 Task: Open a blank google sheet and write heading  Make a employee details data  Add 10 employee name:-  'Ethan Reynolds, Olivia Thompson, Benjamin Martinez, Emma Davis, Alexander Mitchell, Ava Rodriguez, Daniel Anderson, Mia Lewis, Christopher Scott, Sophia Harris.' in October Last week sales are  1000 to 1010. Department:-  Sales, HR, Finance,  Marketing,  IT,  Operations, Finance, HR, Sales, Marketing. Position:-  Sales Manager, HR Manager, Accountant, Marketing Specialist, IT Specialist, Operations Manager, Financial Analyst, HR Assistant, Sales Representative, Marketing Assistant.Salary (USD):-  5000,4500,4000, 3800, 4200, 5200, 3800, 2800, 3200, 2500.Start Date:-  1/15/2020,7/1/2019, 3/10/2021,2/5/2022, 11/30/2018,6/15/2020, 9/1/2021,4/20/2022, 2/10/2019,9/5/2020. Save page auditingSalesByCategory
Action: Mouse moved to (1145, 87)
Screenshot: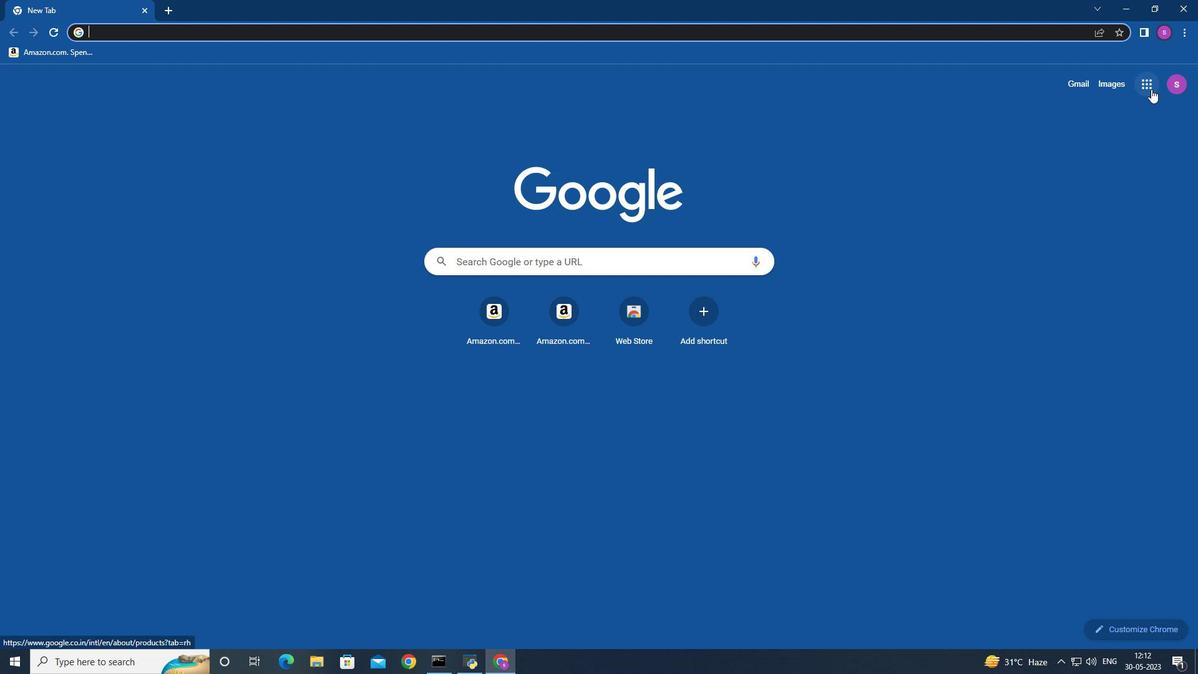 
Action: Mouse pressed left at (1145, 87)
Screenshot: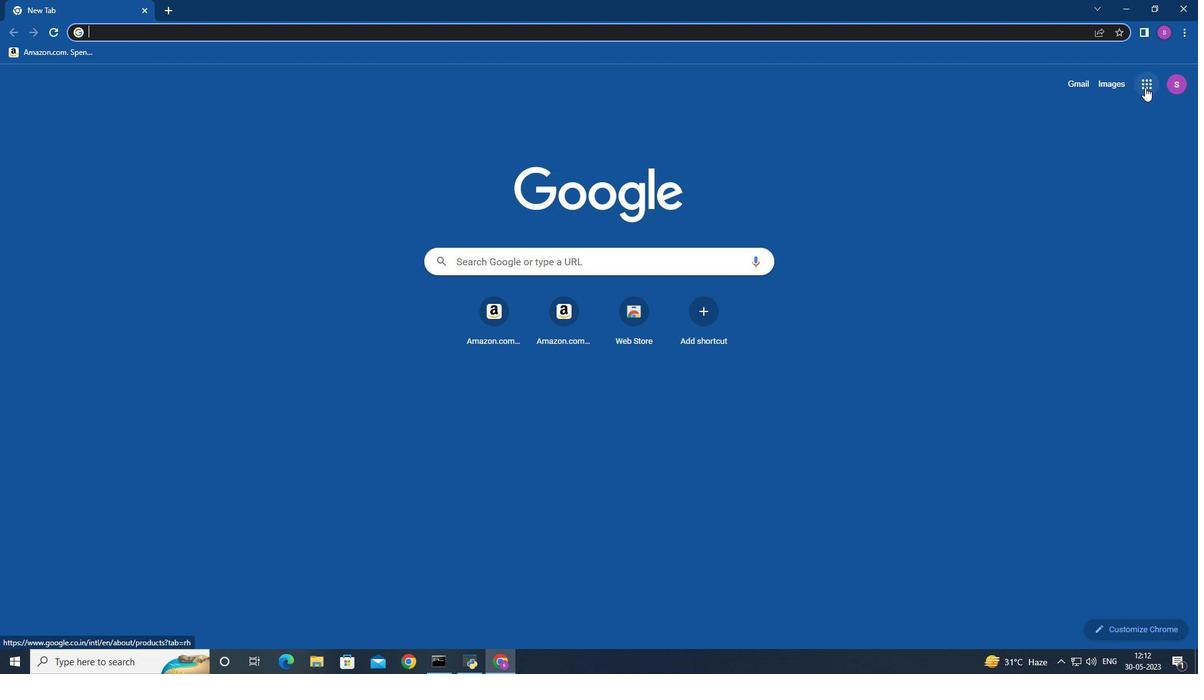 
Action: Mouse moved to (1141, 141)
Screenshot: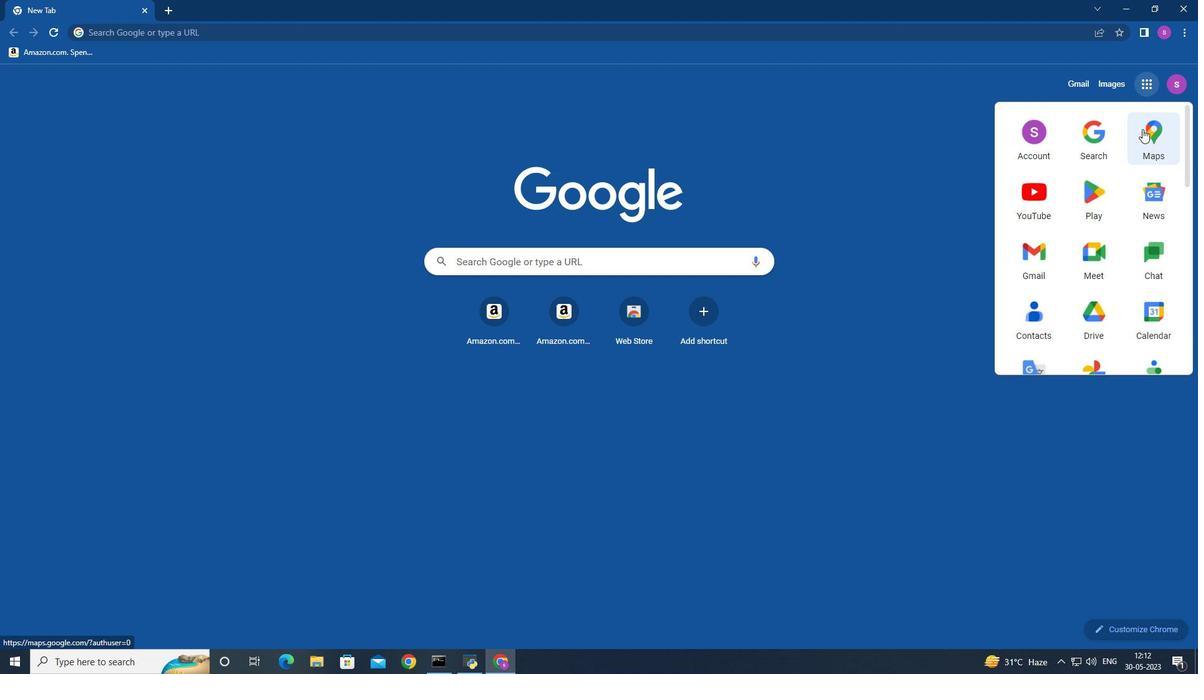 
Action: Mouse scrolled (1141, 140) with delta (0, 0)
Screenshot: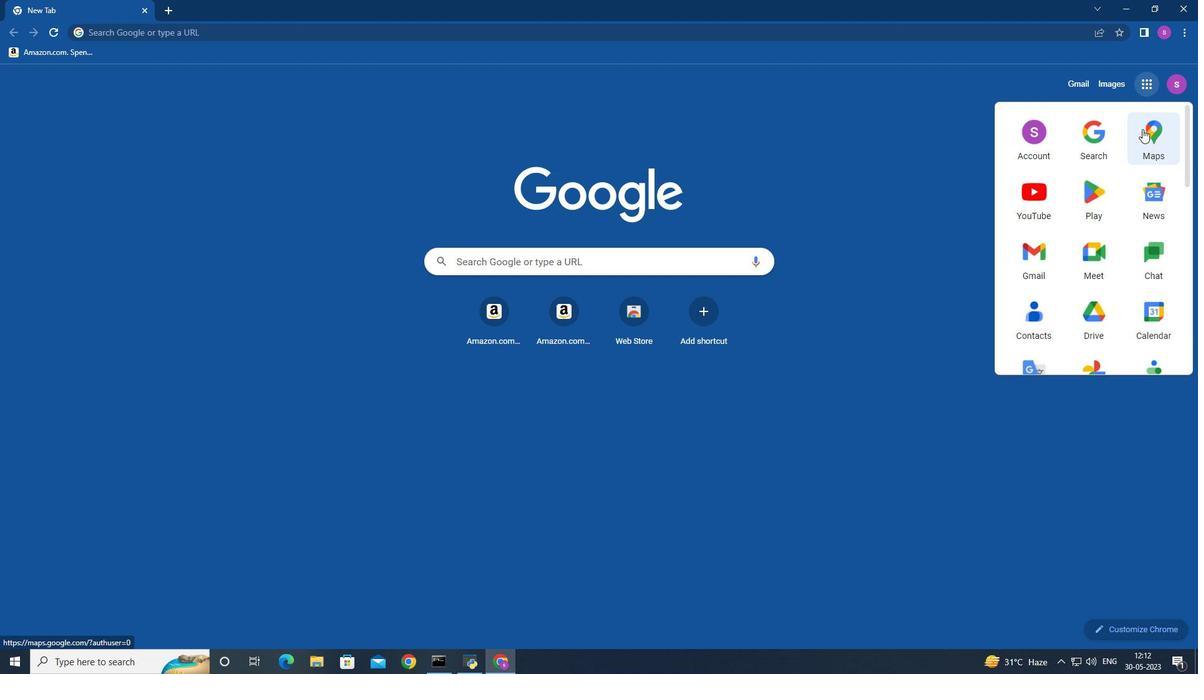 
Action: Mouse moved to (1140, 141)
Screenshot: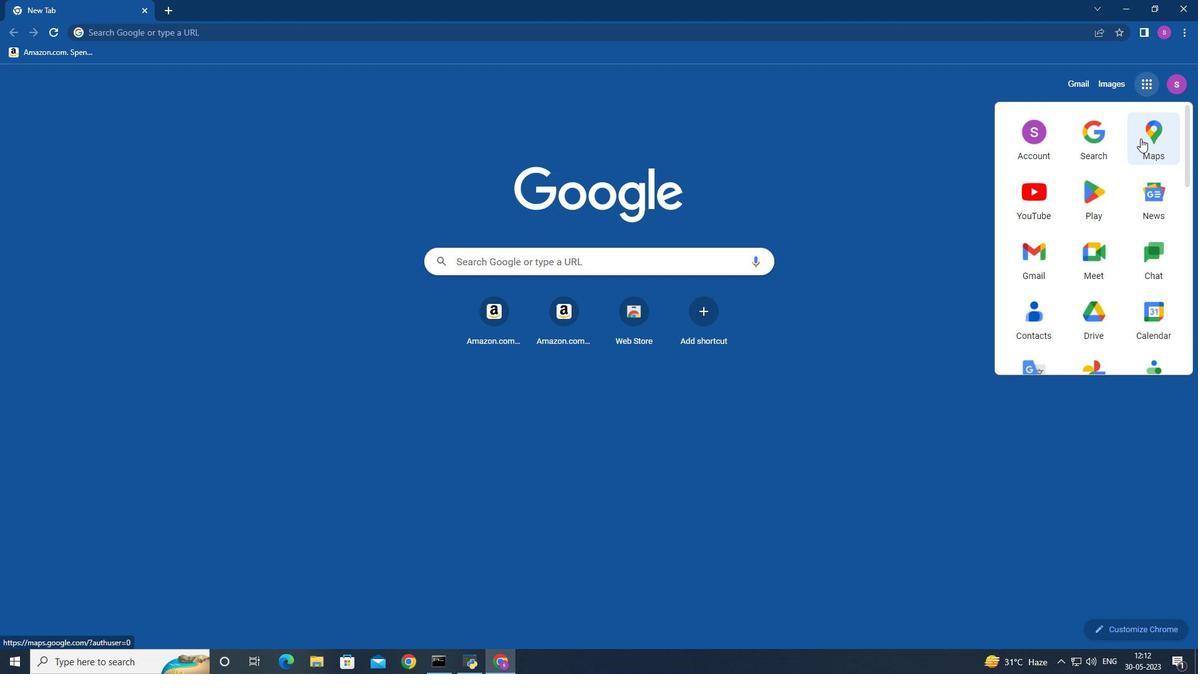 
Action: Mouse scrolled (1140, 141) with delta (0, 0)
Screenshot: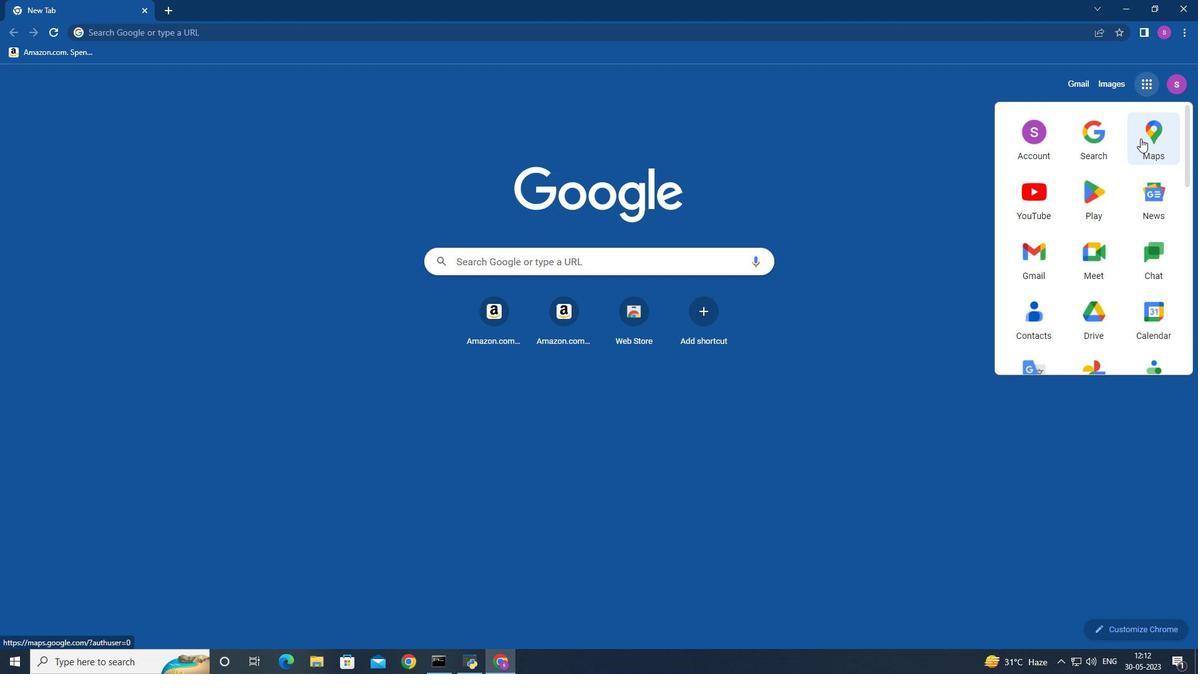 
Action: Mouse moved to (1139, 142)
Screenshot: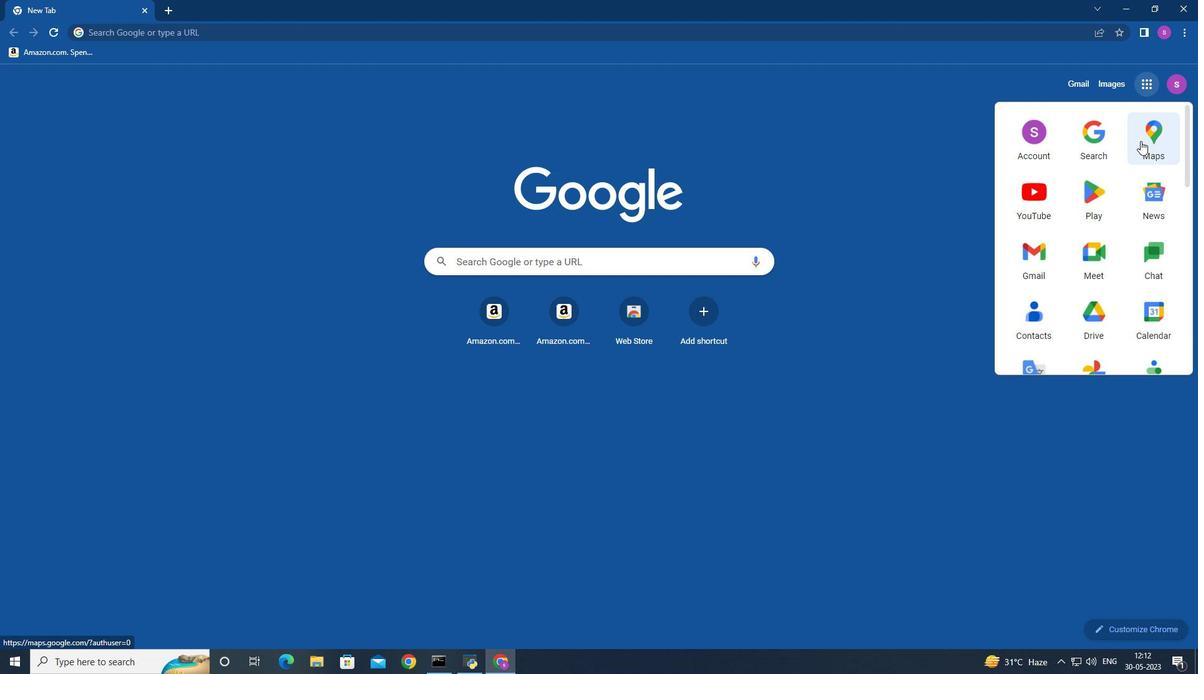 
Action: Mouse scrolled (1139, 141) with delta (0, 0)
Screenshot: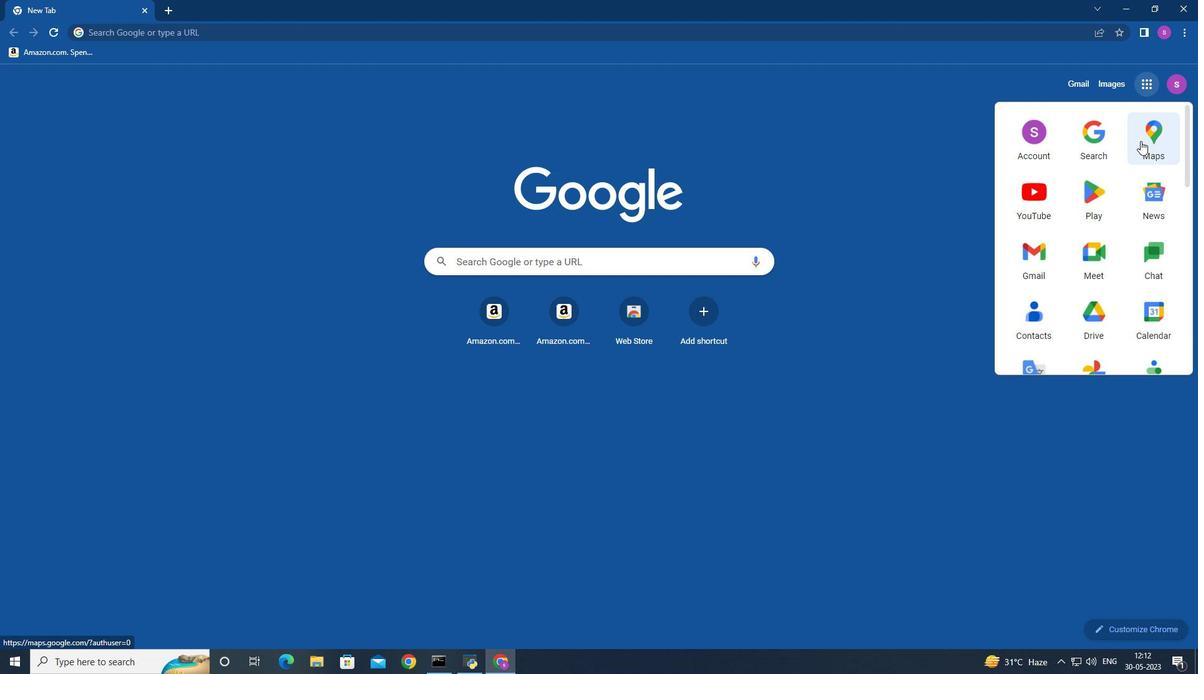 
Action: Mouse moved to (1139, 143)
Screenshot: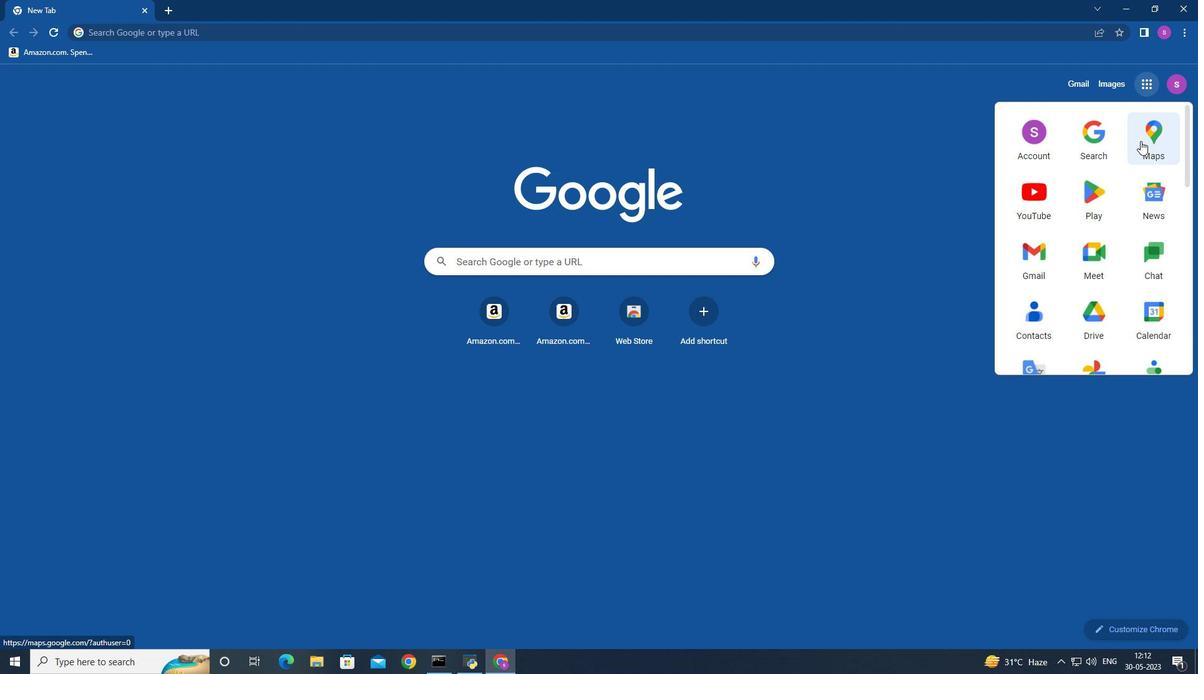 
Action: Mouse scrolled (1139, 142) with delta (0, 0)
Screenshot: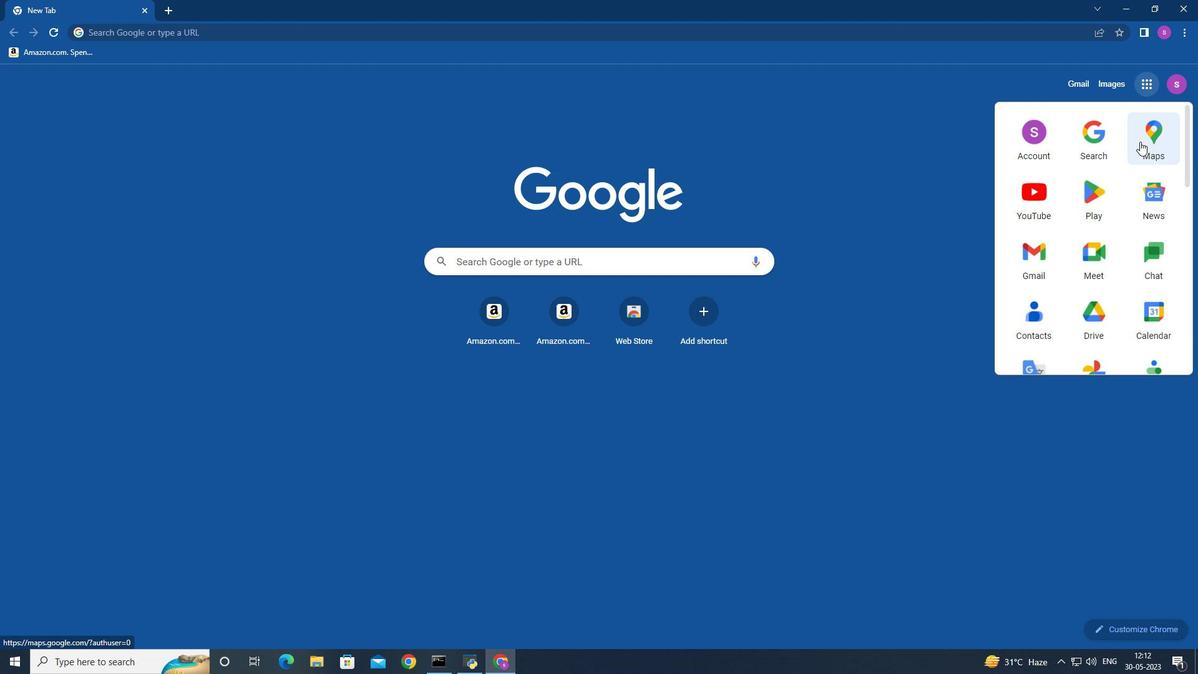 
Action: Mouse moved to (1148, 252)
Screenshot: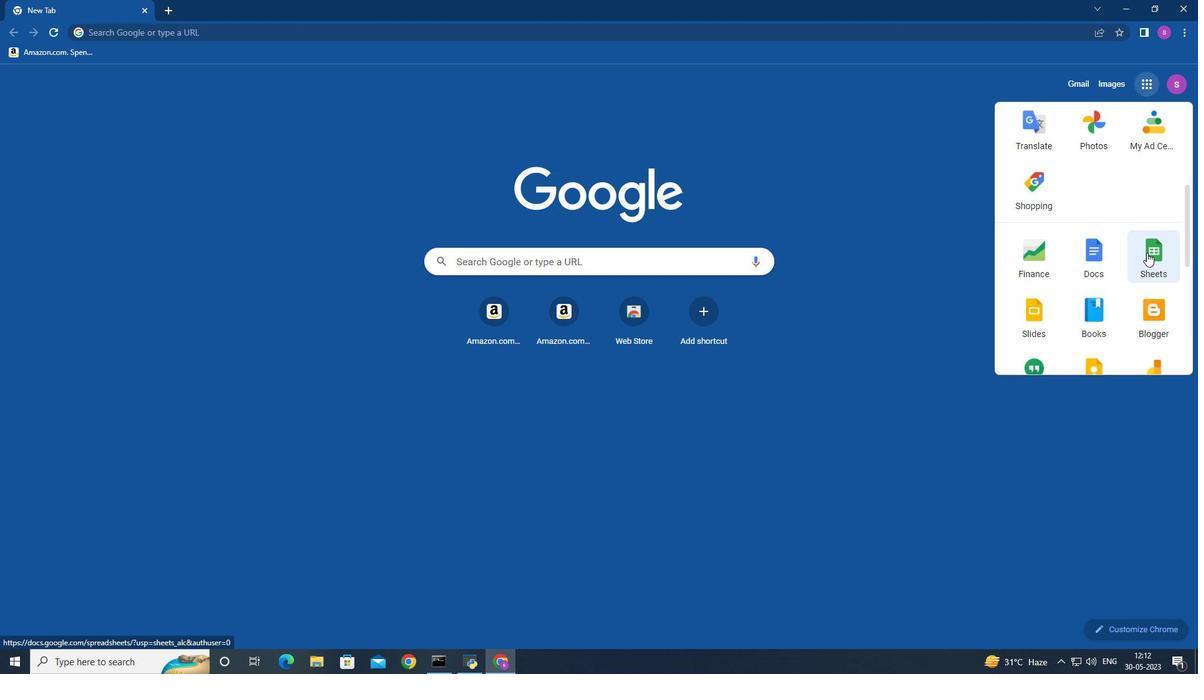 
Action: Mouse pressed left at (1148, 252)
Screenshot: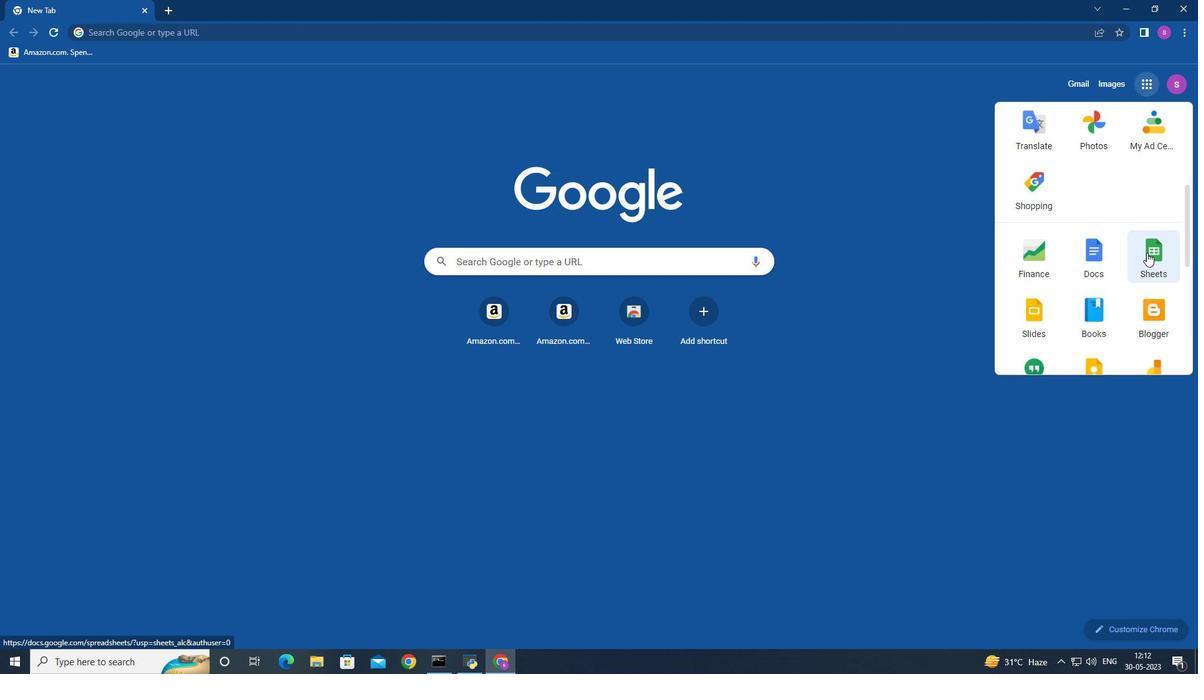 
Action: Mouse moved to (272, 160)
Screenshot: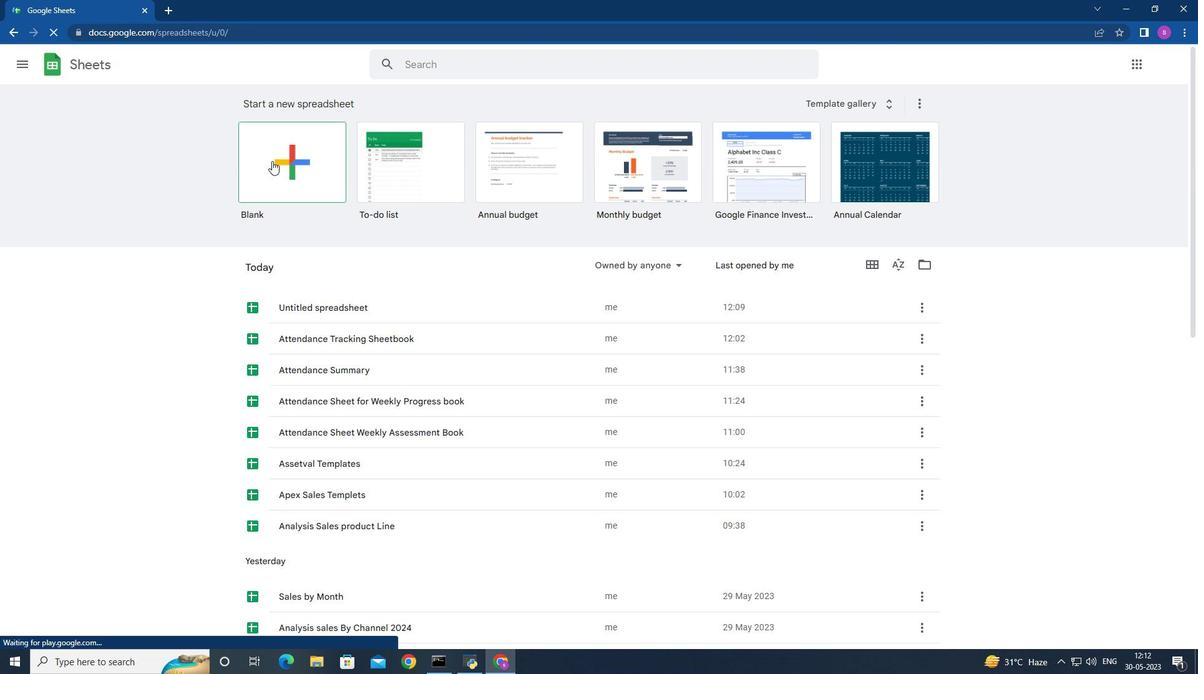 
Action: Mouse pressed left at (272, 160)
Screenshot: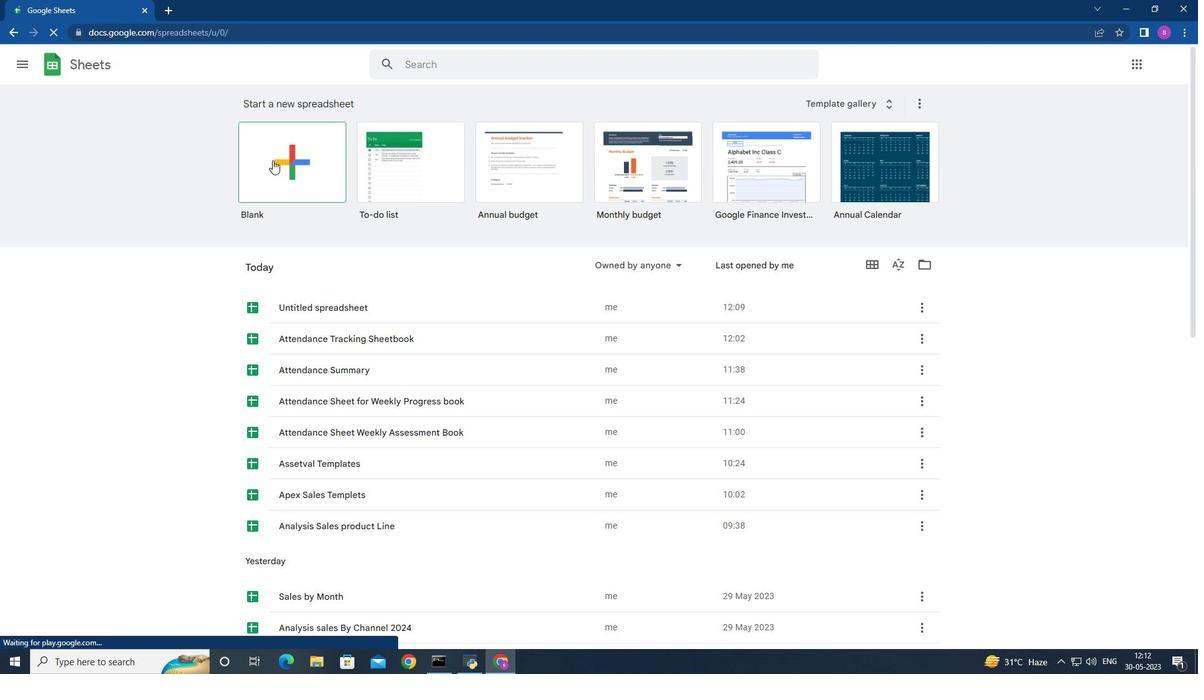 
Action: Mouse moved to (493, 179)
Screenshot: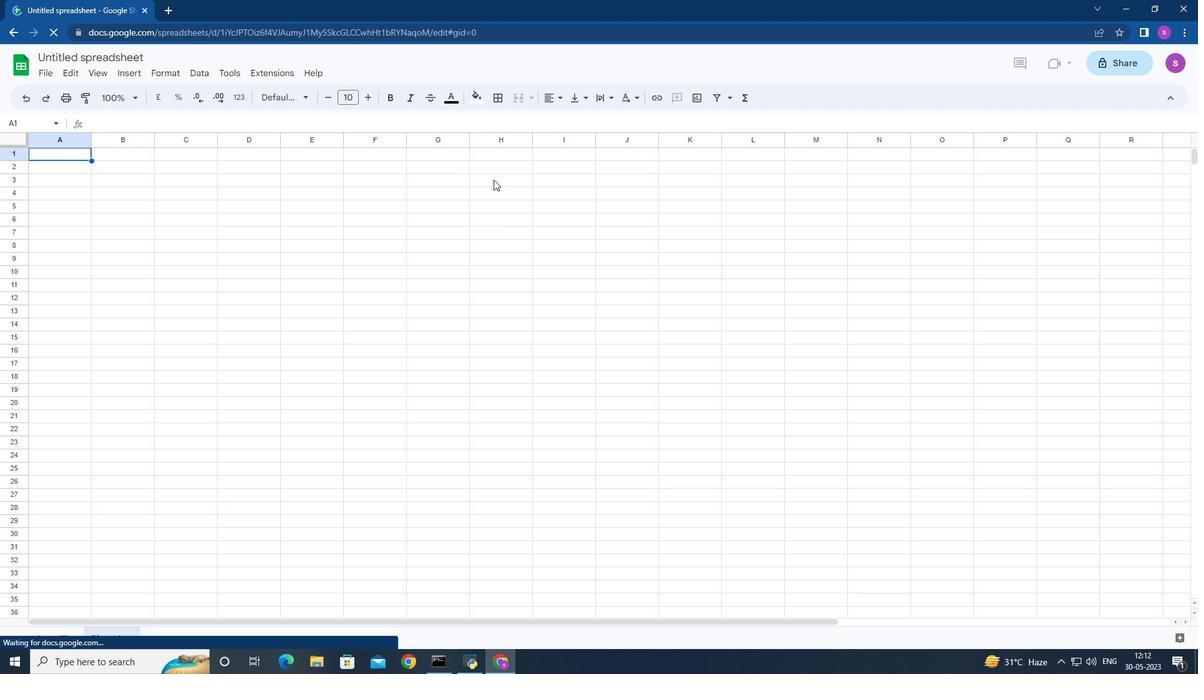 
Action: Mouse pressed left at (493, 179)
Screenshot: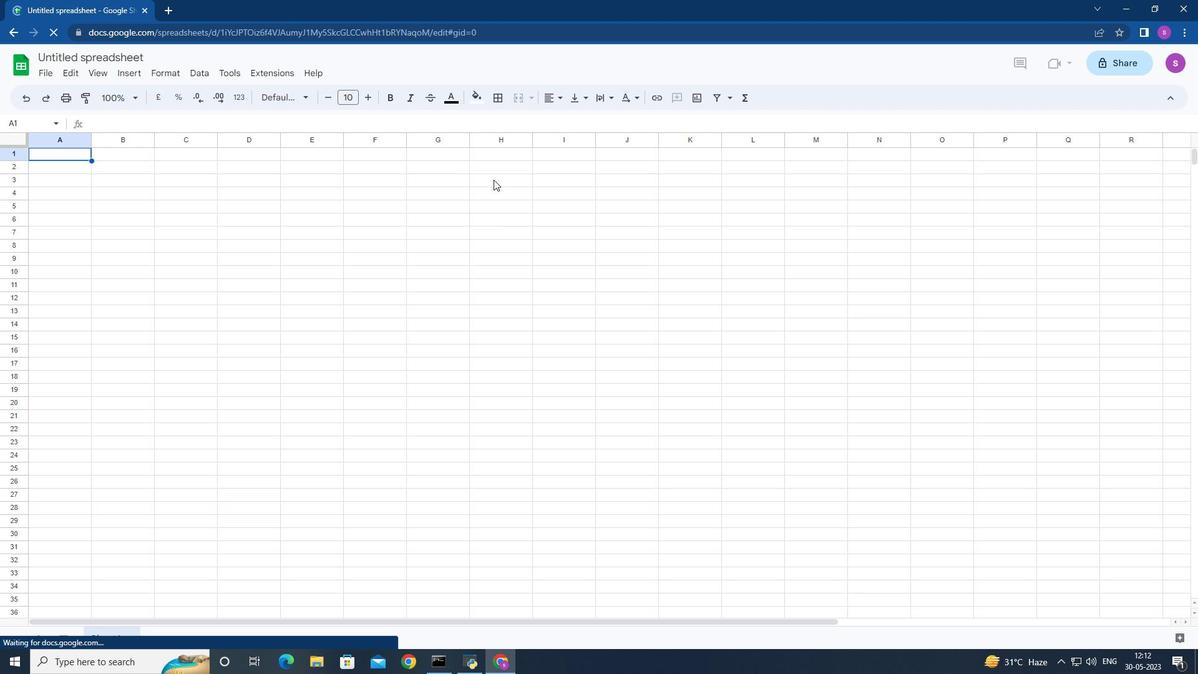 
Action: Mouse moved to (491, 181)
Screenshot: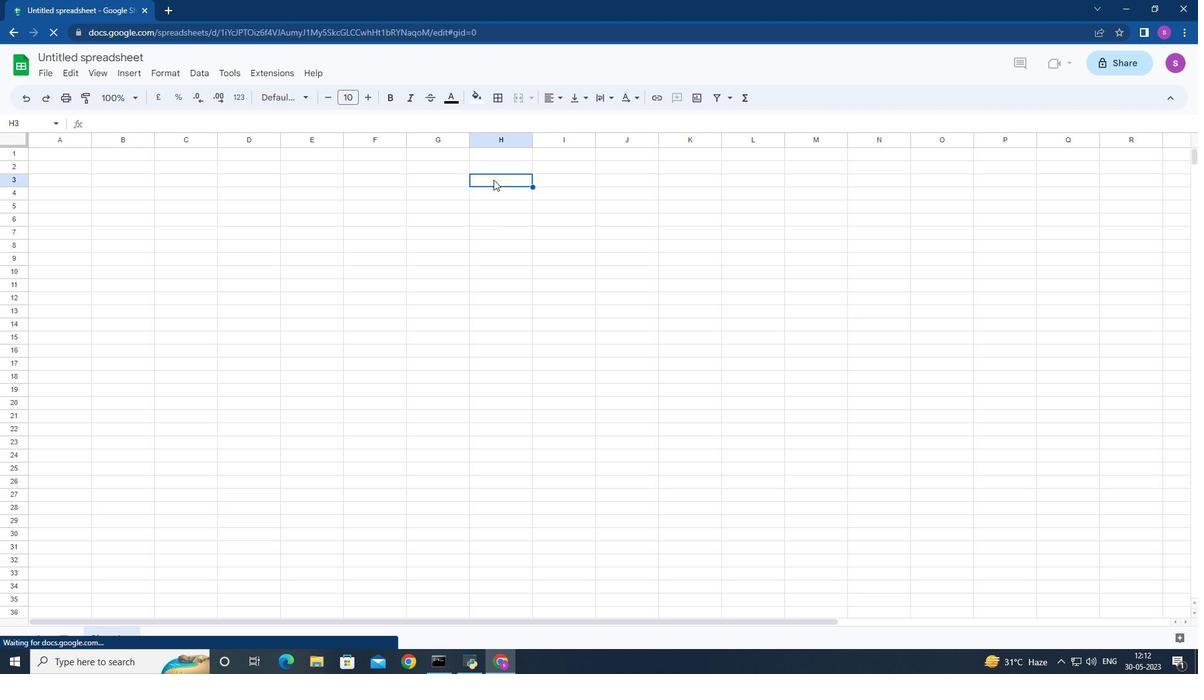 
Action: Key pressed <Key.shift>Emoployee<Key.space><Key.shift>Details<Key.space>data<Key.down>
Screenshot: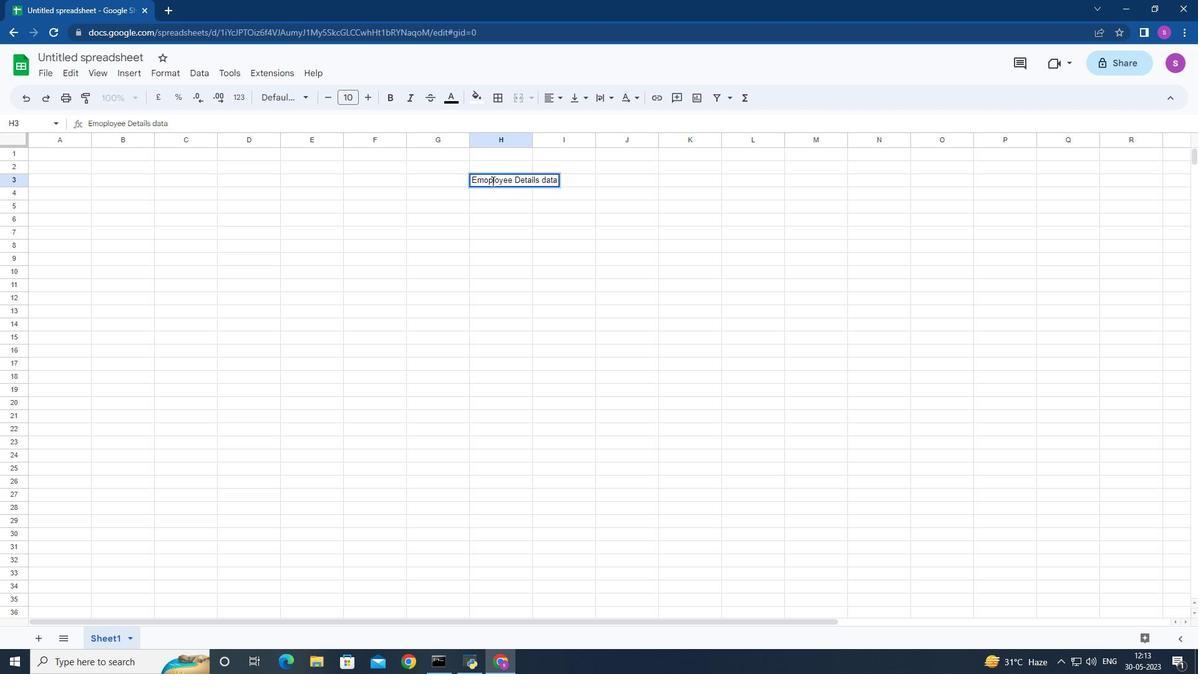 
Action: Mouse moved to (310, 220)
Screenshot: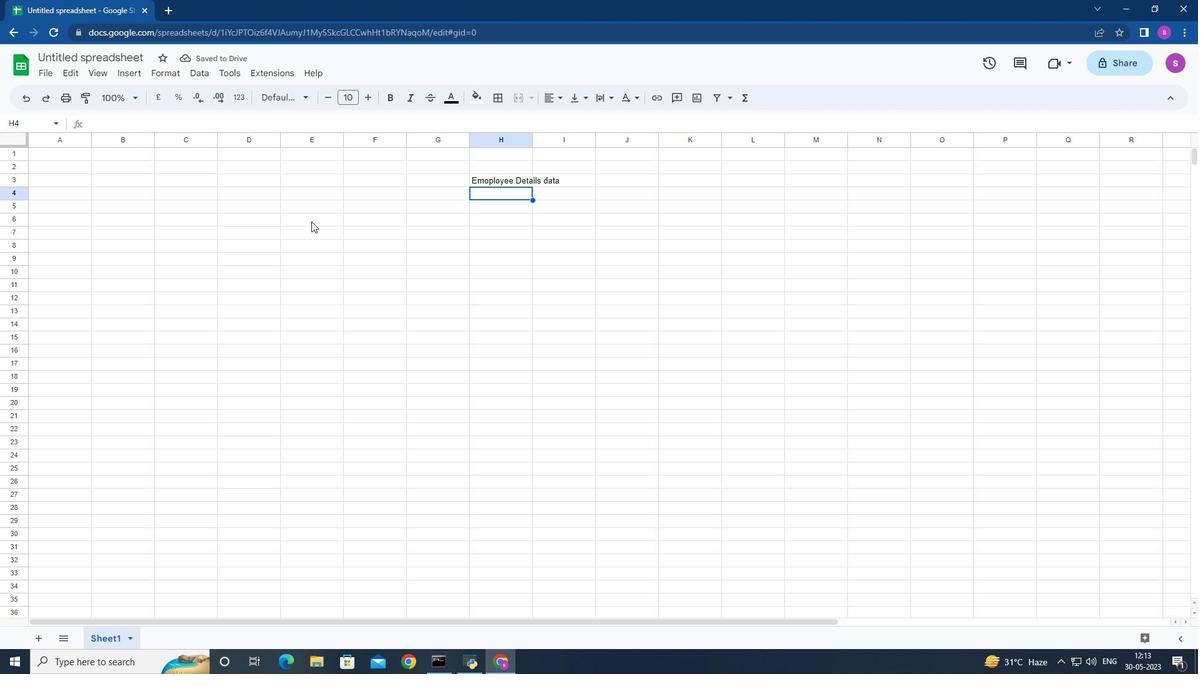 
Action: Mouse pressed left at (310, 220)
Screenshot: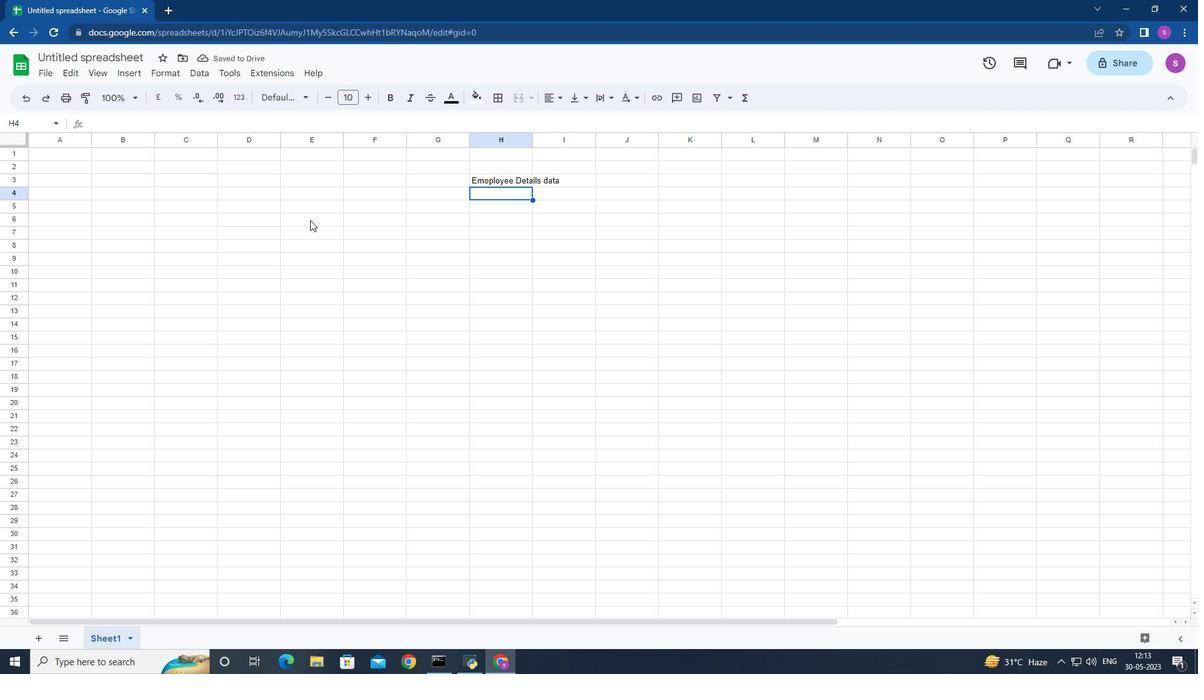 
Action: Mouse moved to (252, 219)
Screenshot: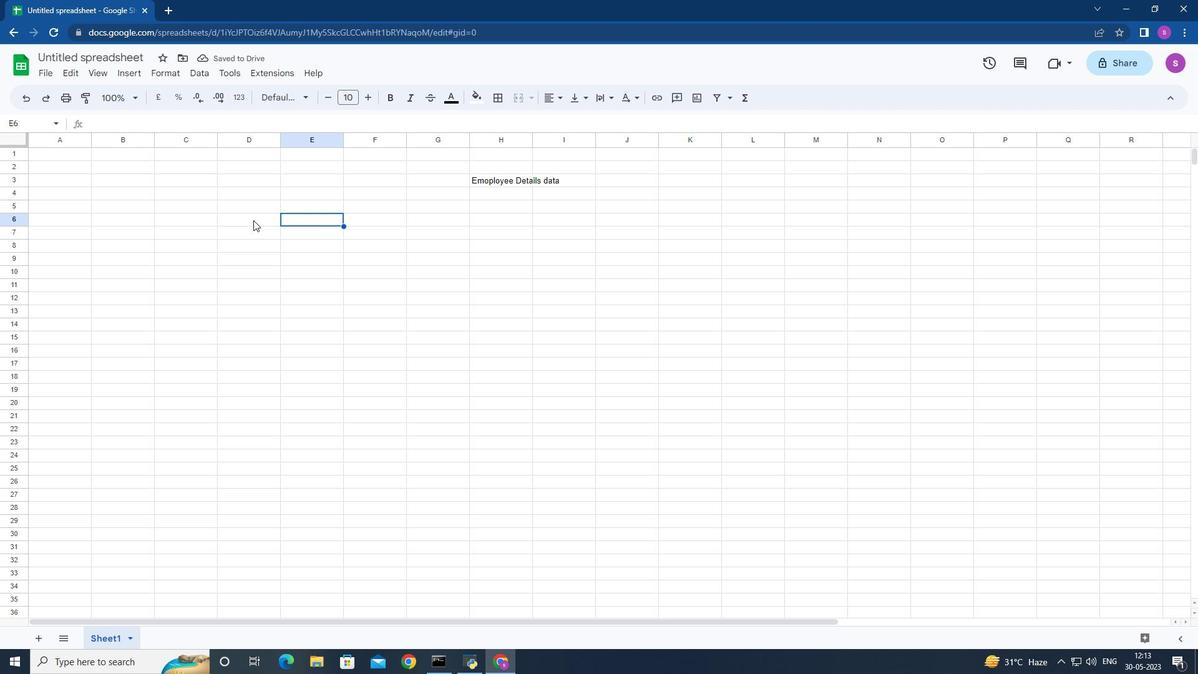 
Action: Mouse pressed left at (252, 219)
Screenshot: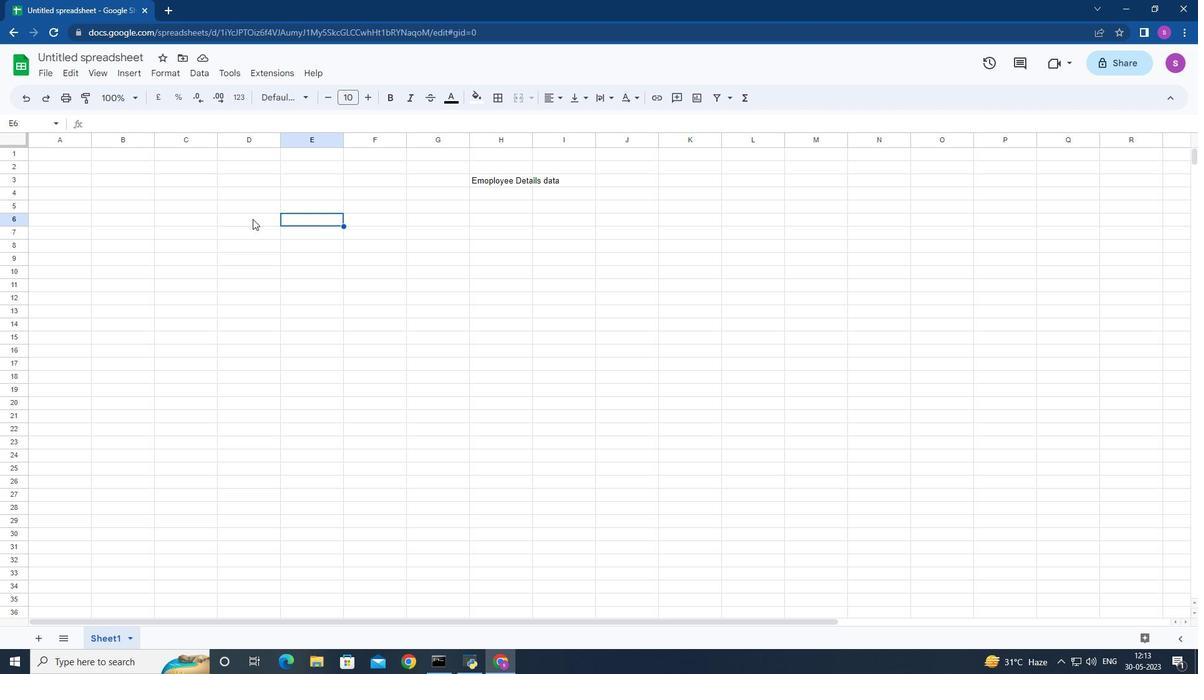 
Action: Key pressed <Key.shift>Employee<Key.space><Key.shift><Key.shift><Key.shift><Key.shift><Key.shift>name<Key.down><Key.shift>Ethan<Key.space><Key.shift>Reynolda<Key.backspace>s<Key.down>
Screenshot: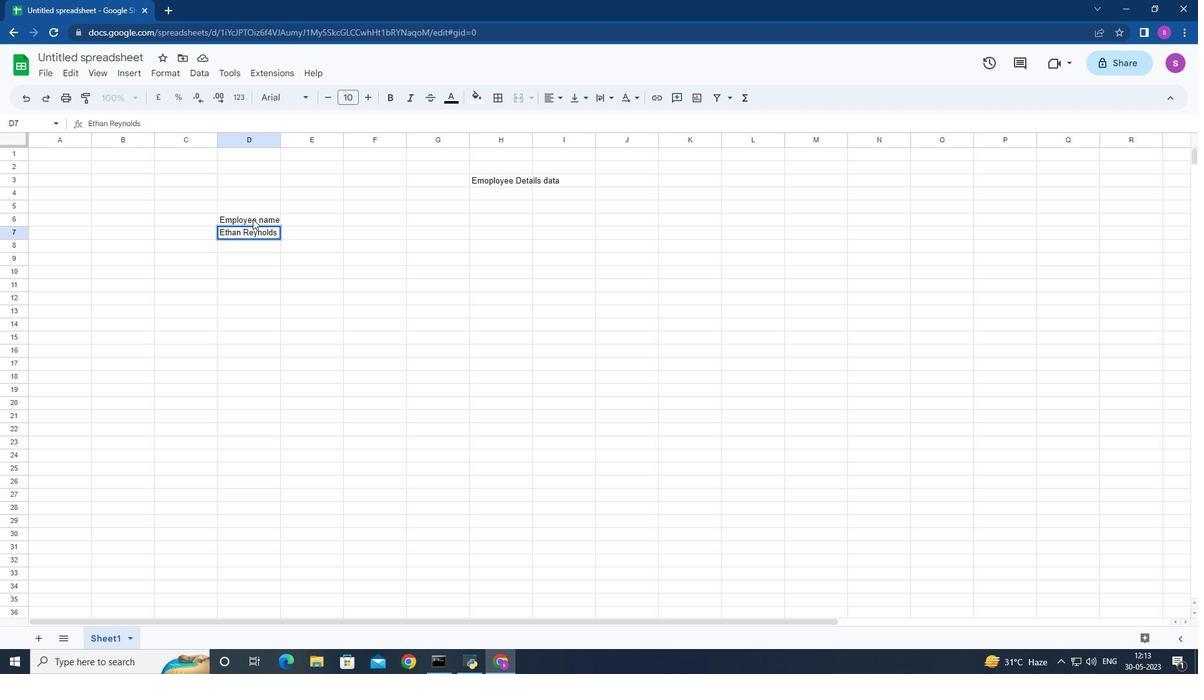 
Action: Mouse moved to (328, 255)
Screenshot: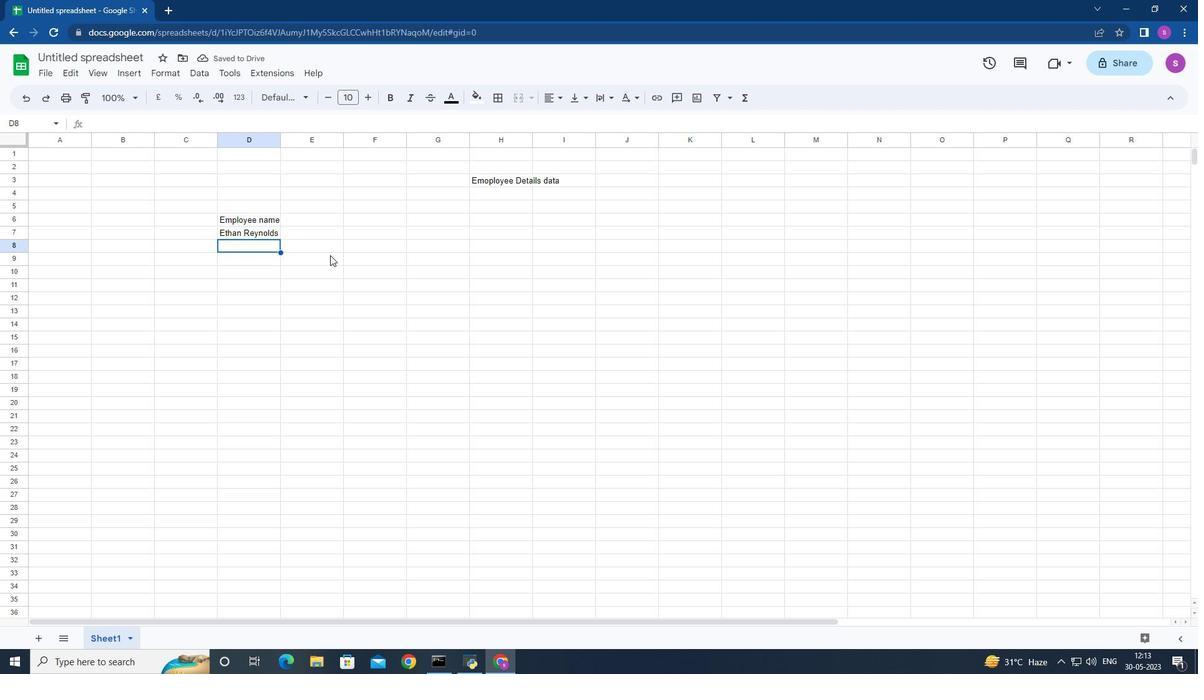 
Action: Key pressed <Key.shift>Olivia<Key.space><Key.shift>Thompson<Key.down><Key.shift>Benjamin<Key.space><Key.shift>Martinez<Key.down><Key.shift>Emma<Key.space><Key.shift>Davis<Key.space><Key.down><Key.shift>Alexander<Key.space><Key.shift>Mitchell<Key.down><Key.shift>Ava<Key.space><Key.shift>Rodriguez<Key.space><Key.down><Key.shift>Daniel<Key.space><Key.shift>Anderson<Key.space><Key.down><Key.shift>Mia<Key.space><Key.shift>K<Key.backspace><Key.shift>Lewis<Key.space><Key.down><Key.shift>Christophere<Key.space><Key.shift>Scott<Key.down><Key.shift>Sophia<Key.space><Key.shift>Harris<Key.space><Key.right><Key.up><Key.up><Key.up><Key.up><Key.up><Key.up><Key.up><Key.up><Key.up><Key.up>
Screenshot: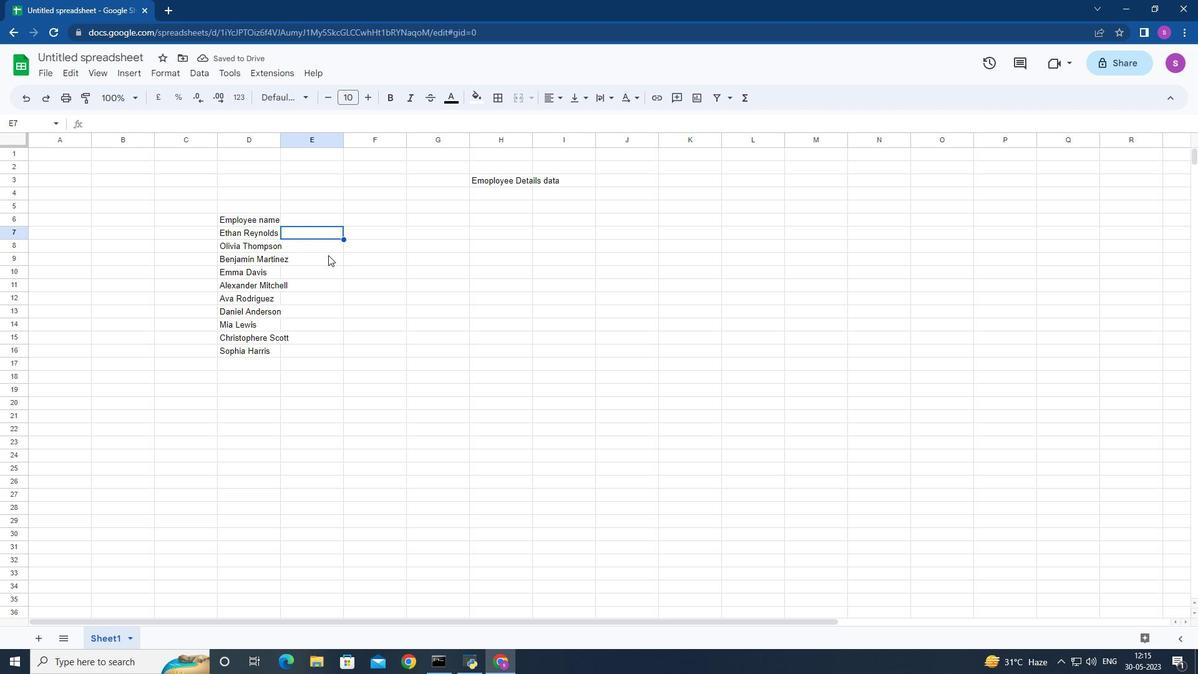 
Action: Mouse moved to (279, 136)
Screenshot: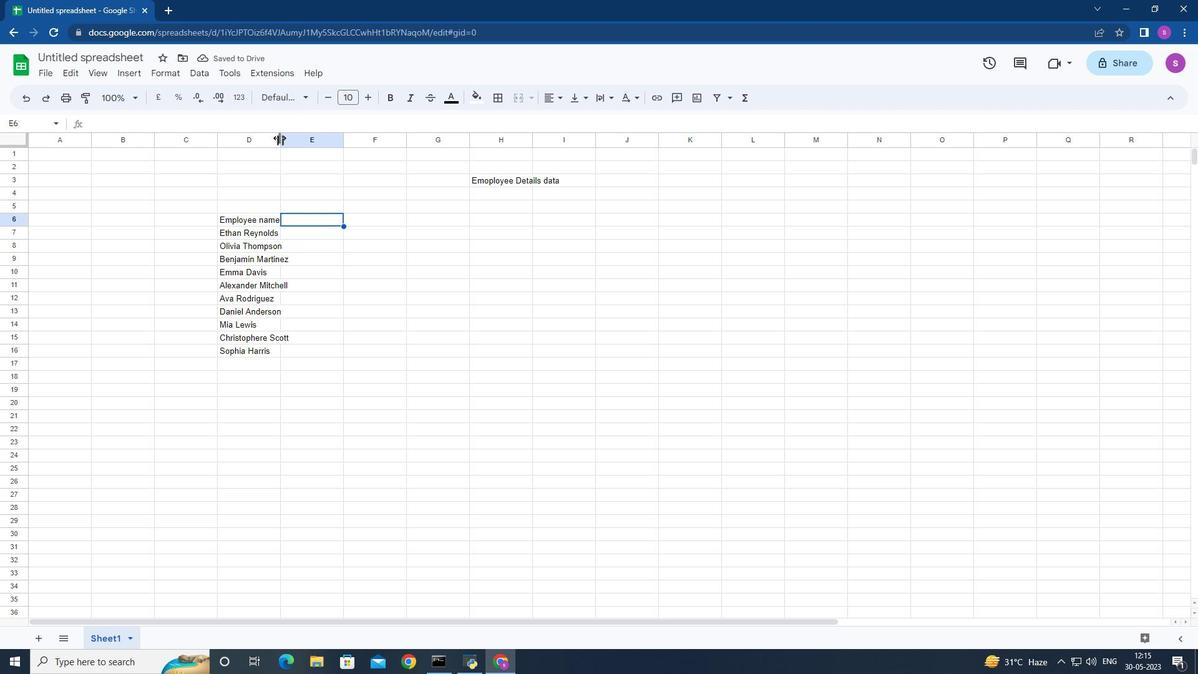 
Action: Mouse pressed left at (279, 136)
Screenshot: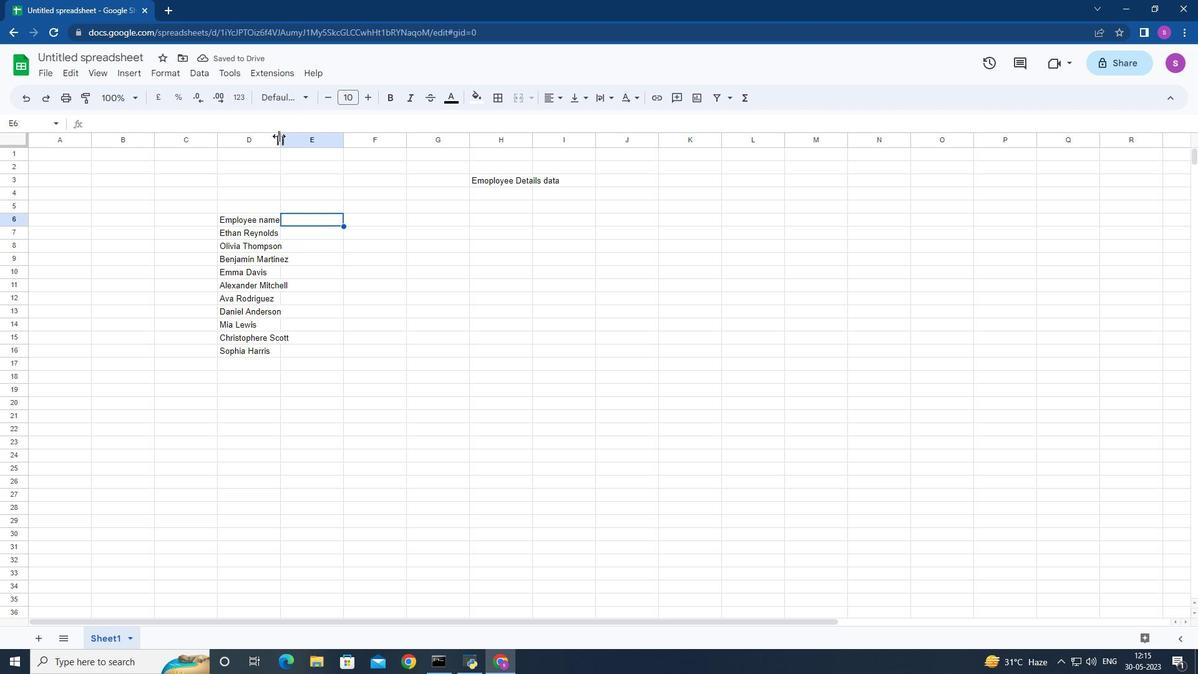 
Action: Mouse moved to (327, 250)
Screenshot: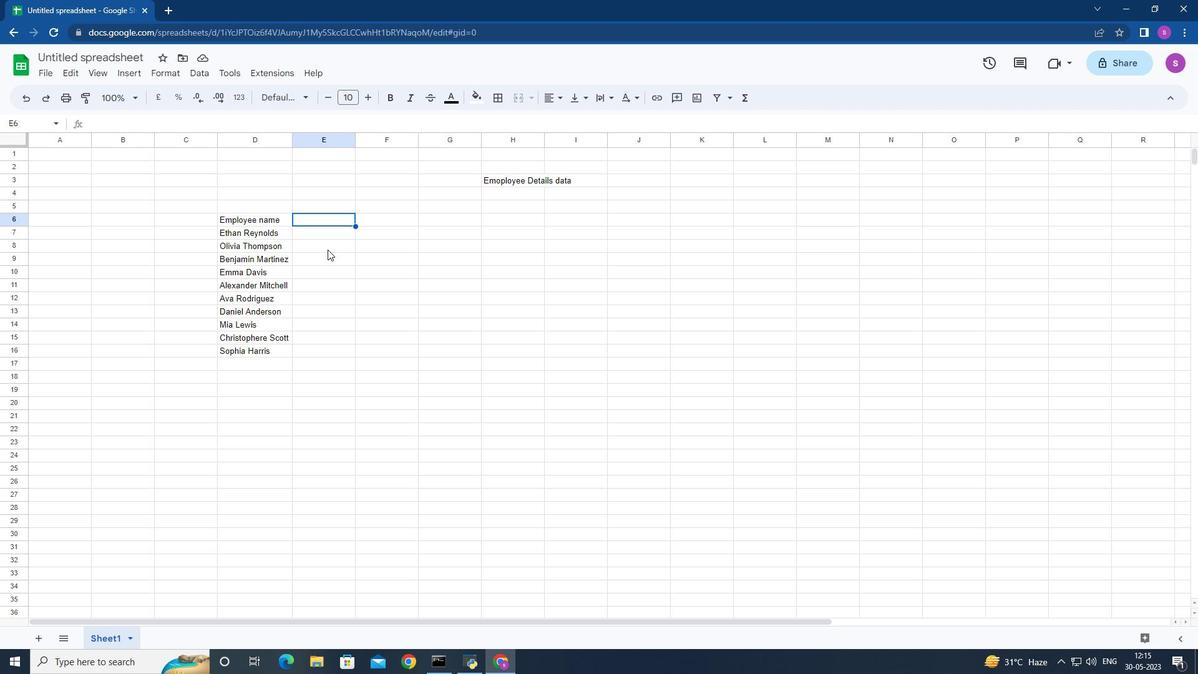 
Action: Key pressed <Key.shift>October<Key.space><Key.shift>sales<Key.down>1000<Key.down>1001<Key.down>1002<Key.down>1003<Key.down>1004<Key.down>1005<Key.down>
Screenshot: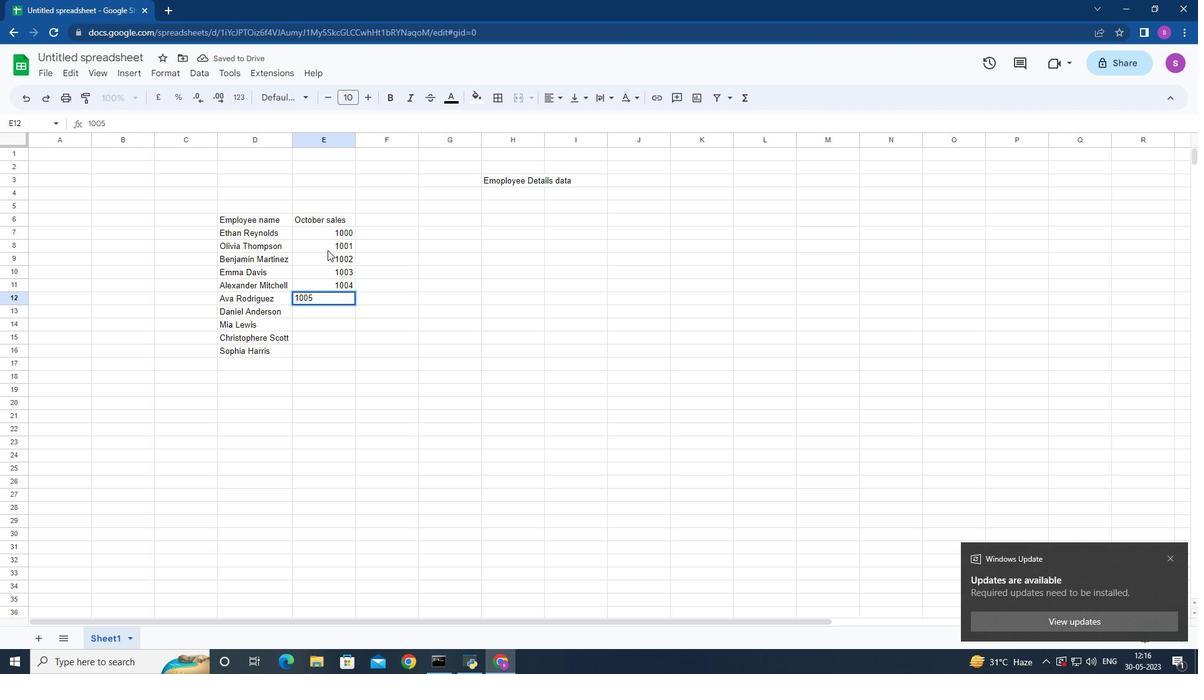 
Action: Mouse moved to (1171, 555)
Screenshot: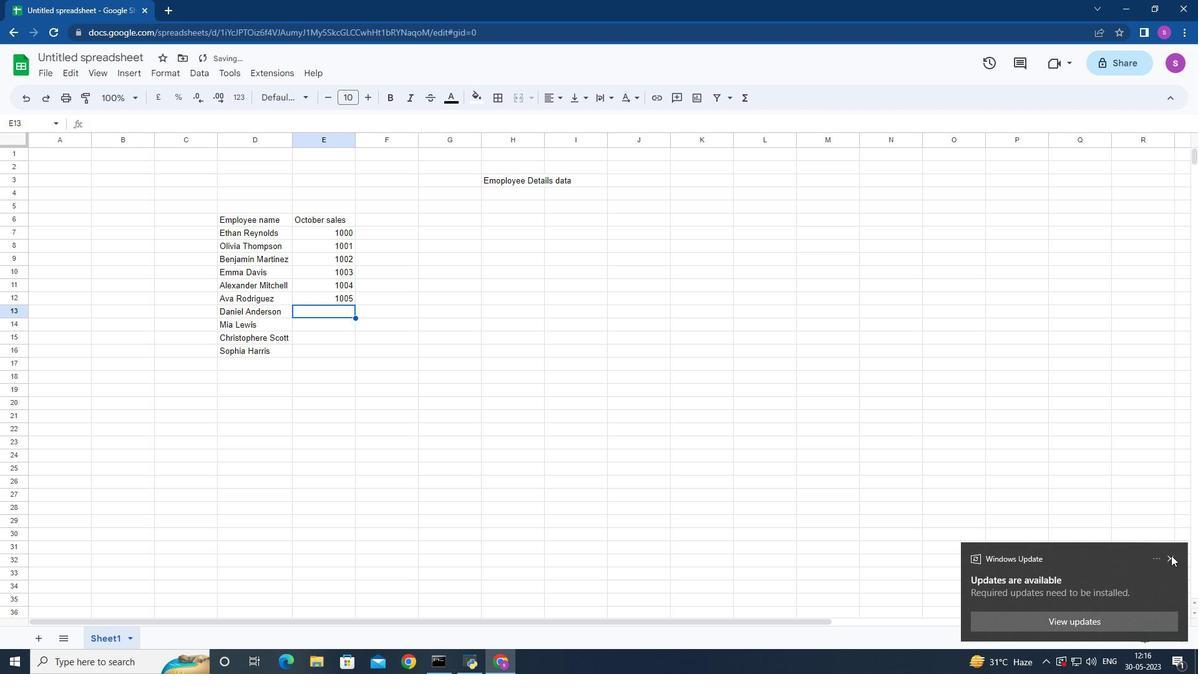 
Action: Mouse pressed left at (1171, 555)
Screenshot: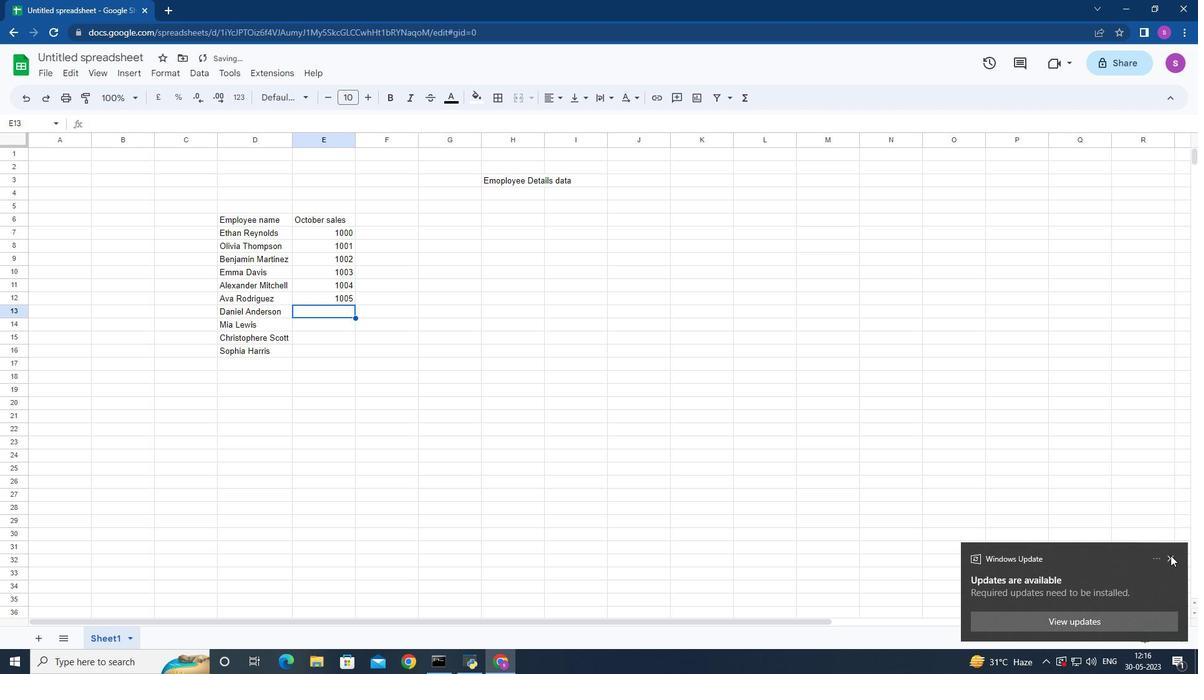 
Action: Mouse moved to (190, 383)
Screenshot: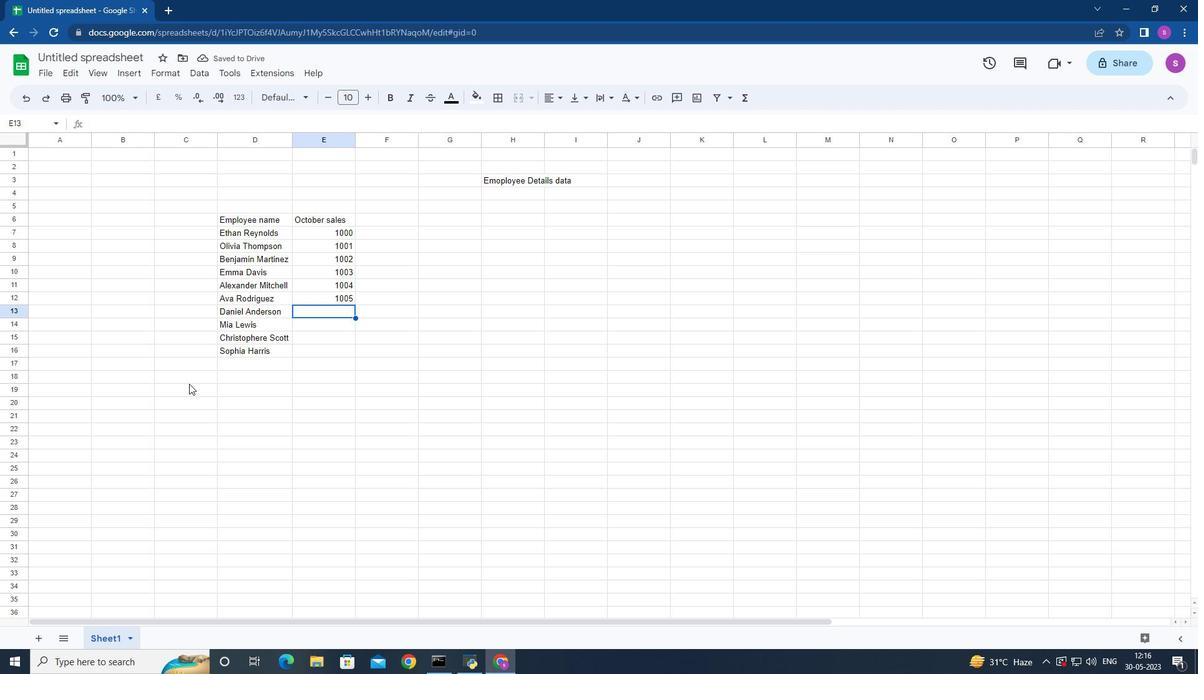 
Action: Key pressed 1006<Key.down>1007<Key.down>1008<Key.down>1008<Key.backspace><Key.backspace>10<Key.right><Key.up><Key.up><Key.up><Key.up><Key.up><Key.up><Key.up><Key.up><Key.up><Key.up>
Screenshot: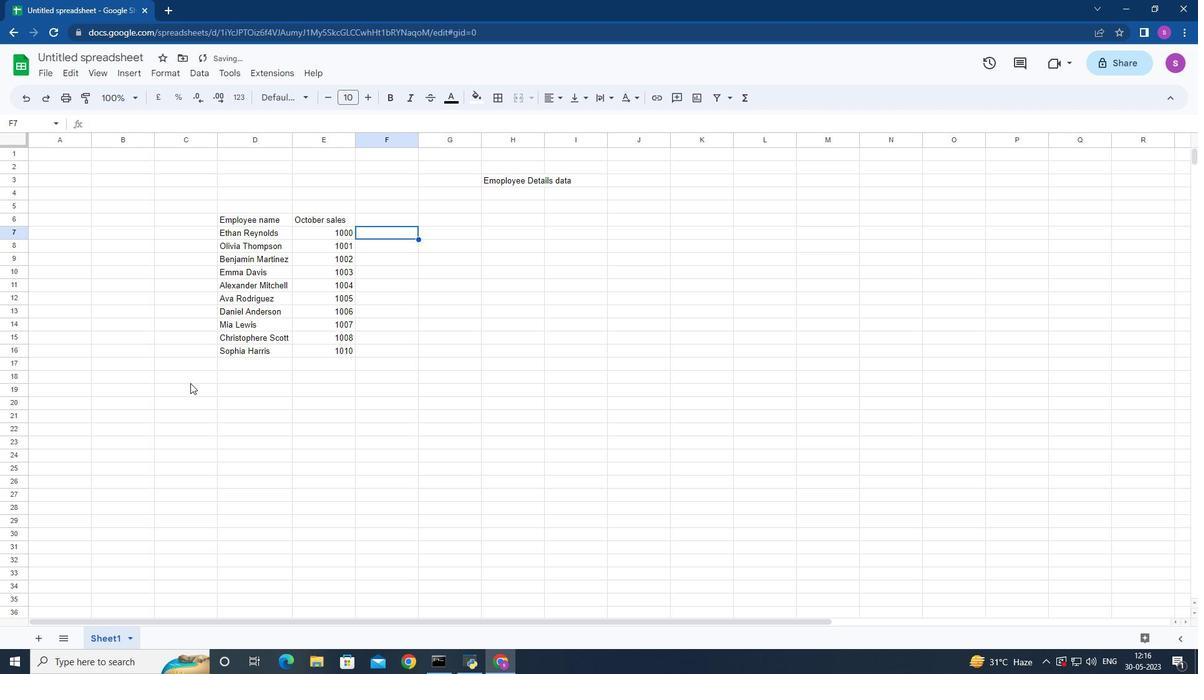 
Action: Mouse moved to (359, 318)
Screenshot: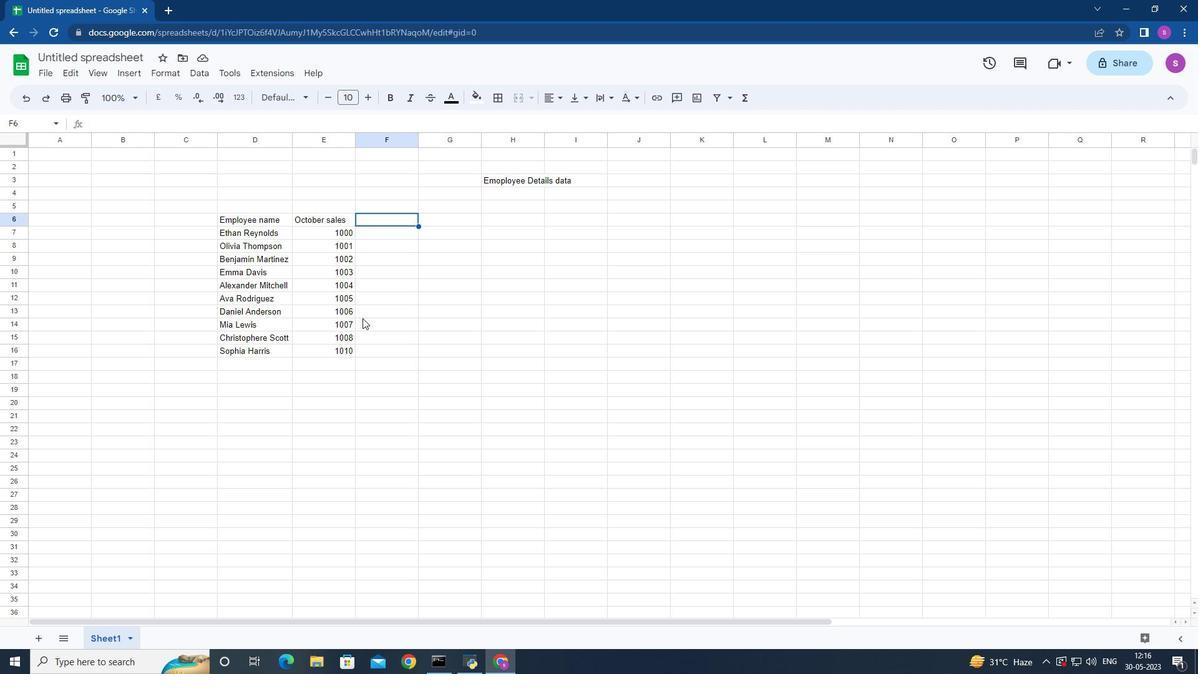 
Action: Key pressed <Key.shift>Department<Key.down><Key.shift>Sales<Key.space><Key.shift>HR<Key.down><Key.shift>Finance<Key.space>
Screenshot: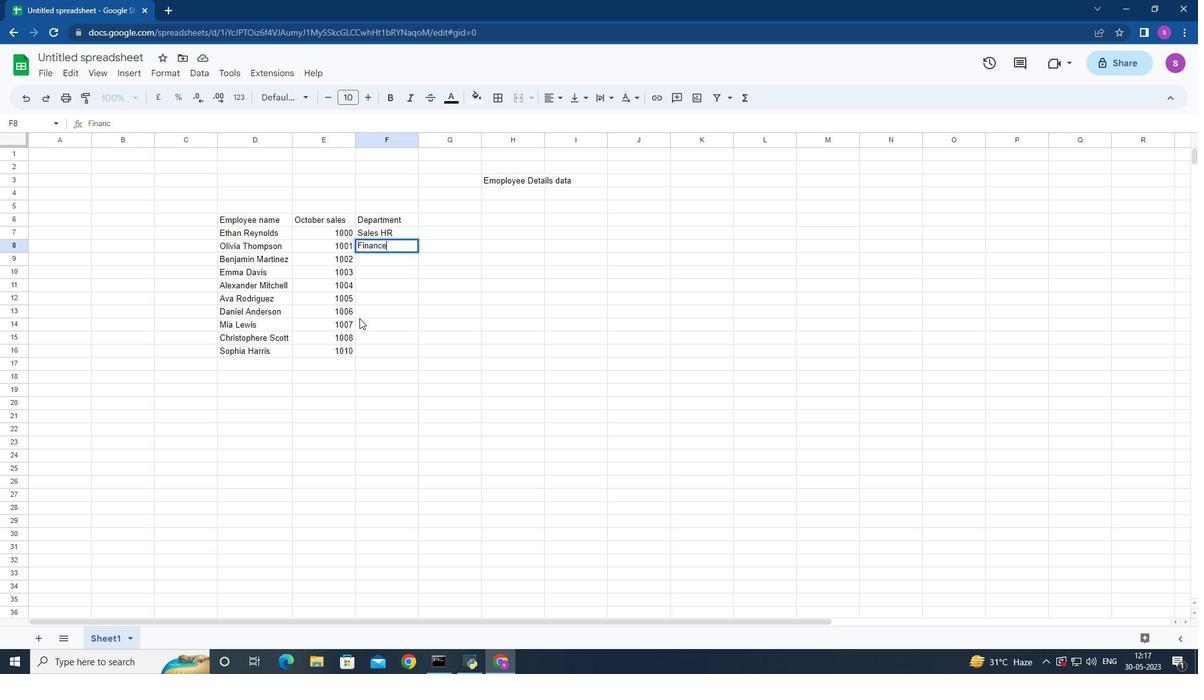 
Action: Mouse moved to (428, 276)
Screenshot: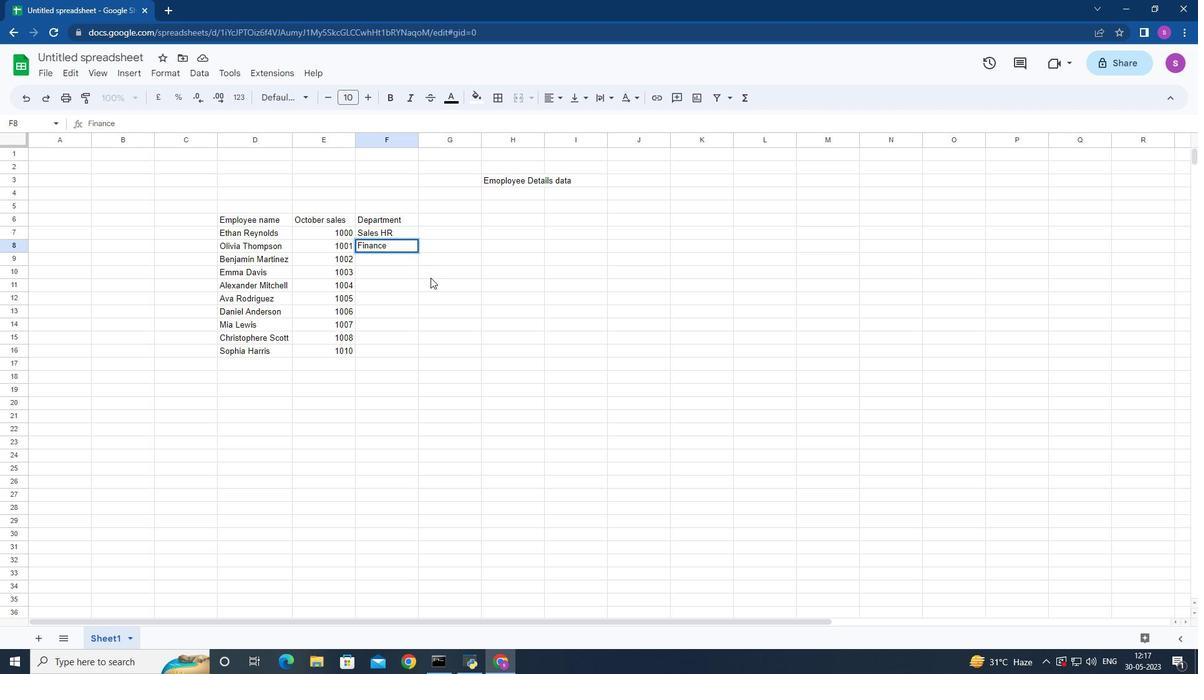 
Action: Key pressed <Key.down><Key.shift>Marketing<Key.down><Key.shift>IT<Key.down><Key.shift>Opertment<Key.down><Key.shift>Finance<Key.down><Key.shift>HR<Key.down>
Screenshot: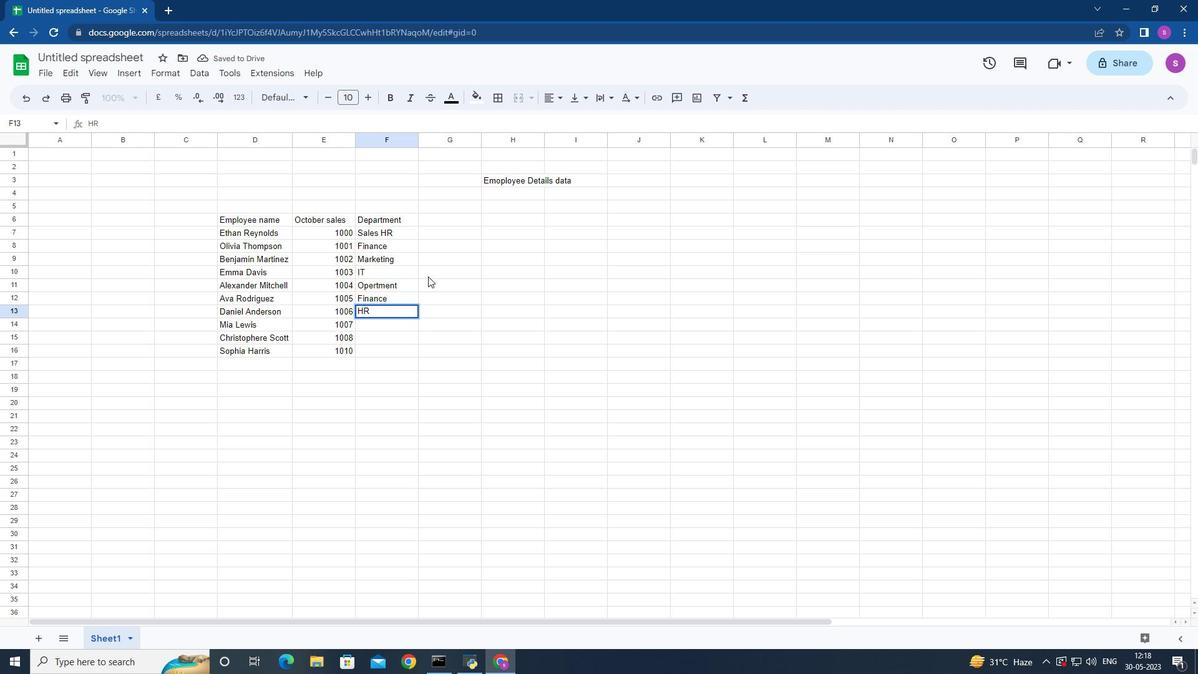 
Action: Mouse moved to (396, 309)
Screenshot: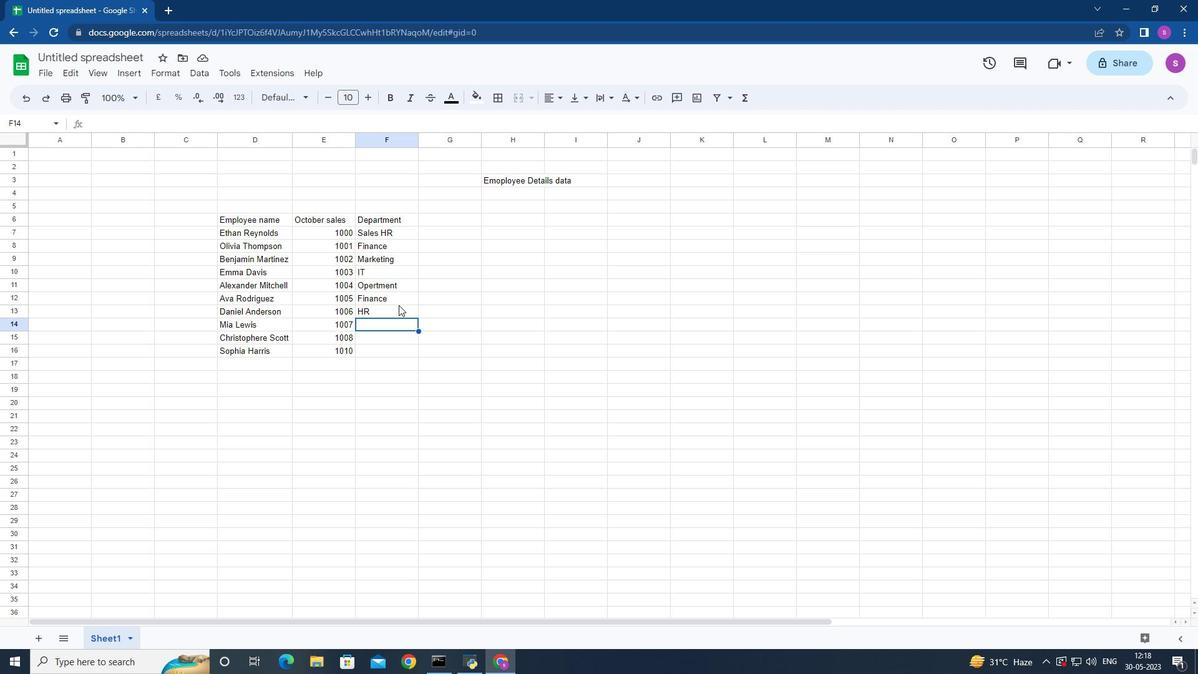 
Action: Mouse pressed left at (396, 309)
Screenshot: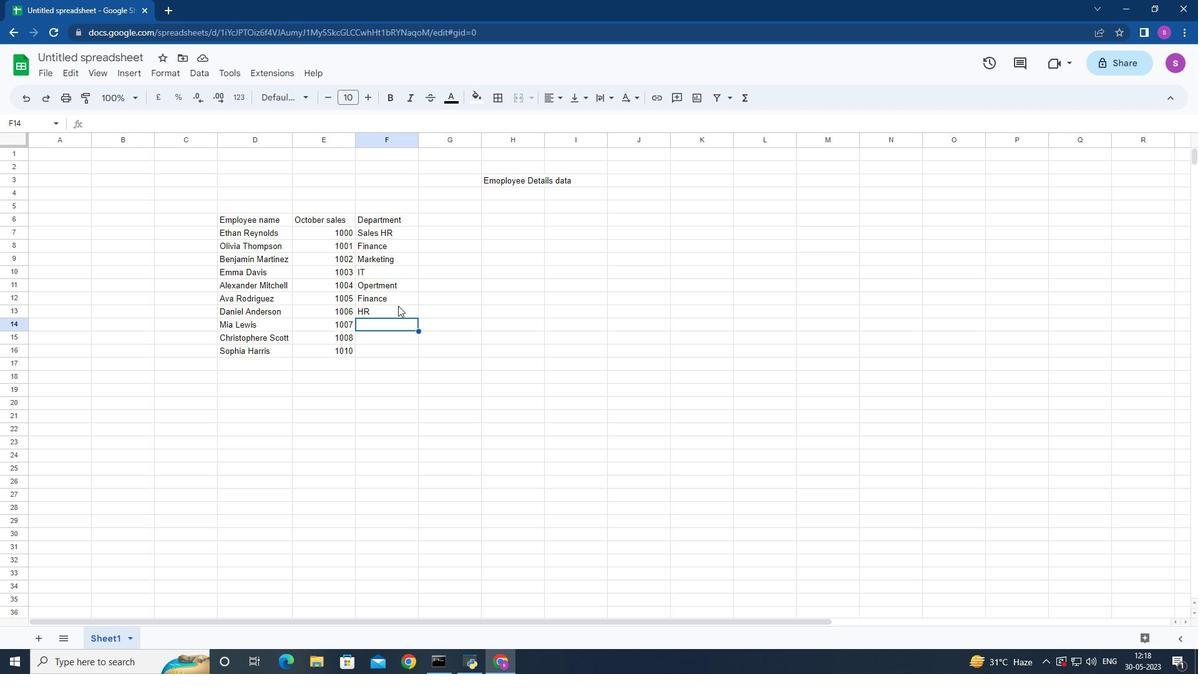 
Action: Key pressed <Key.backspace><Key.shift>HR<Key.space><Key.shift>man<Key.backspace><Key.backspace><Key.backspace><Key.shift><<Key.backspace><Key.shift>Manager<Key.down><Key.shift>Accountant<Key.down>
Screenshot: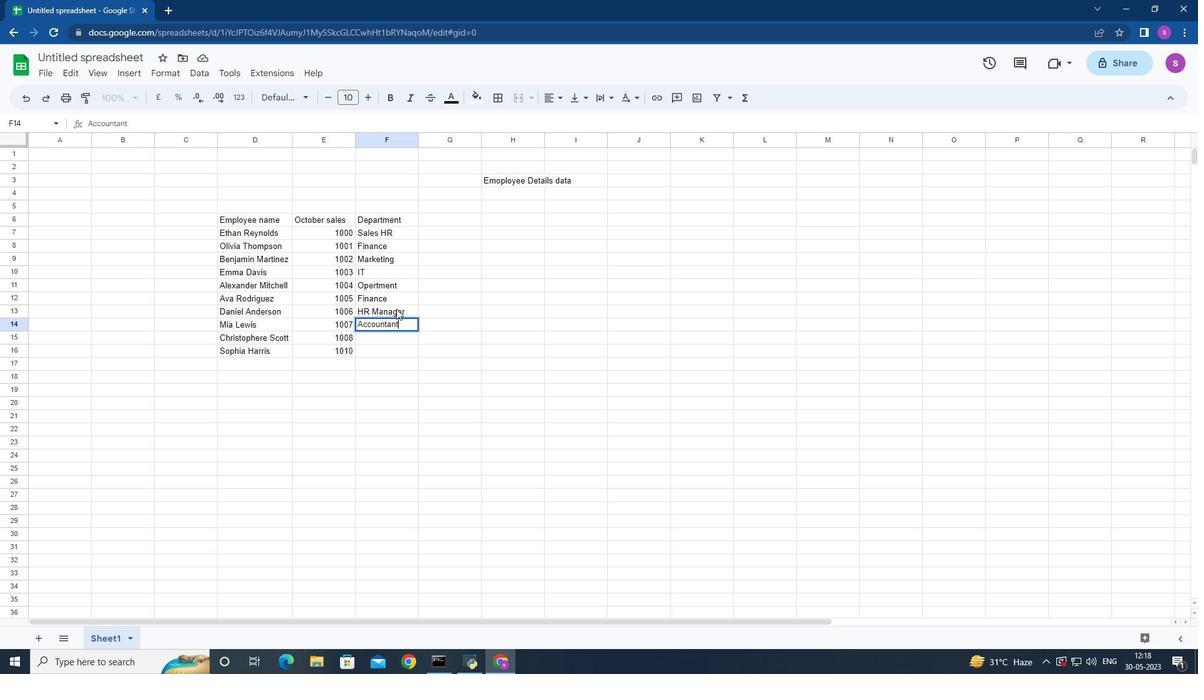 
Action: Mouse moved to (392, 357)
Screenshot: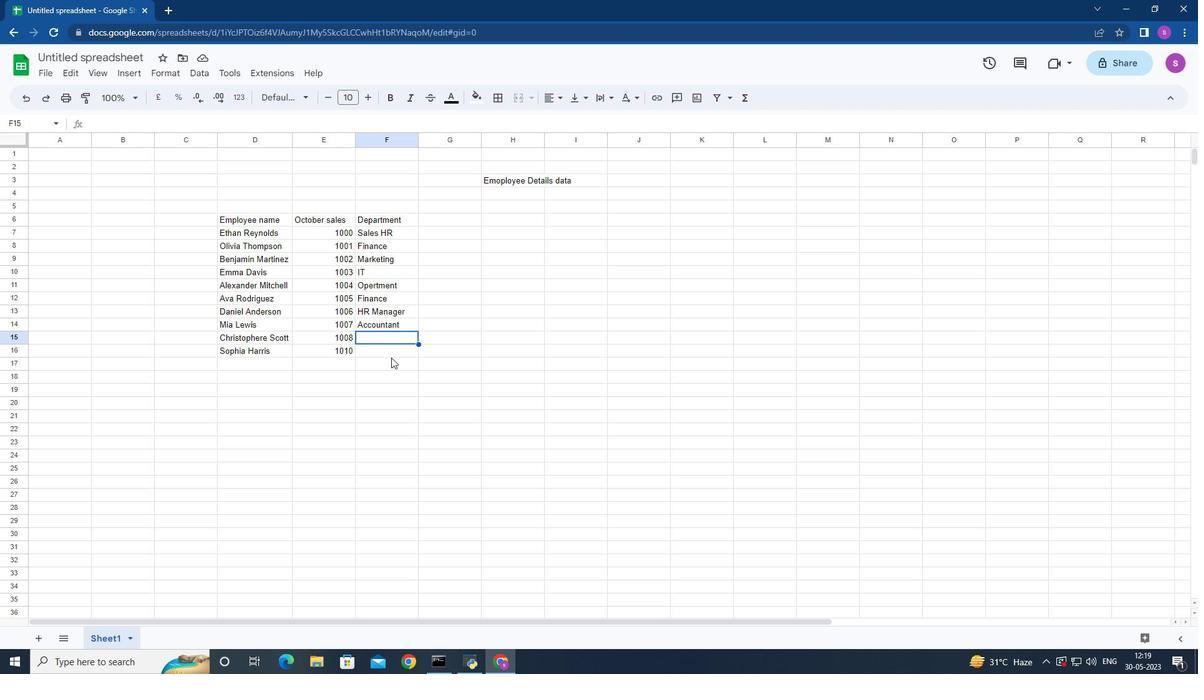 
Action: Key pressed <Key.shift>Marketing<Key.space><Key.shift>Specialist<Key.down><Key.shift><Key.shift><Key.shift><Key.shift><Key.shift><Key.shift><Key.shift><Key.shift><Key.shift><Key.shift>IT<Key.space><Key.shift>Specialist<Key.down><Key.right><Key.up><Key.up><Key.up><Key.up>
Screenshot: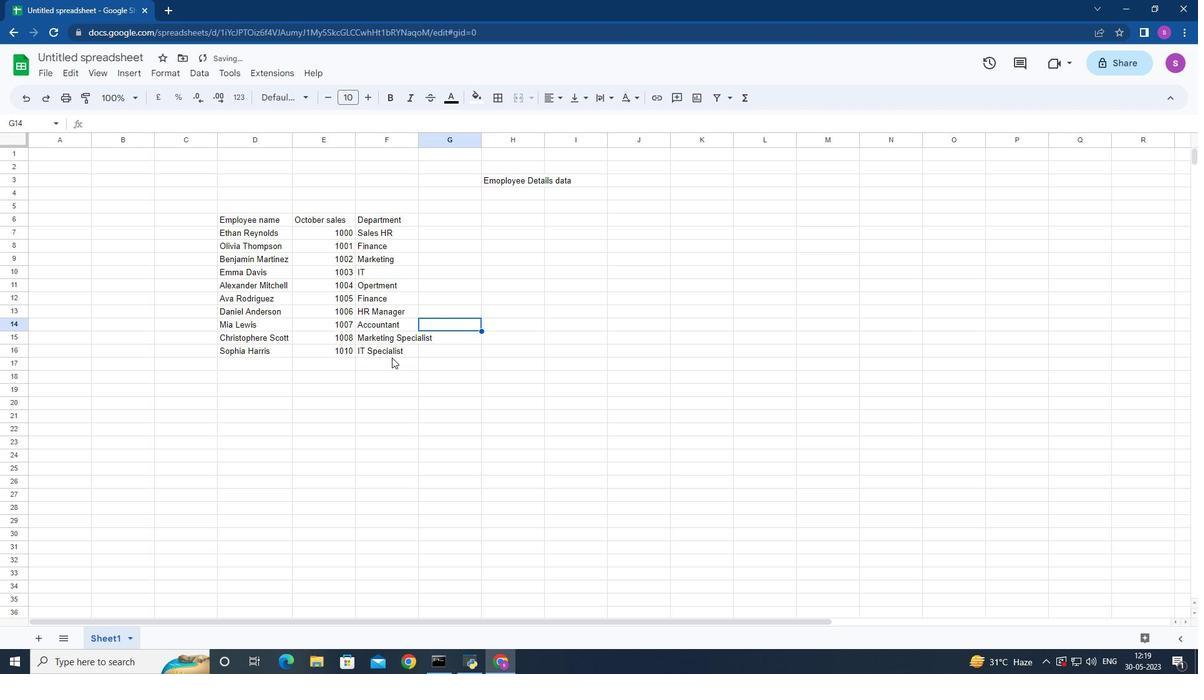 
Action: Mouse moved to (418, 141)
Screenshot: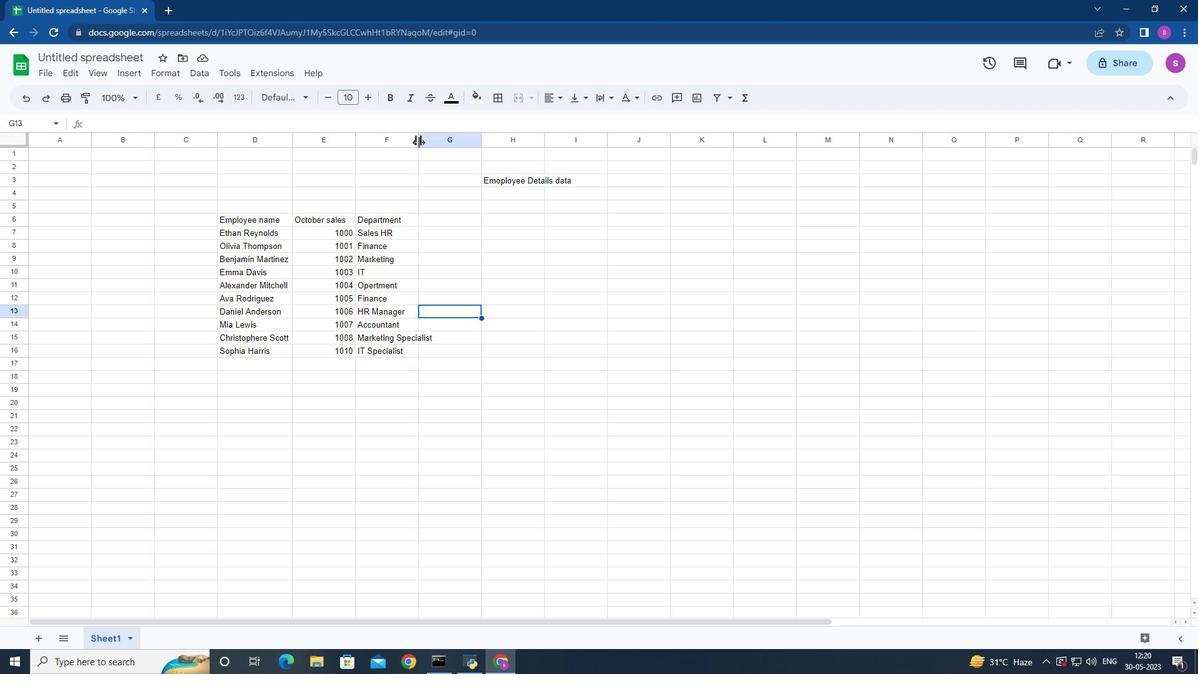 
Action: Mouse pressed left at (418, 141)
Screenshot: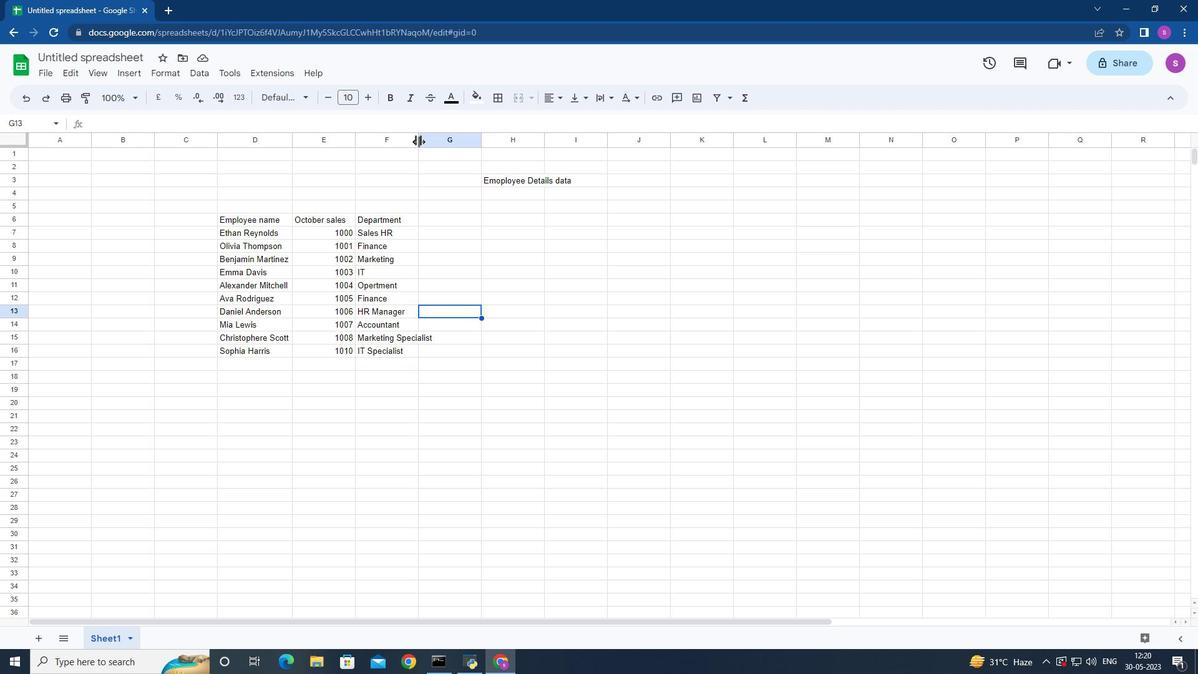 
Action: Mouse moved to (448, 221)
Screenshot: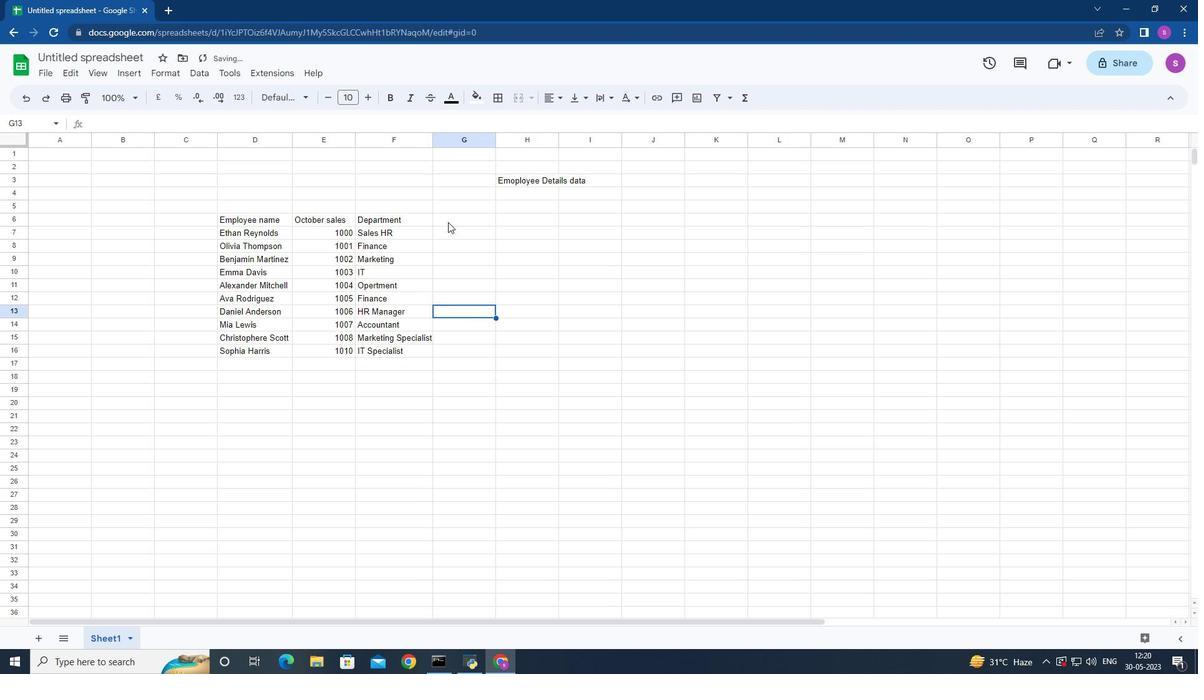
Action: Mouse pressed left at (448, 221)
Screenshot: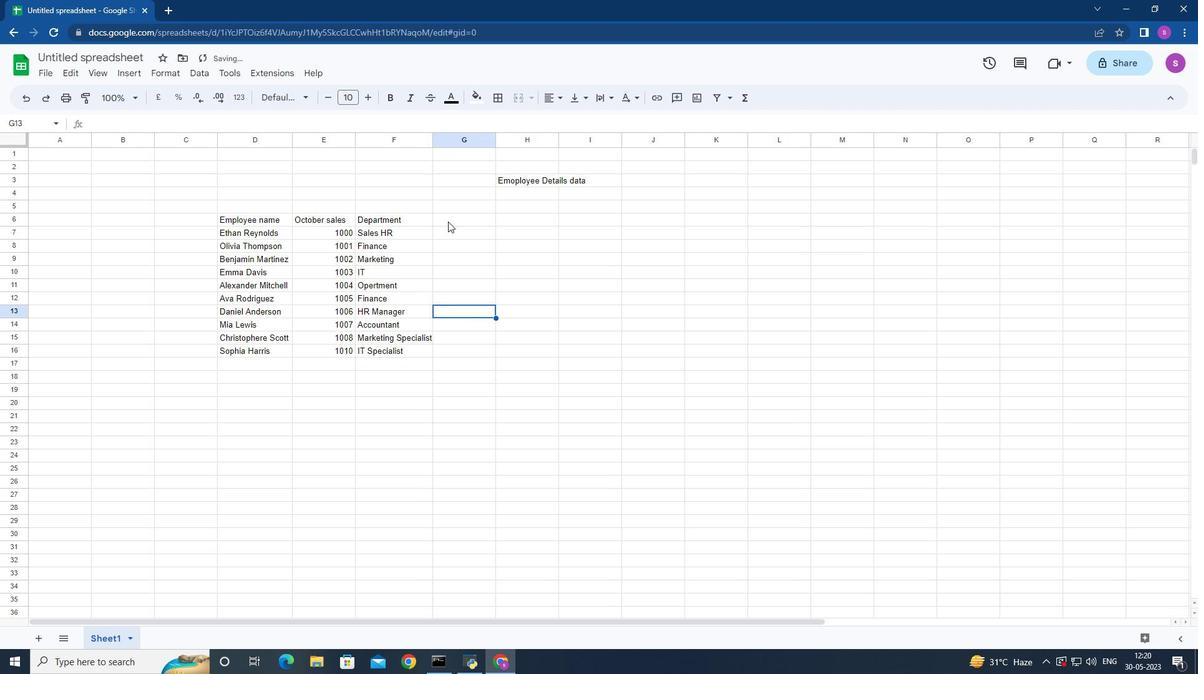
Action: Mouse moved to (380, 339)
Screenshot: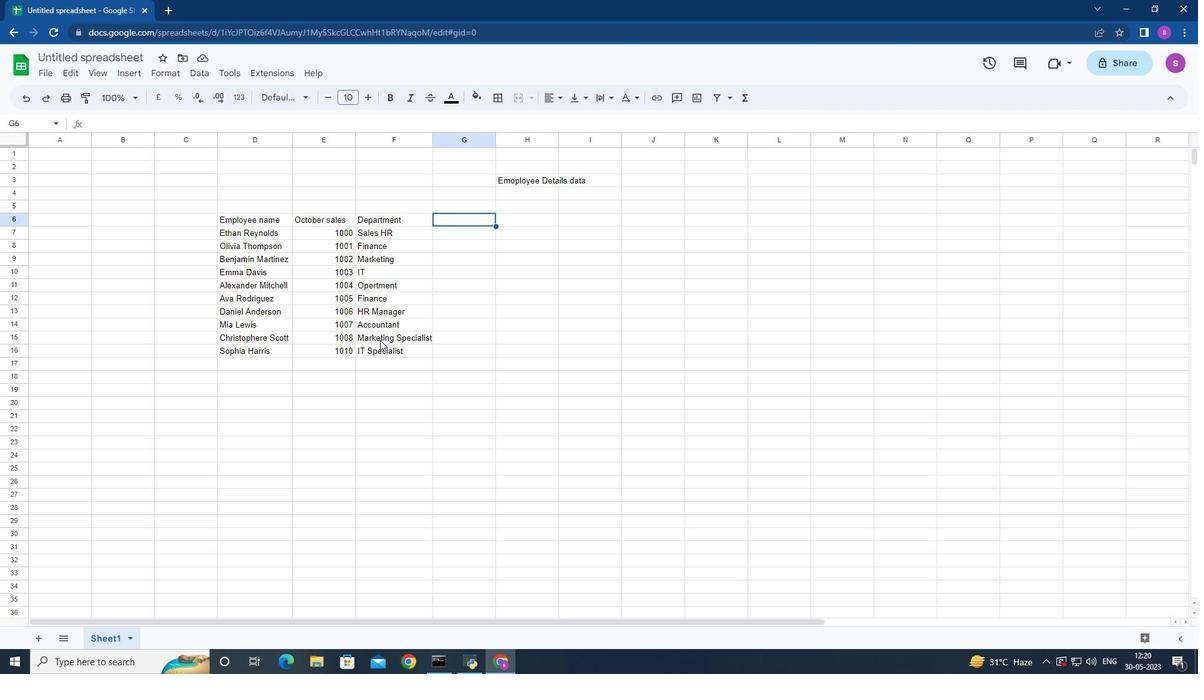 
Action: Key pressed <Key.shift>(<Key.backspace><Key.shift>U<Key.shift>Sd<Key.shift><Key.backspace><Key.shift><Key.shift><Key.shift><Key.shift><Key.shift><Key.shift><Key.shift>D<Key.down>5000<Key.down>
Screenshot: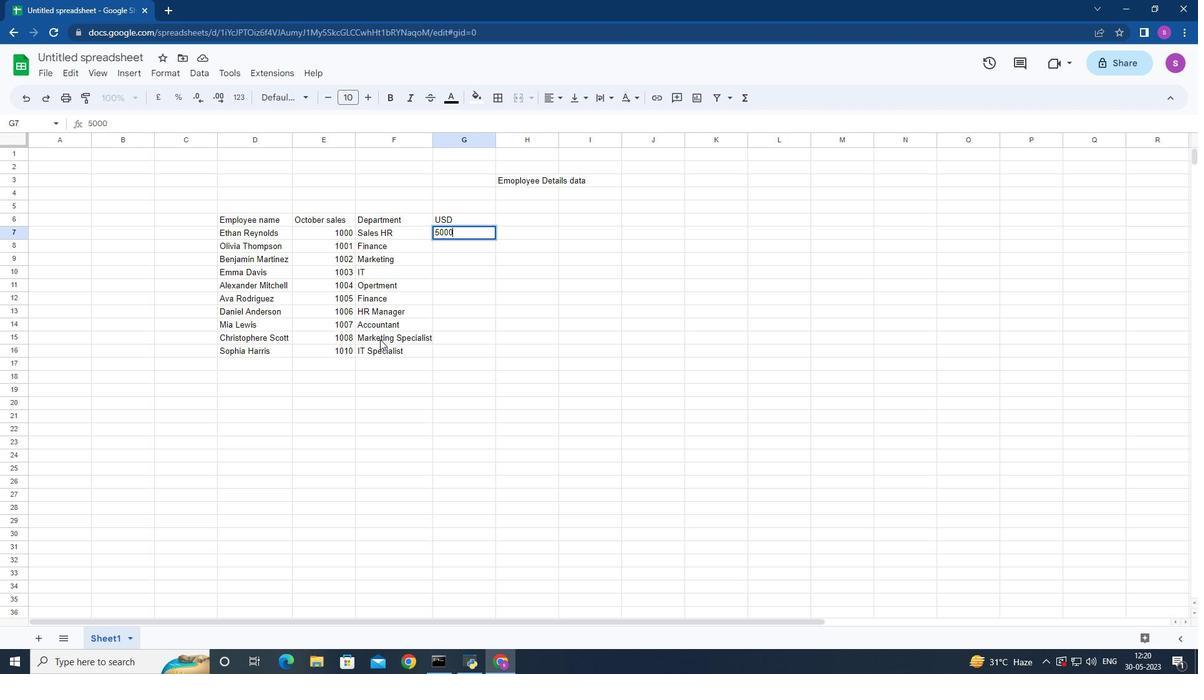 
Action: Mouse moved to (460, 298)
Screenshot: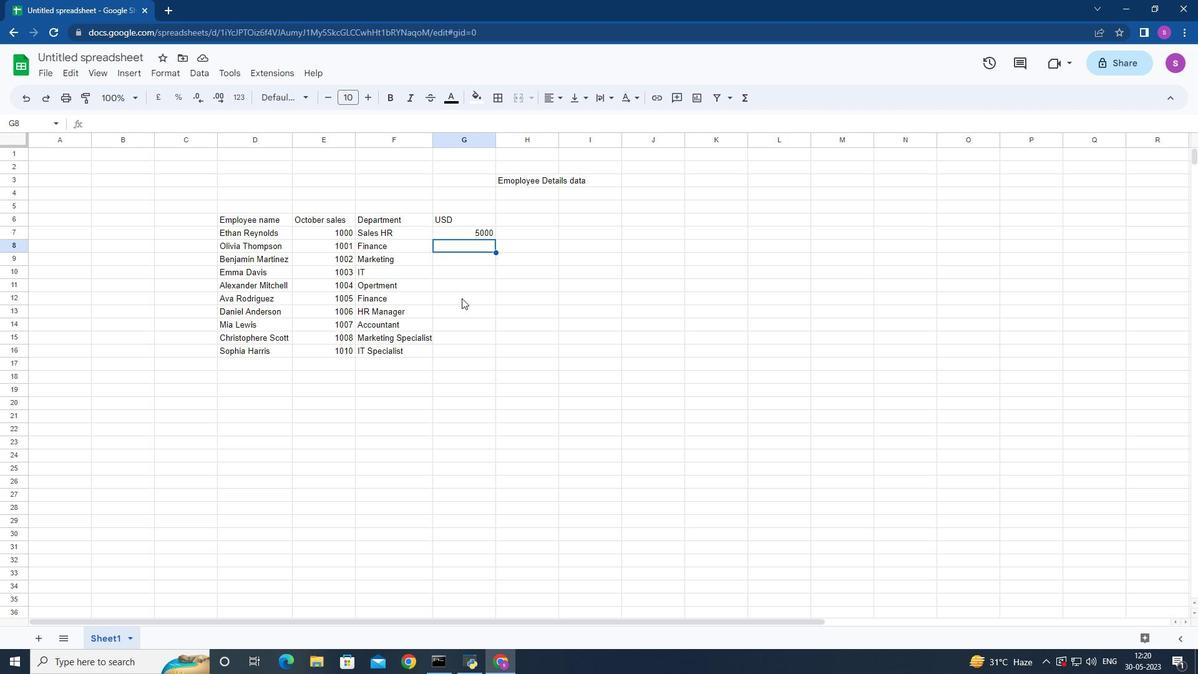 
Action: Key pressed 4500<Key.down>4000<Key.down>3800<Key.down>4200<Key.down>3800<Key.down>4200<Key.down>5200<Key.down>3800<Key.down>2800<Key.right><Key.up><Key.up>
Screenshot: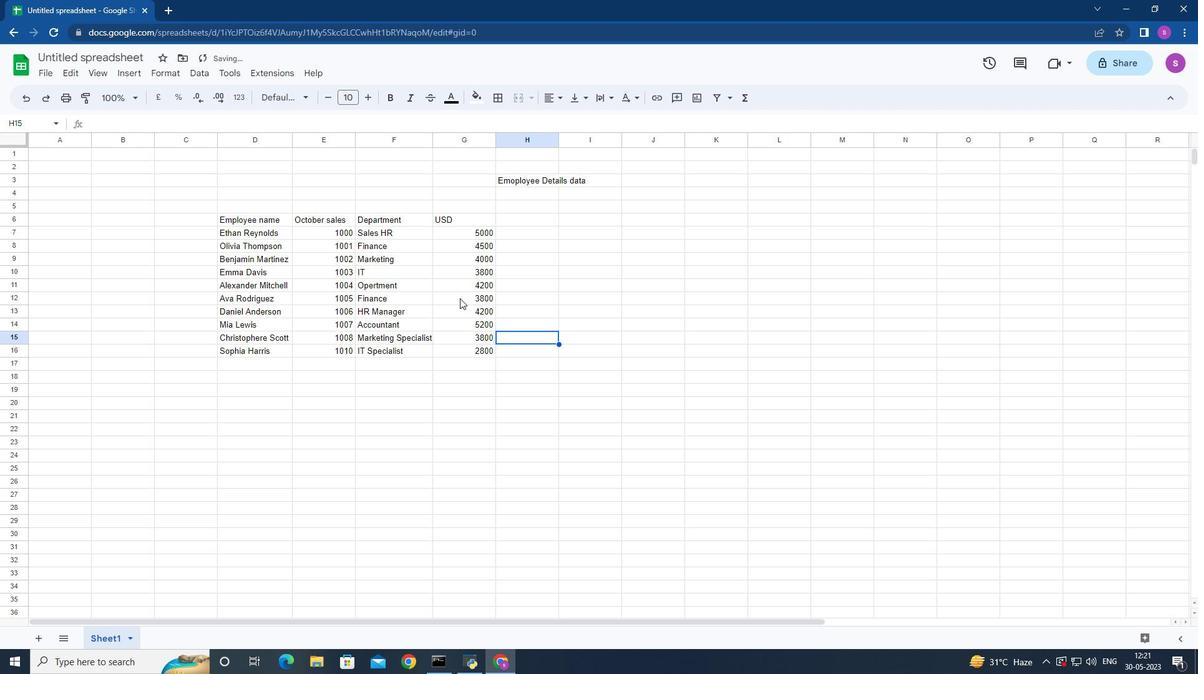 
Action: Mouse moved to (485, 295)
Screenshot: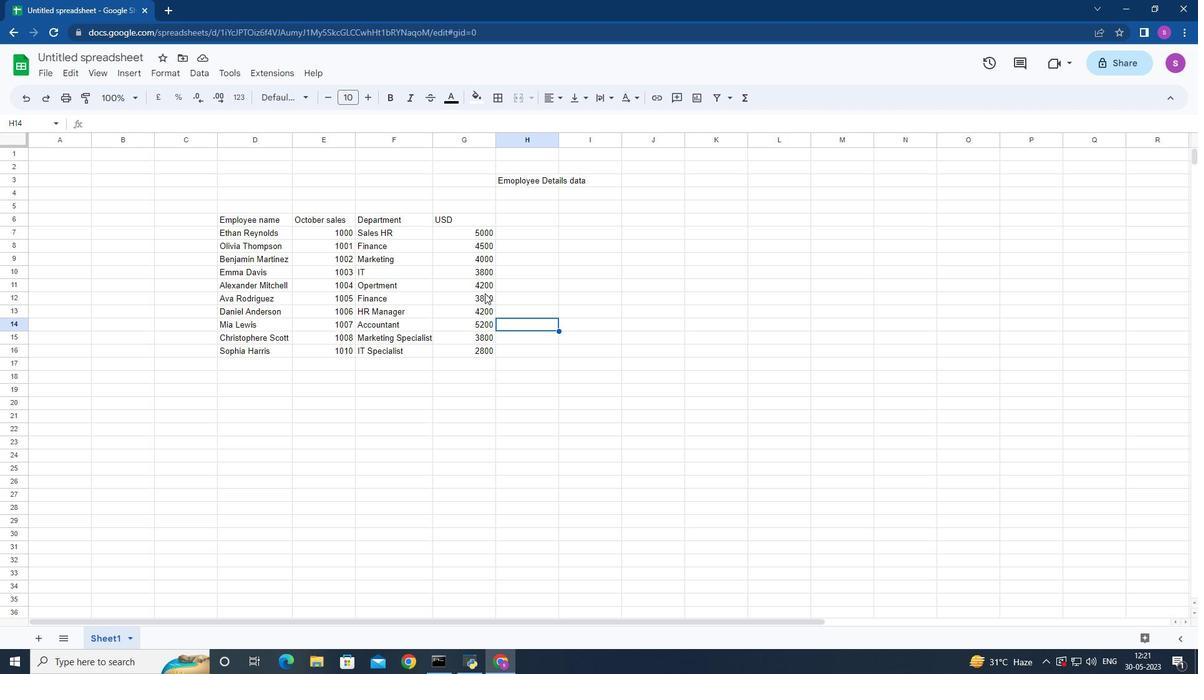 
Action: Mouse pressed left at (485, 295)
Screenshot: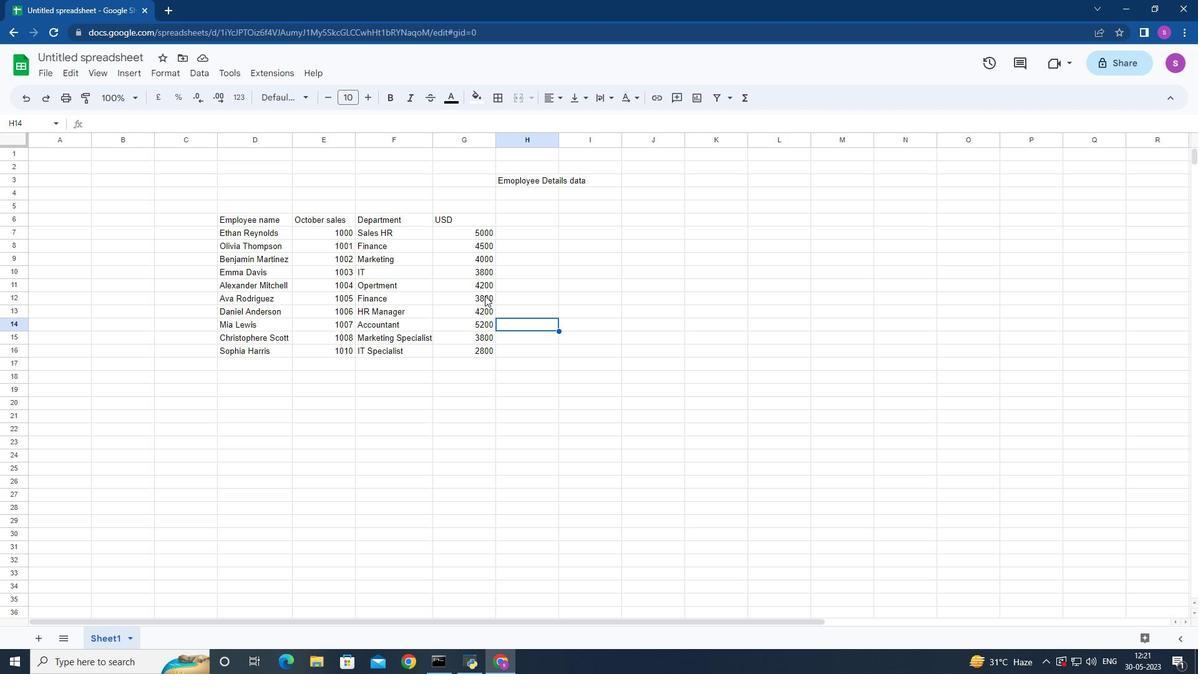 
Action: Key pressed <Key.backspace>5200<Key.down><Key.backspace>3800<Key.down>2800<Key.down>3200<Key.down>2500<Key.right><Key.up><Key.up><Key.up><Key.up><Key.up><Key.up><Key.up><Key.up><Key.up><Key.up>
Screenshot: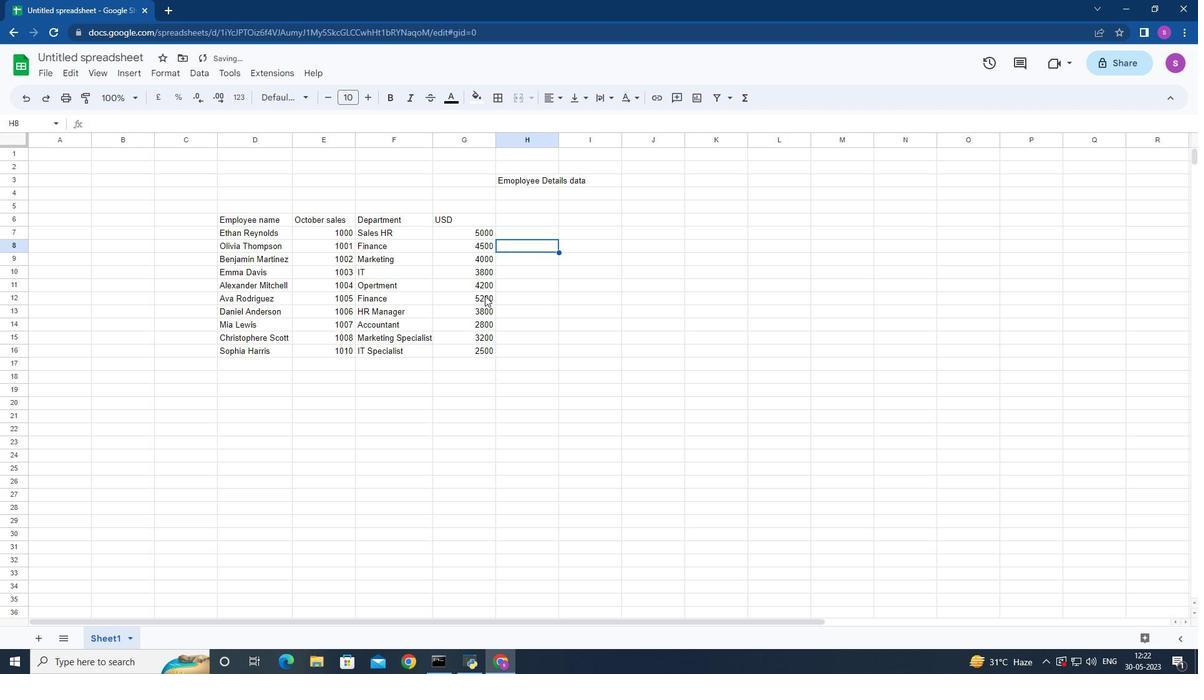 
Action: Mouse moved to (495, 339)
Screenshot: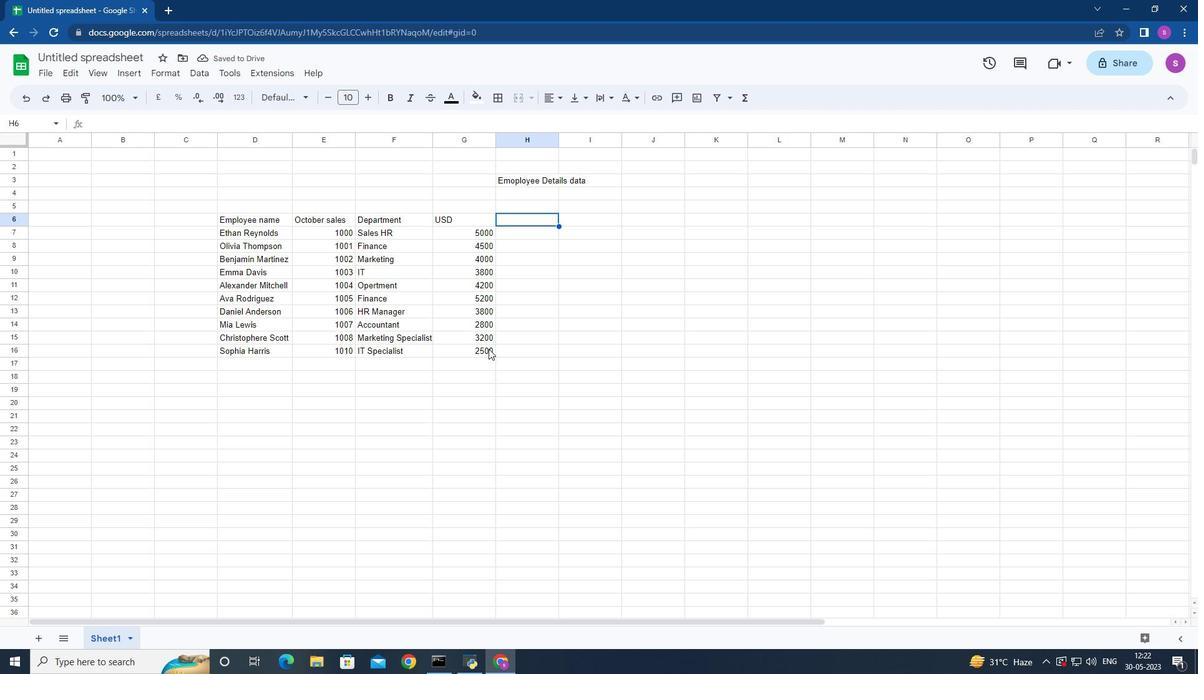 
Action: Key pressed <Key.shift>Datw<Key.backspace>e<Key.down>1/15/2020<Key.down>7/1/2019<Key.down>
Screenshot: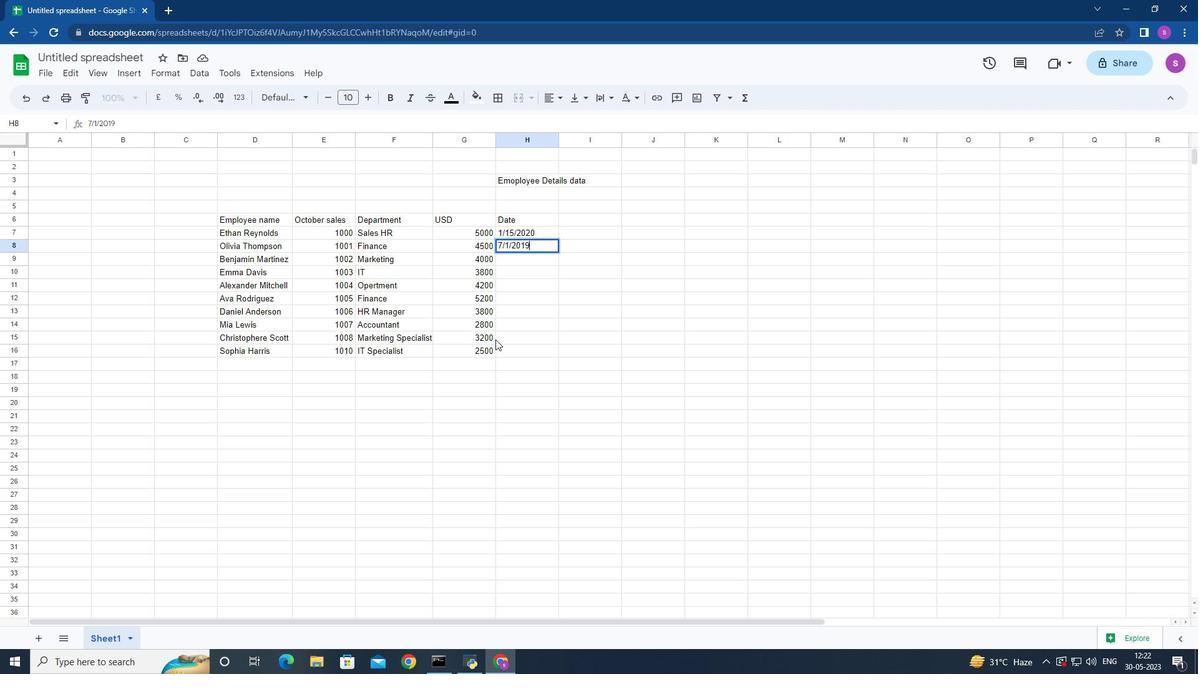 
Action: Mouse moved to (491, 352)
Screenshot: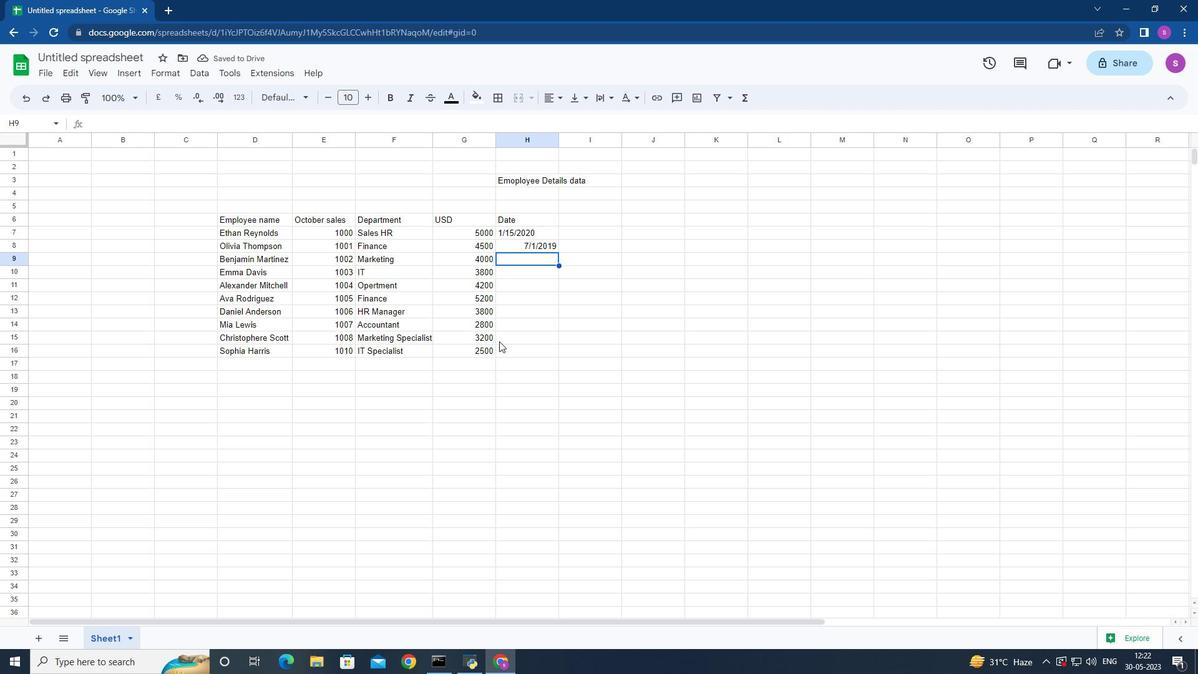 
Action: Key pressed 3/10/20
Screenshot: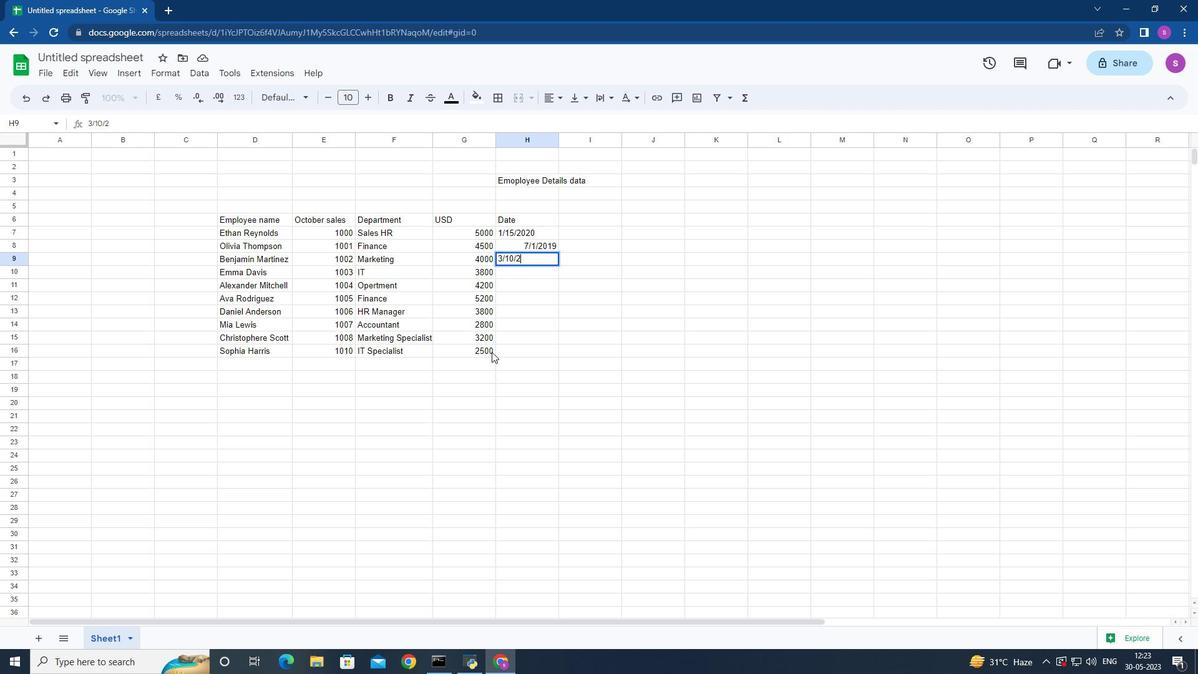 
Action: Mouse moved to (538, 260)
Screenshot: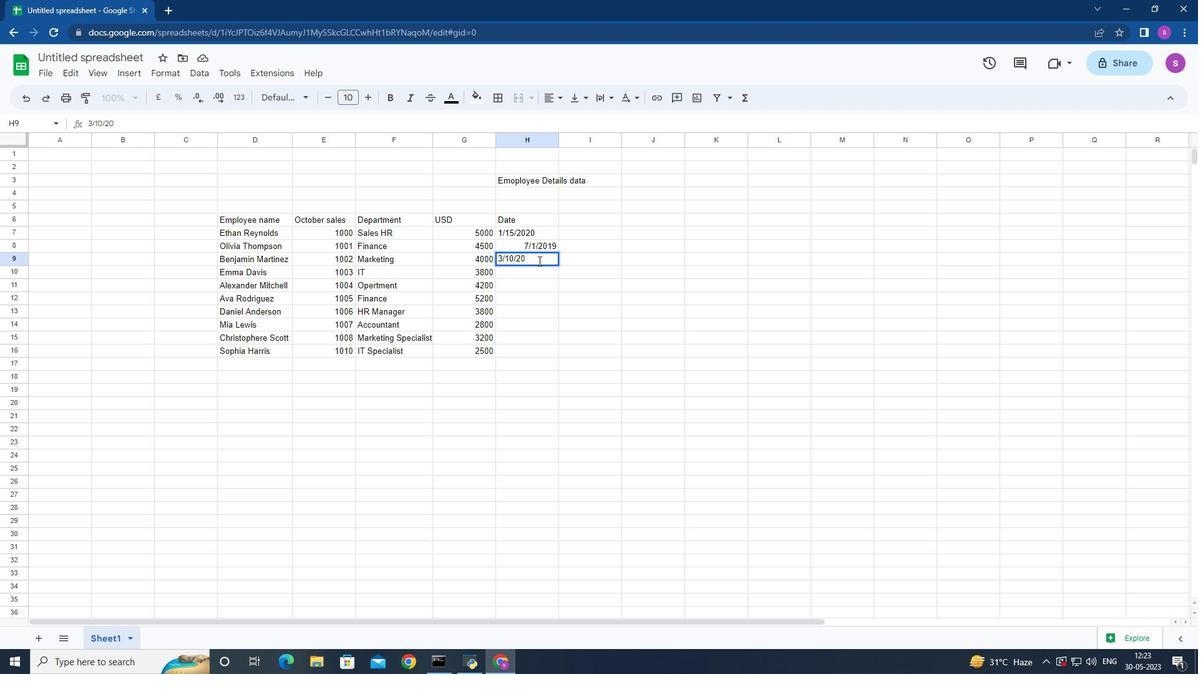 
Action: Key pressed 21<Key.down>2/5/2022<Key.down>
Screenshot: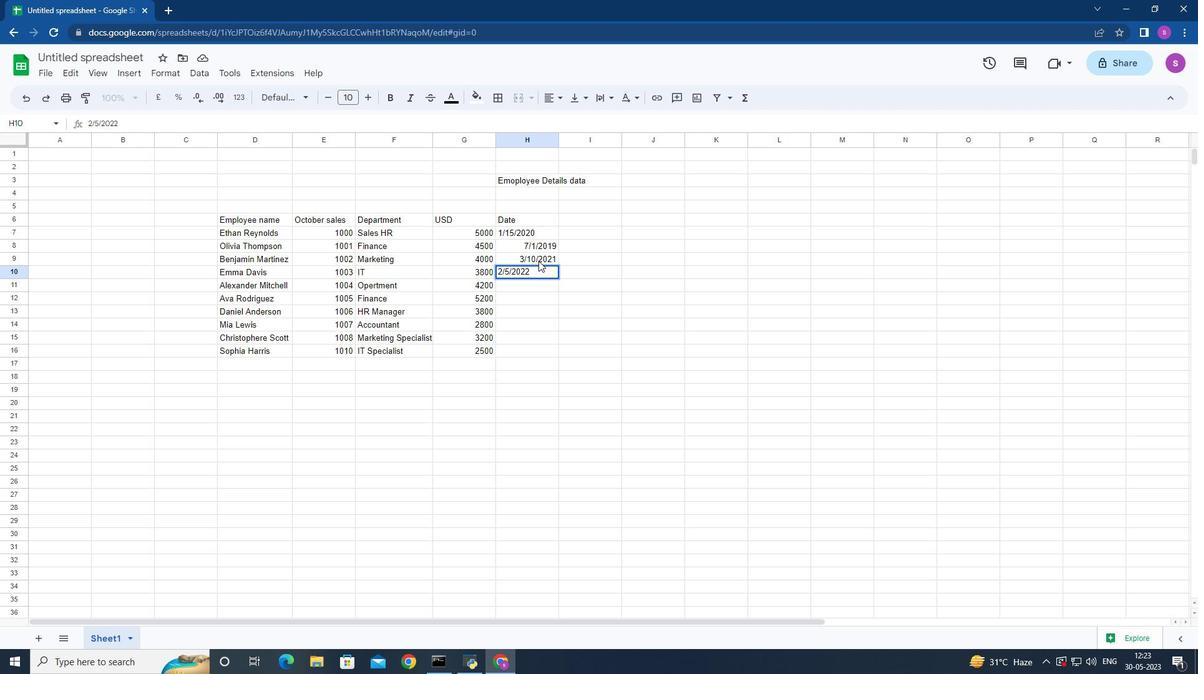 
Action: Mouse moved to (644, 309)
Screenshot: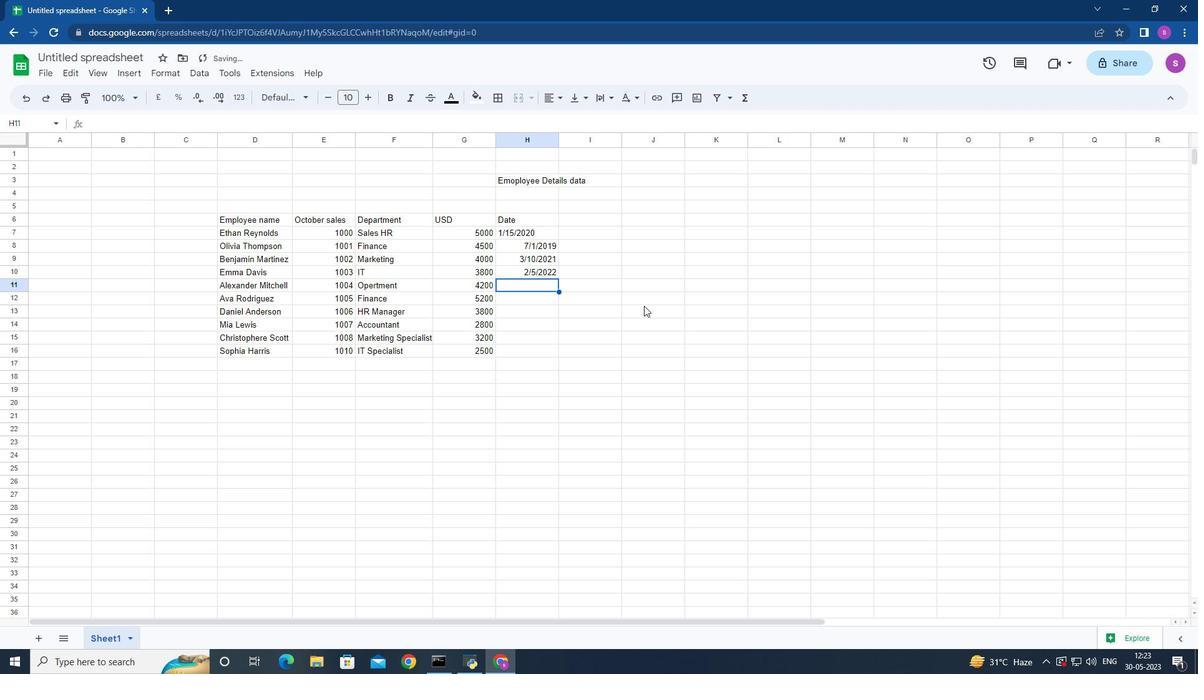 
Action: Key pressed 11/30/2018<Key.down>6/15/2020<Key.down>9/1/2021<Key.down>4/20/2020<Key.down>2/10/2019<Key.down>9/5/2020<Key.right>
Screenshot: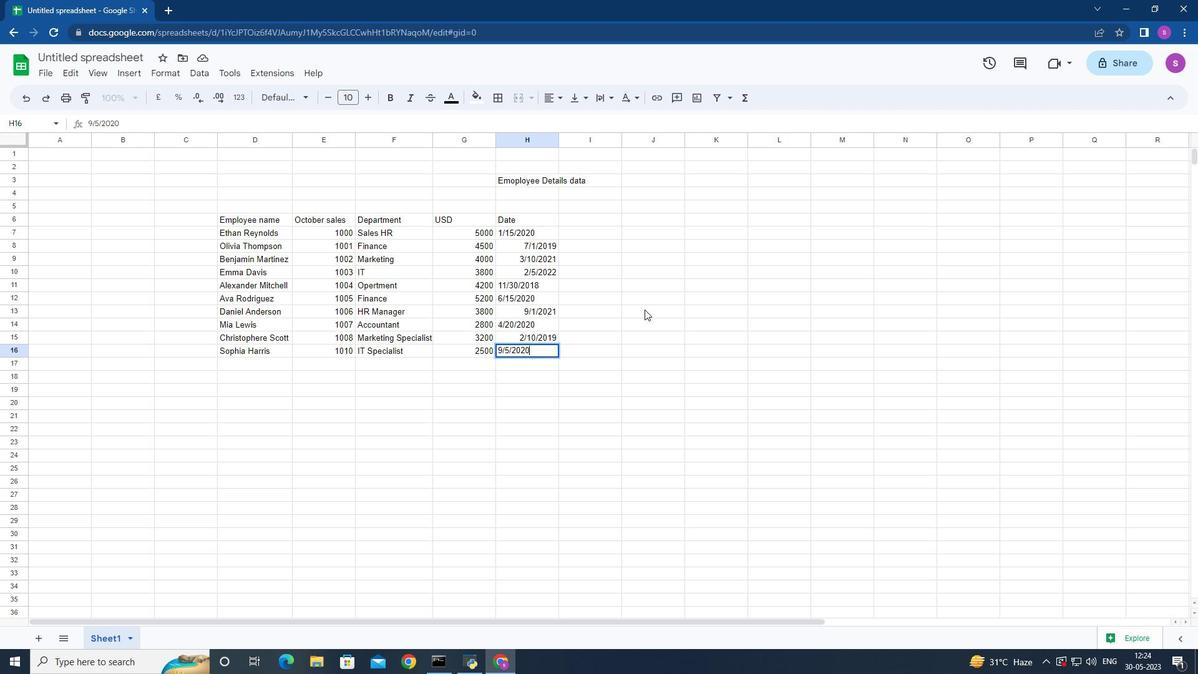 
Action: Mouse moved to (514, 242)
Screenshot: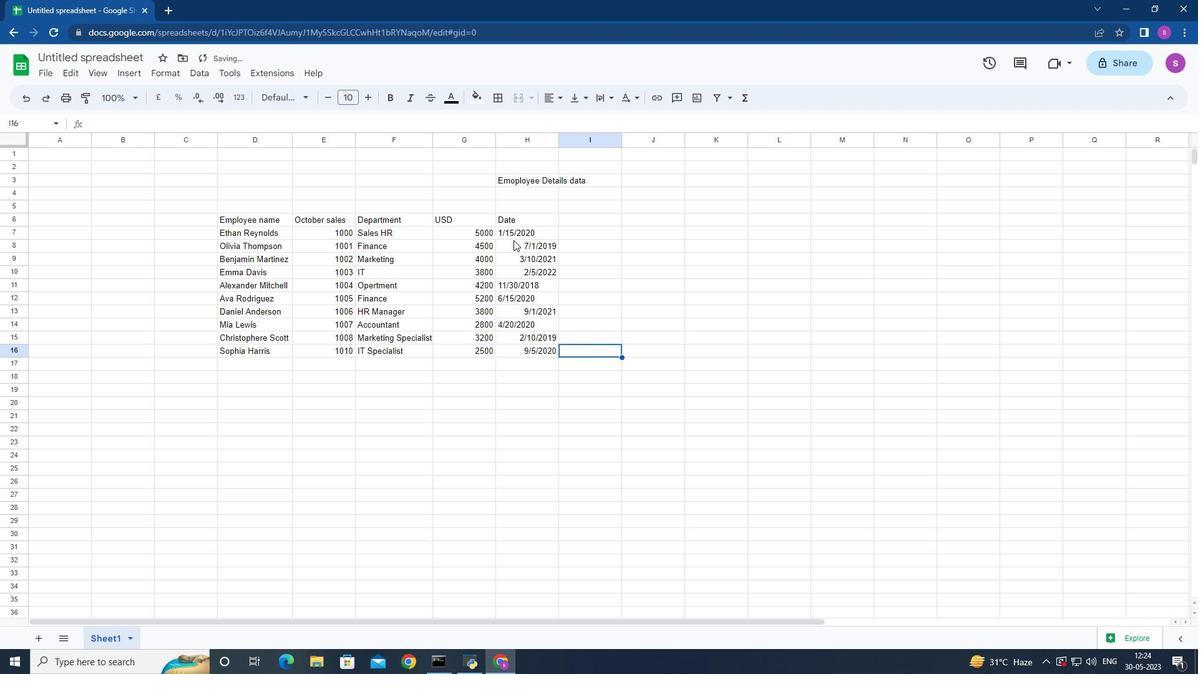 
Action: Mouse pressed left at (514, 242)
Screenshot: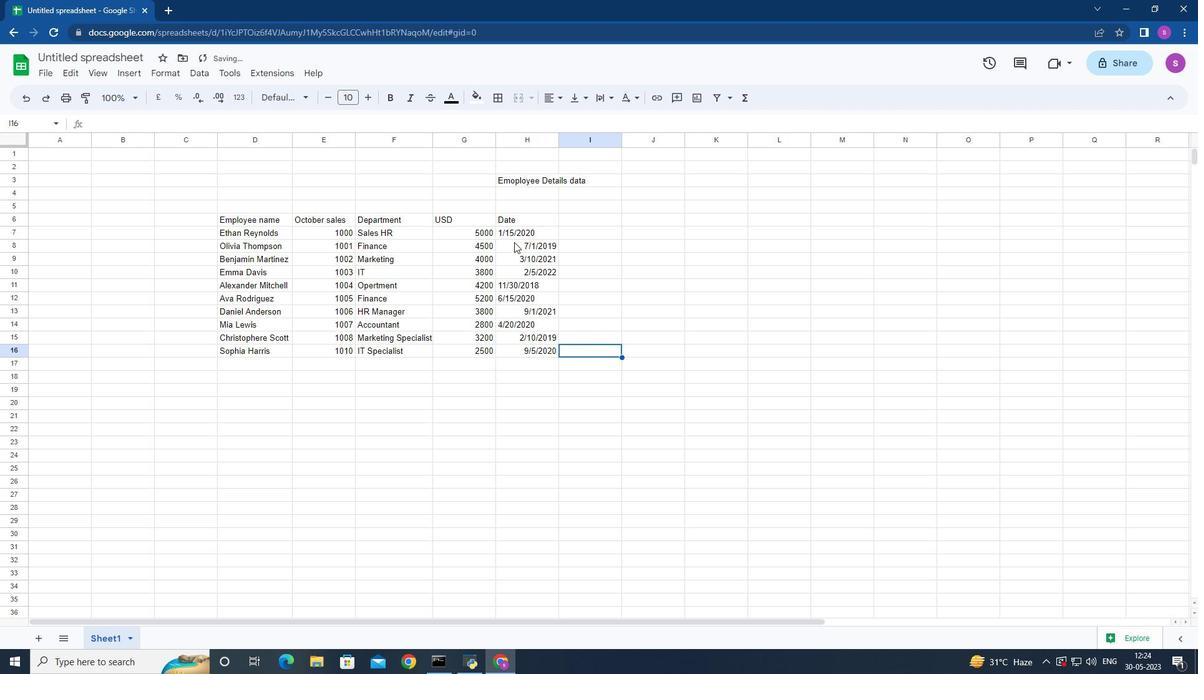 
Action: Mouse moved to (510, 282)
Screenshot: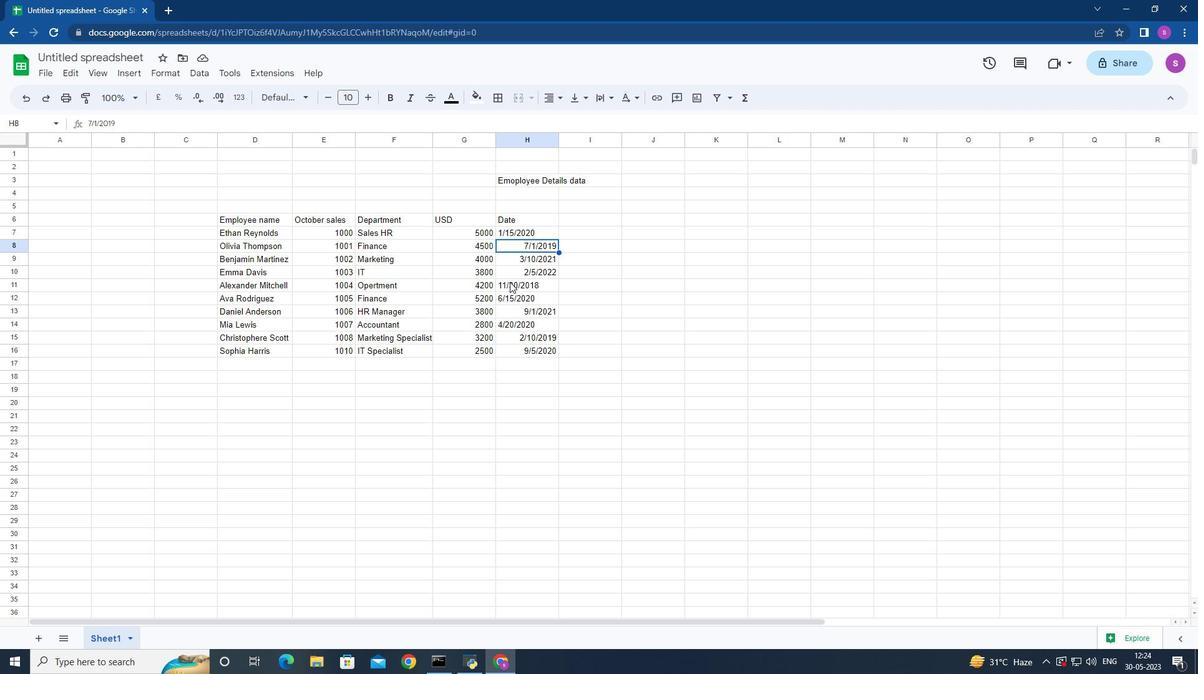 
Action: Mouse pressed left at (510, 282)
Screenshot: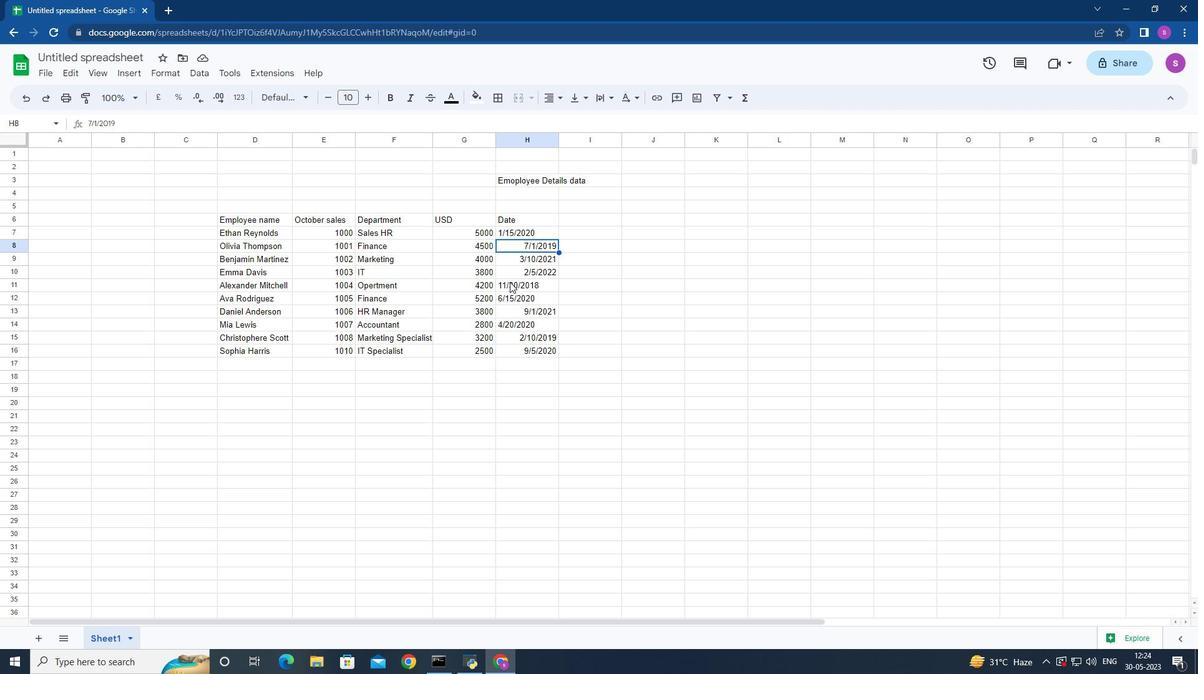 
Action: Mouse moved to (558, 96)
Screenshot: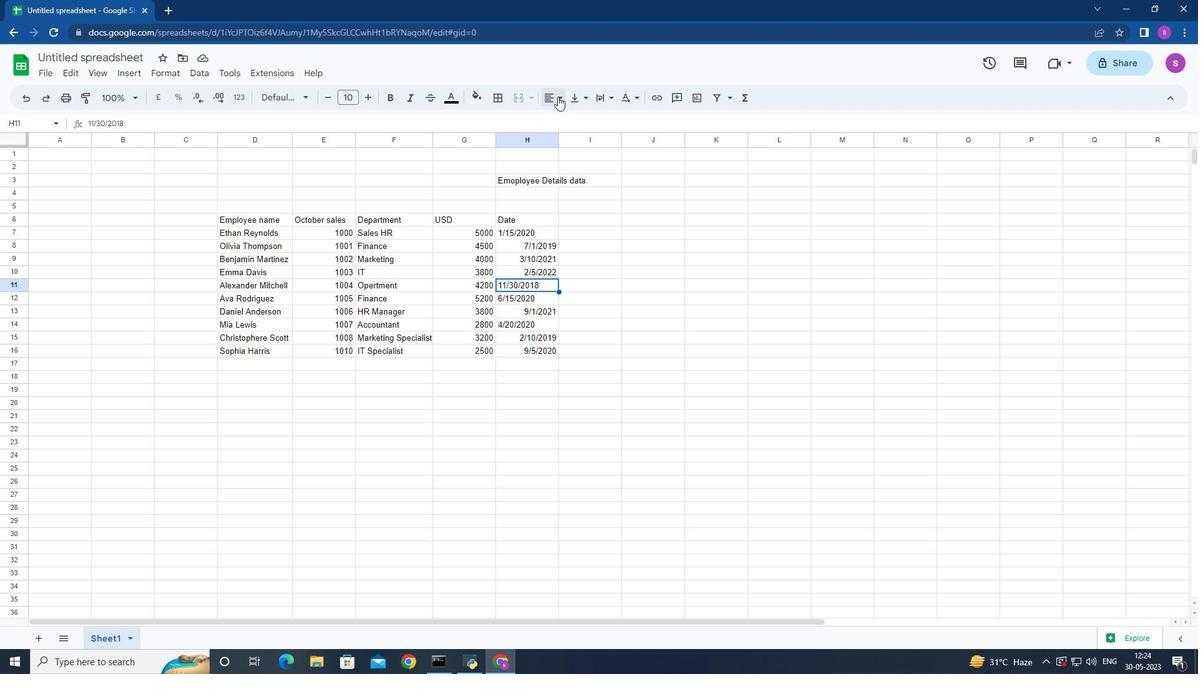 
Action: Mouse pressed left at (558, 96)
Screenshot: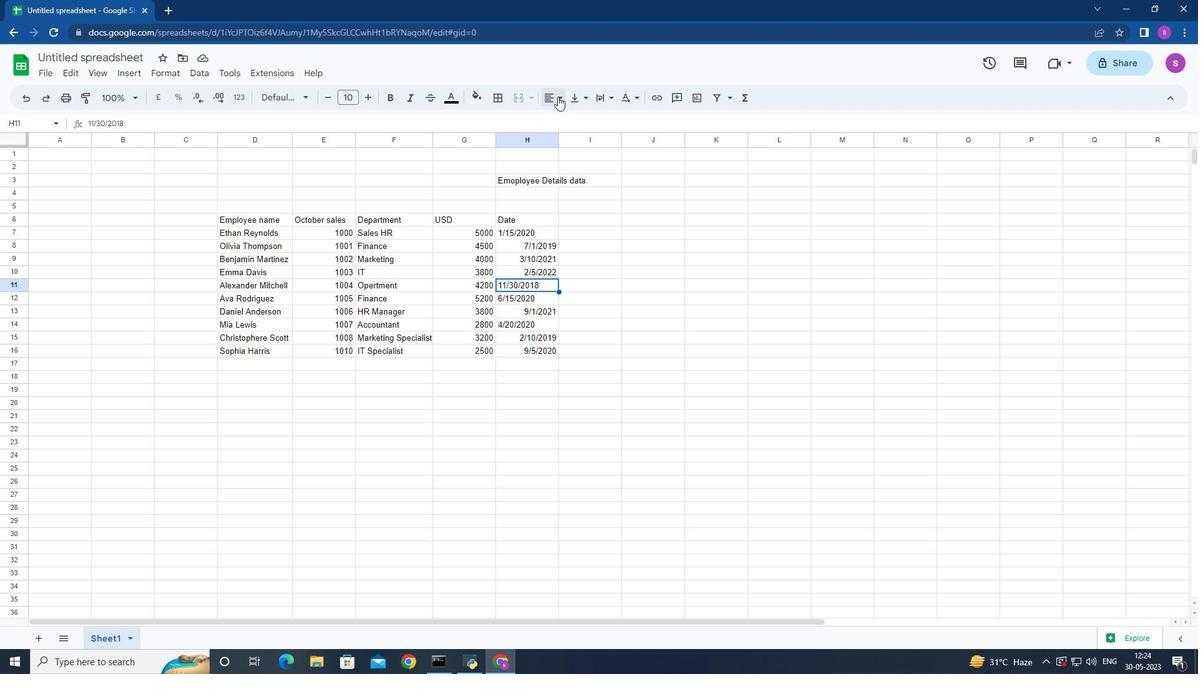 
Action: Mouse moved to (589, 121)
Screenshot: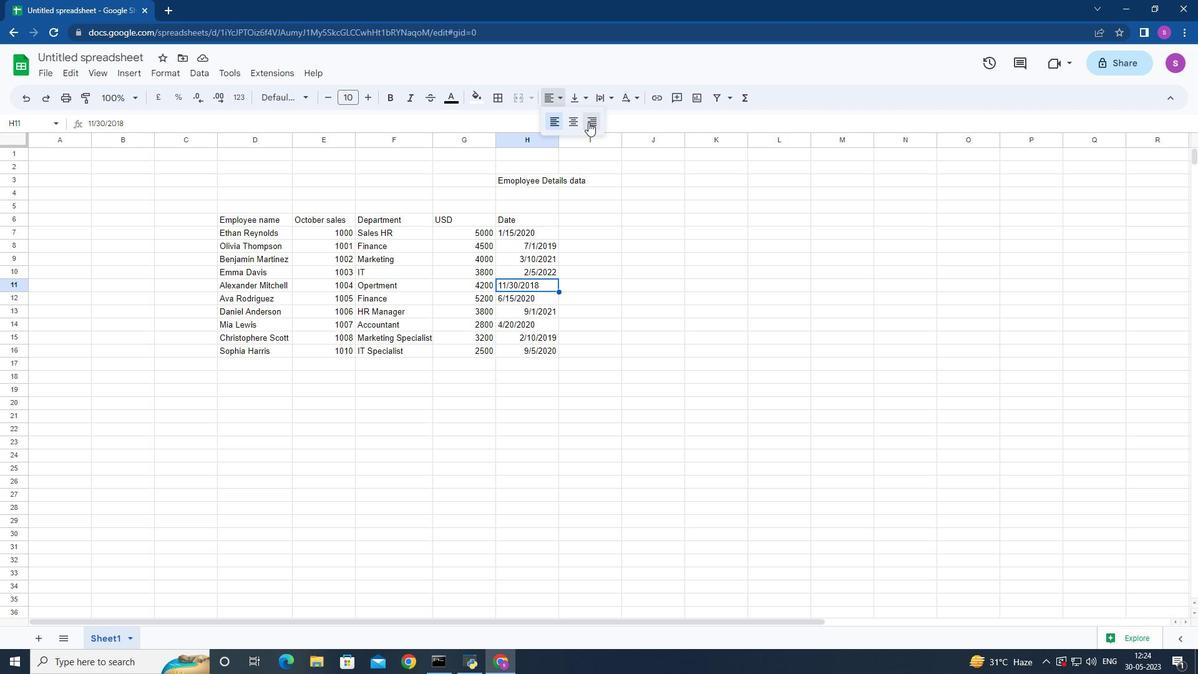 
Action: Mouse pressed left at (589, 121)
Screenshot: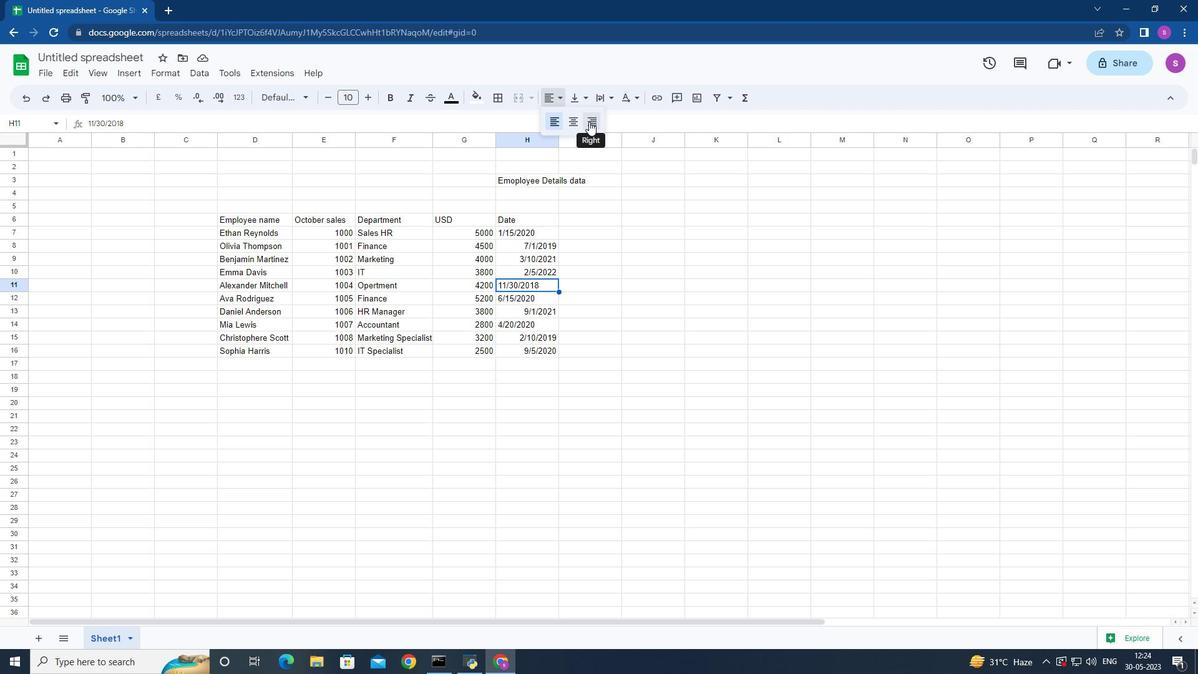 
Action: Mouse moved to (526, 297)
Screenshot: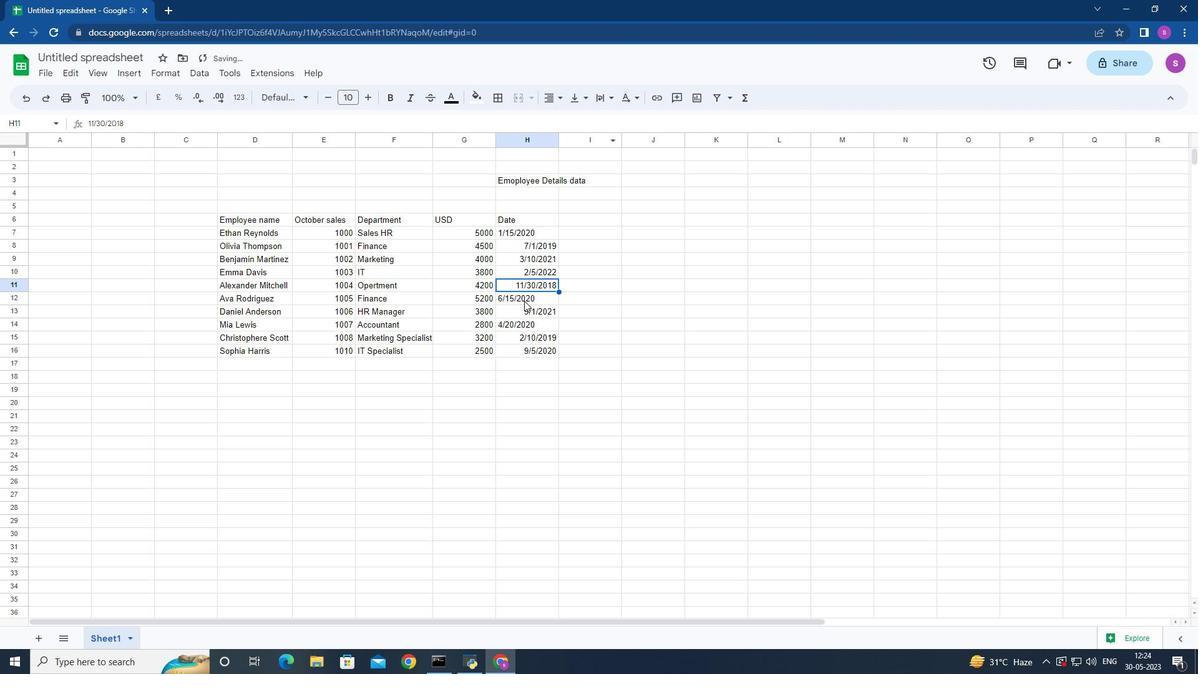 
Action: Mouse pressed left at (526, 297)
Screenshot: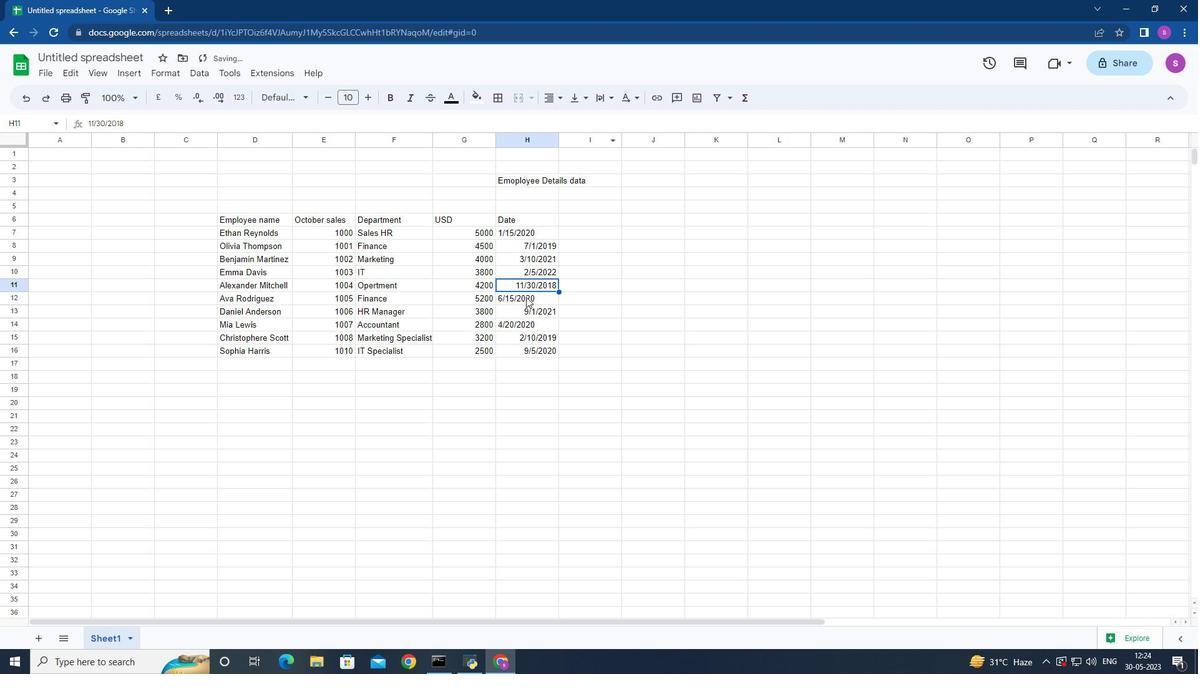
Action: Mouse moved to (560, 99)
Screenshot: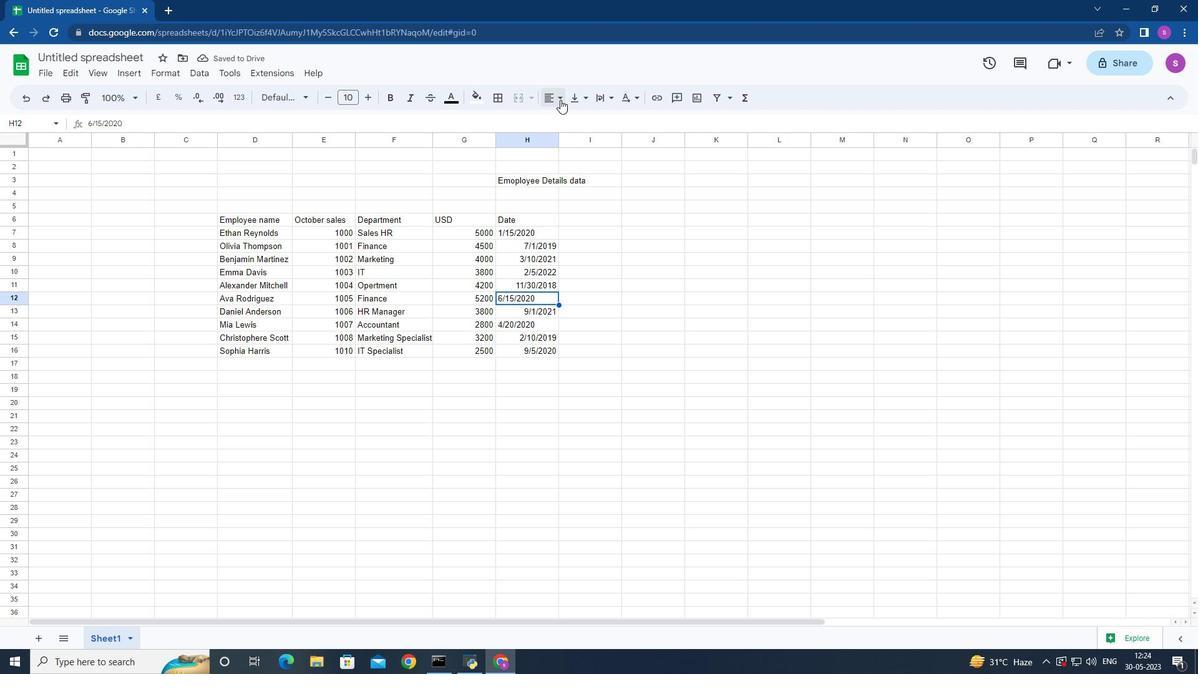 
Action: Mouse pressed left at (560, 99)
Screenshot: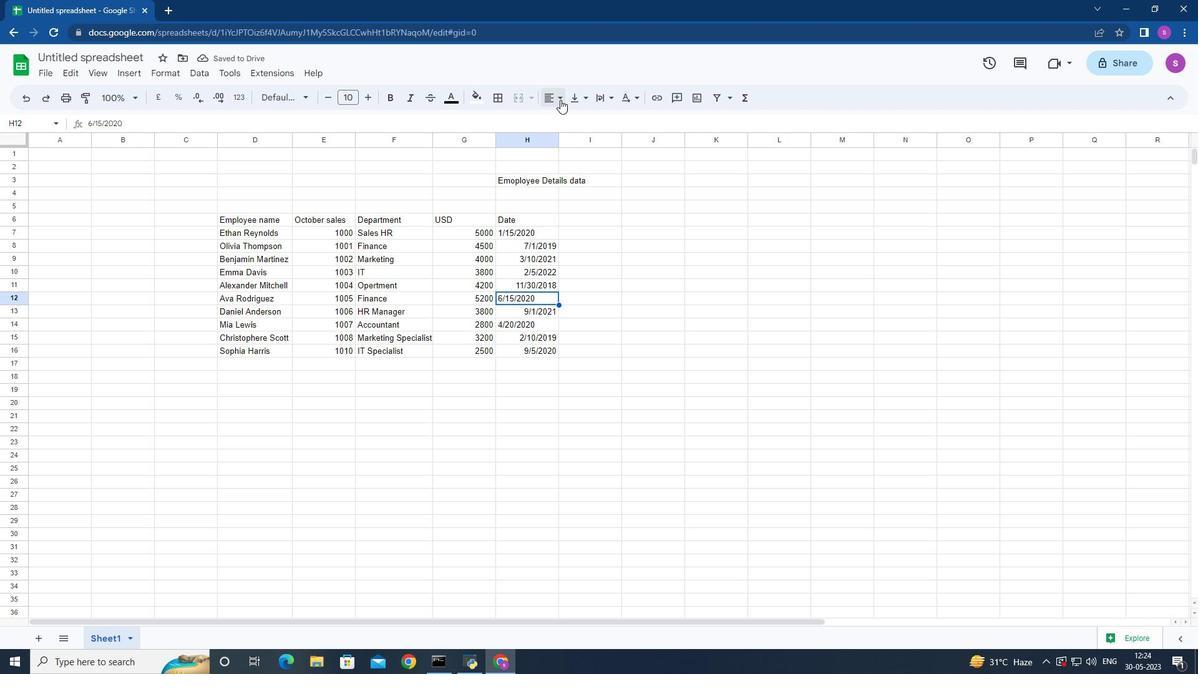 
Action: Mouse moved to (592, 119)
Screenshot: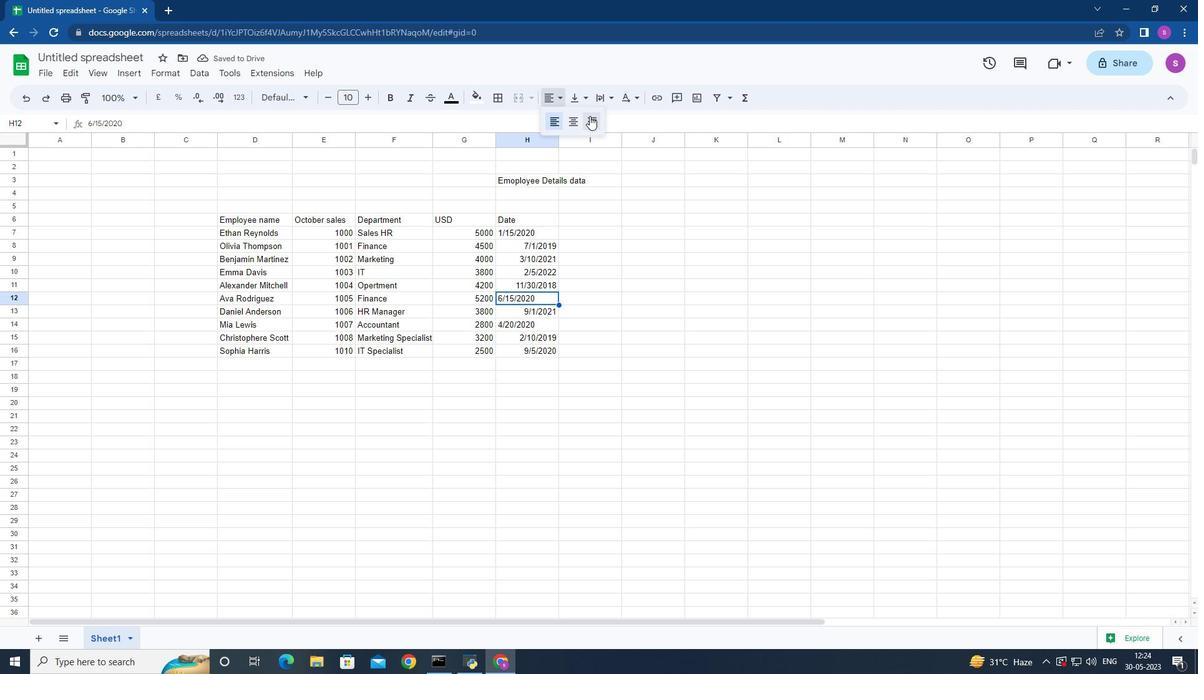 
Action: Mouse pressed left at (592, 119)
Screenshot: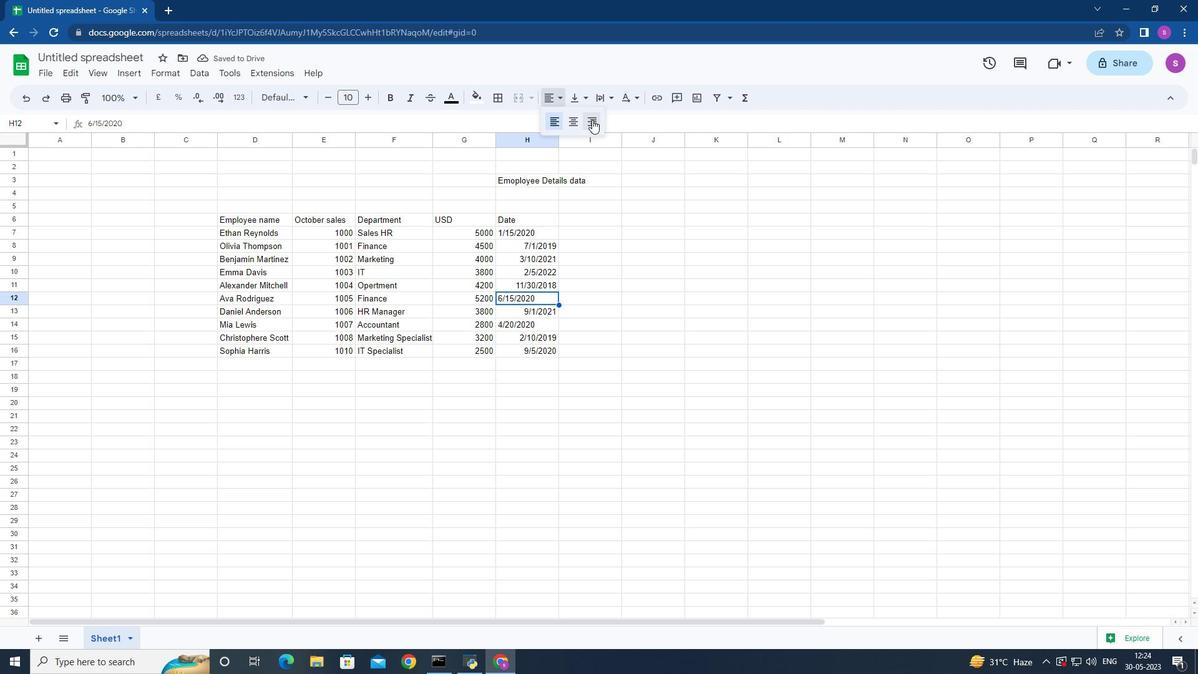 
Action: Mouse moved to (524, 324)
Screenshot: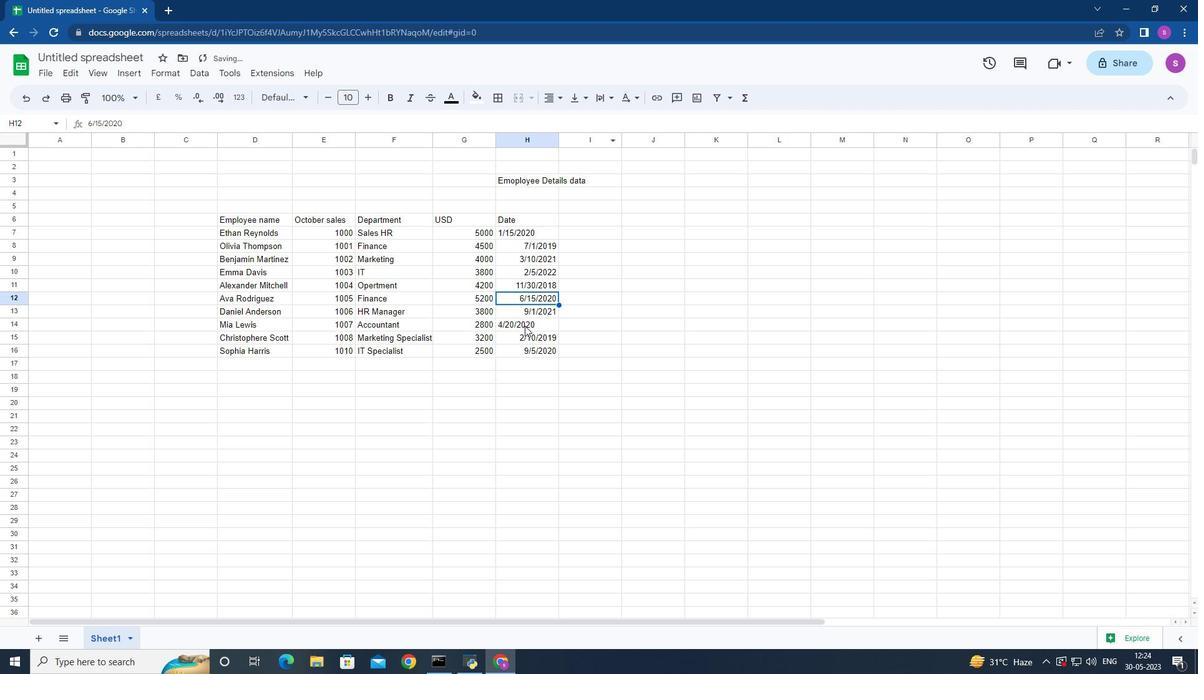 
Action: Mouse pressed left at (524, 324)
Screenshot: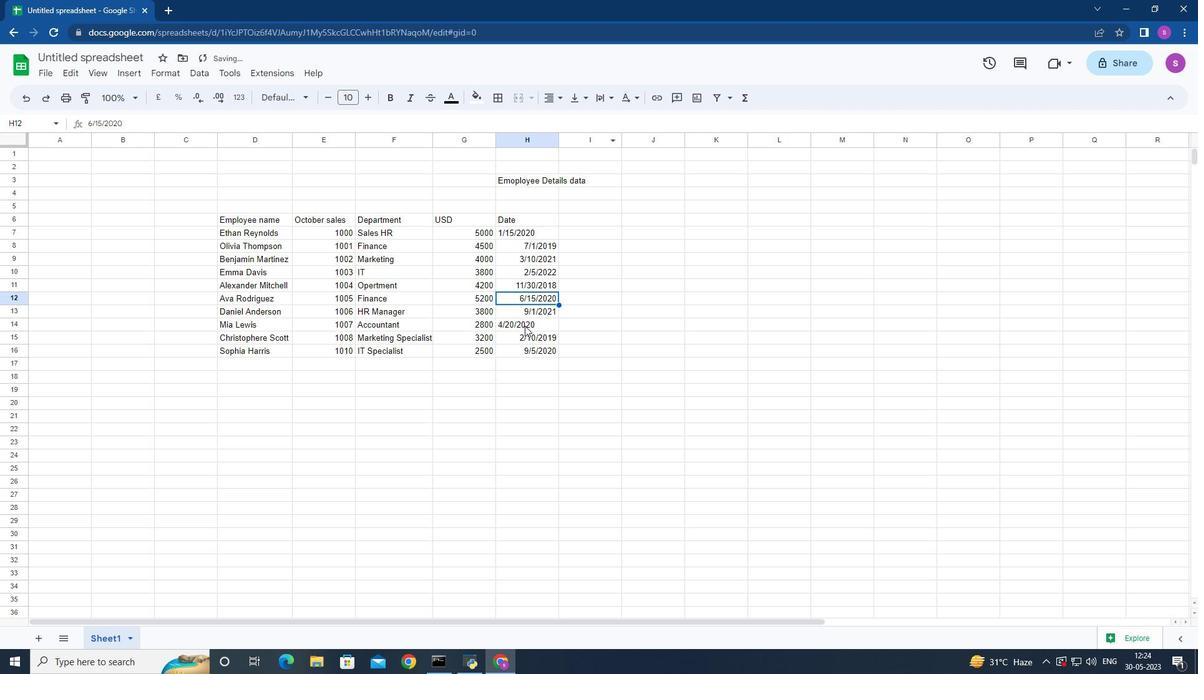 
Action: Mouse moved to (560, 102)
Screenshot: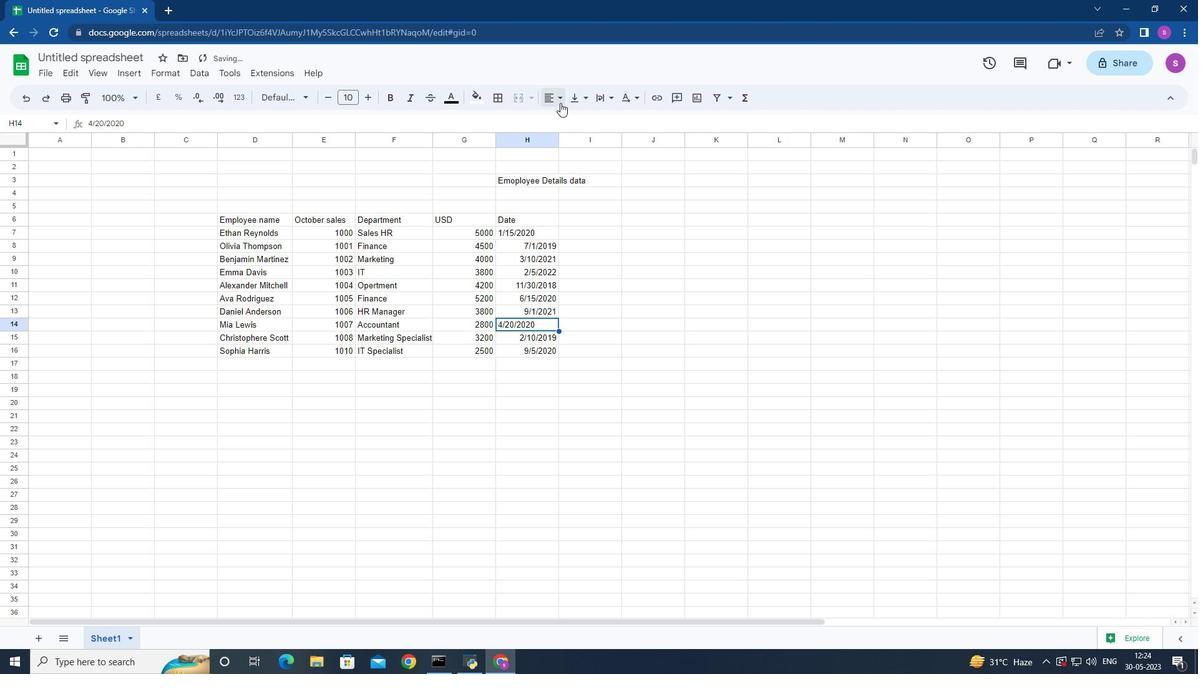 
Action: Mouse pressed left at (560, 102)
Screenshot: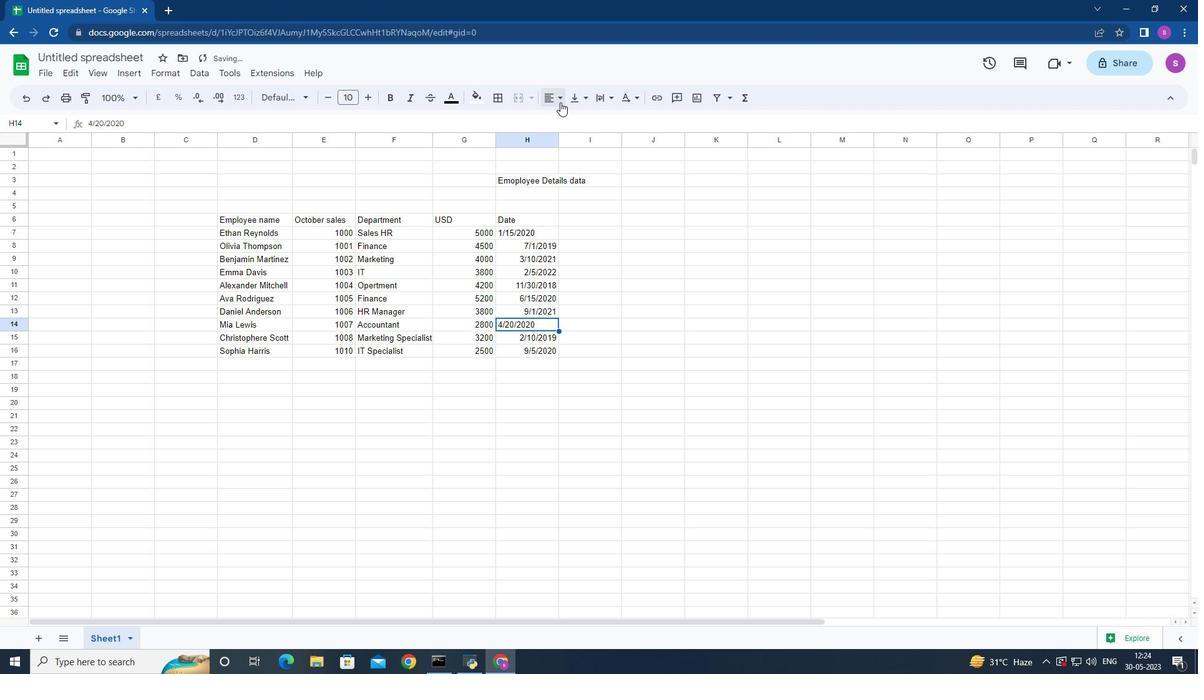 
Action: Mouse moved to (592, 127)
Screenshot: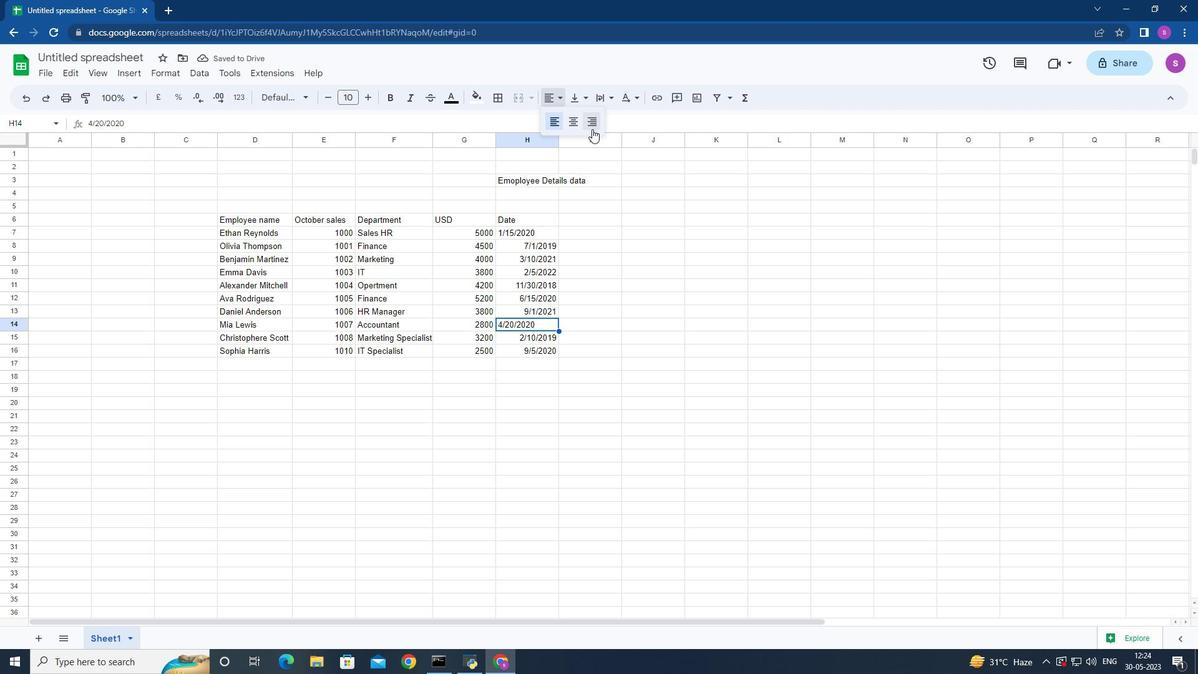 
Action: Mouse pressed left at (592, 127)
Screenshot: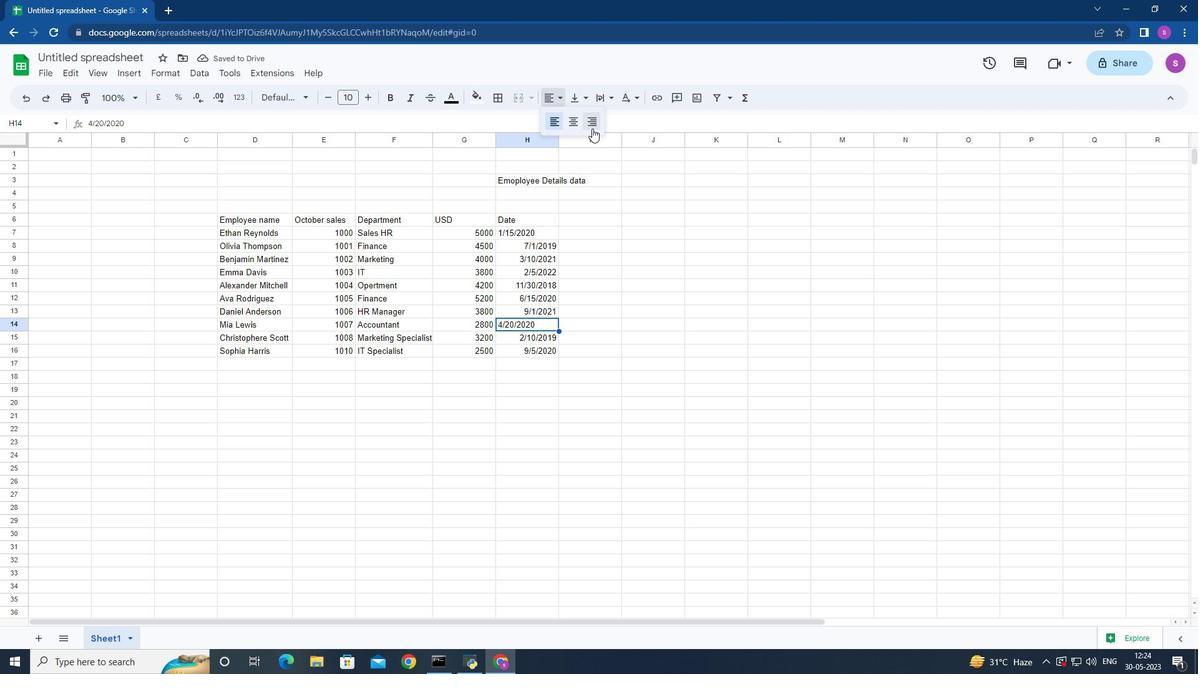 
Action: Mouse moved to (574, 228)
Screenshot: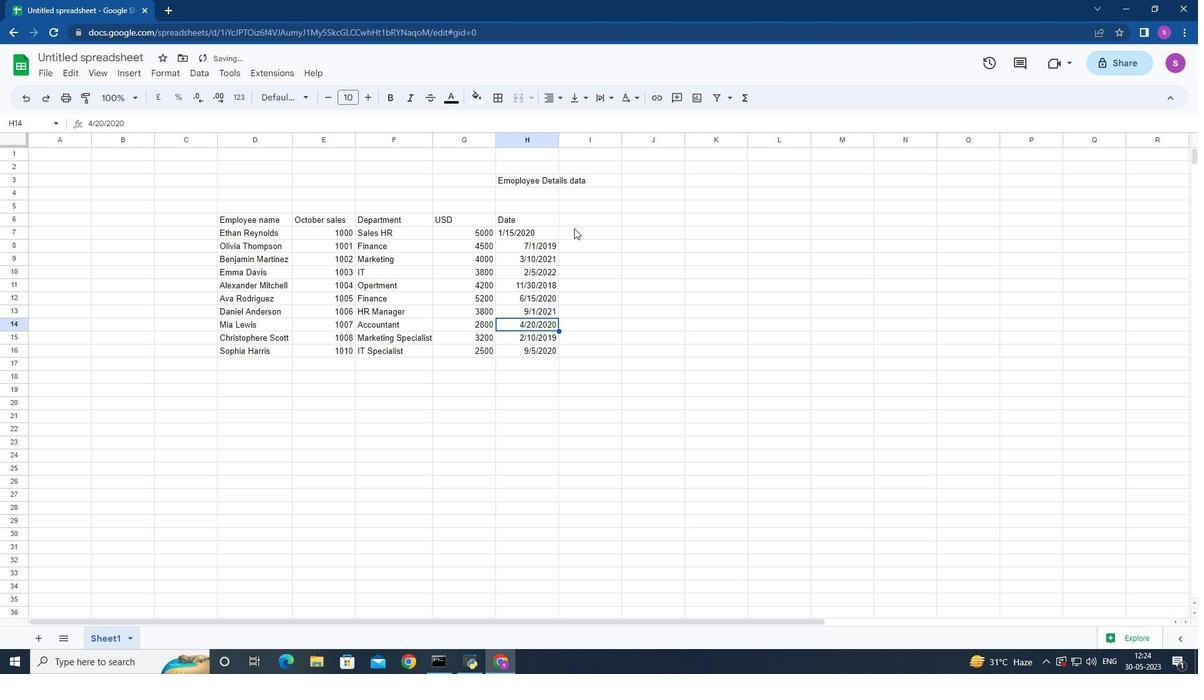 
Action: Mouse pressed left at (574, 228)
Screenshot: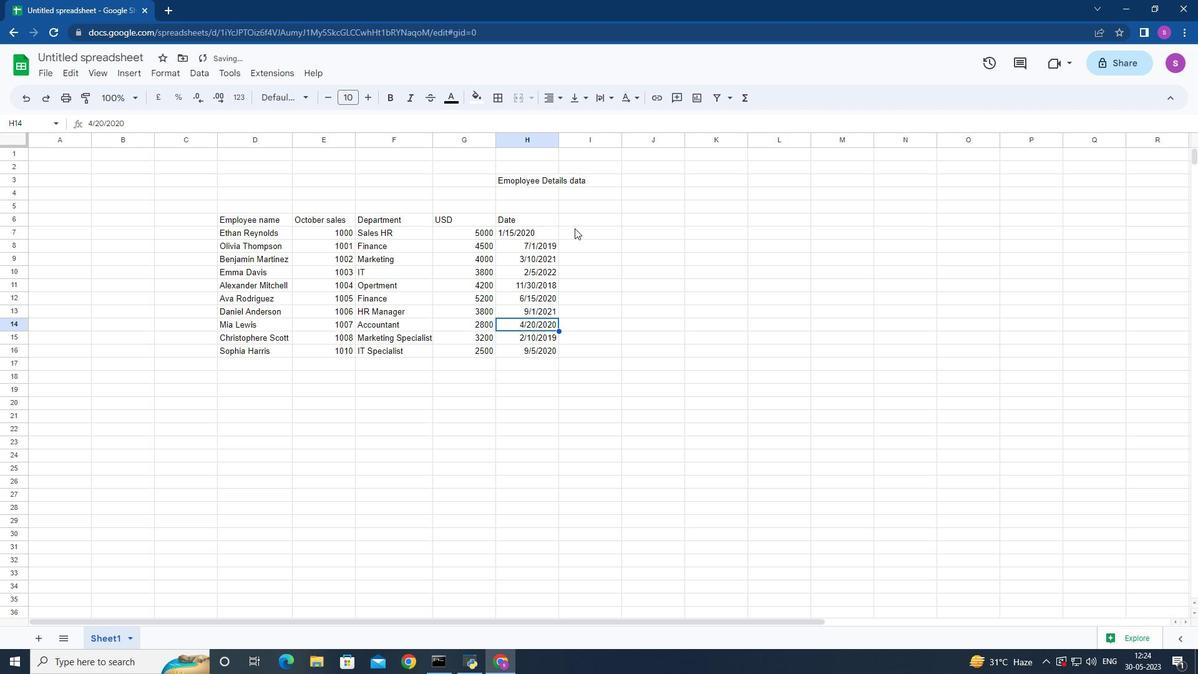 
Action: Mouse moved to (577, 209)
Screenshot: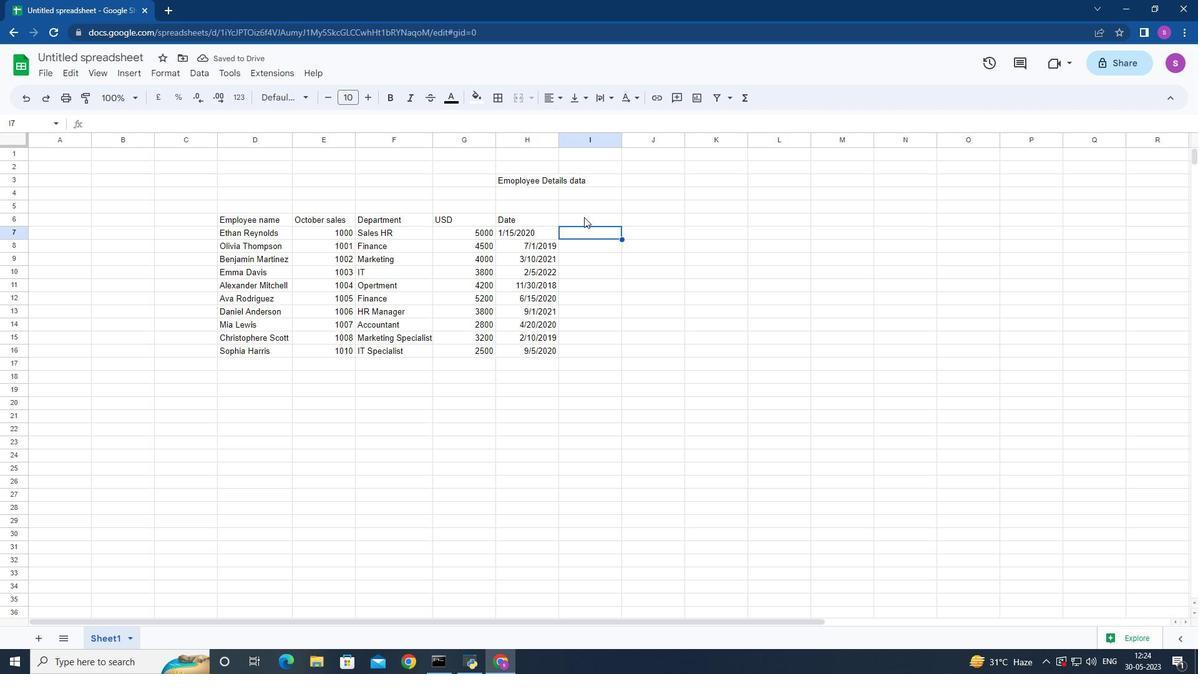 
Action: Mouse pressed left at (577, 209)
Screenshot: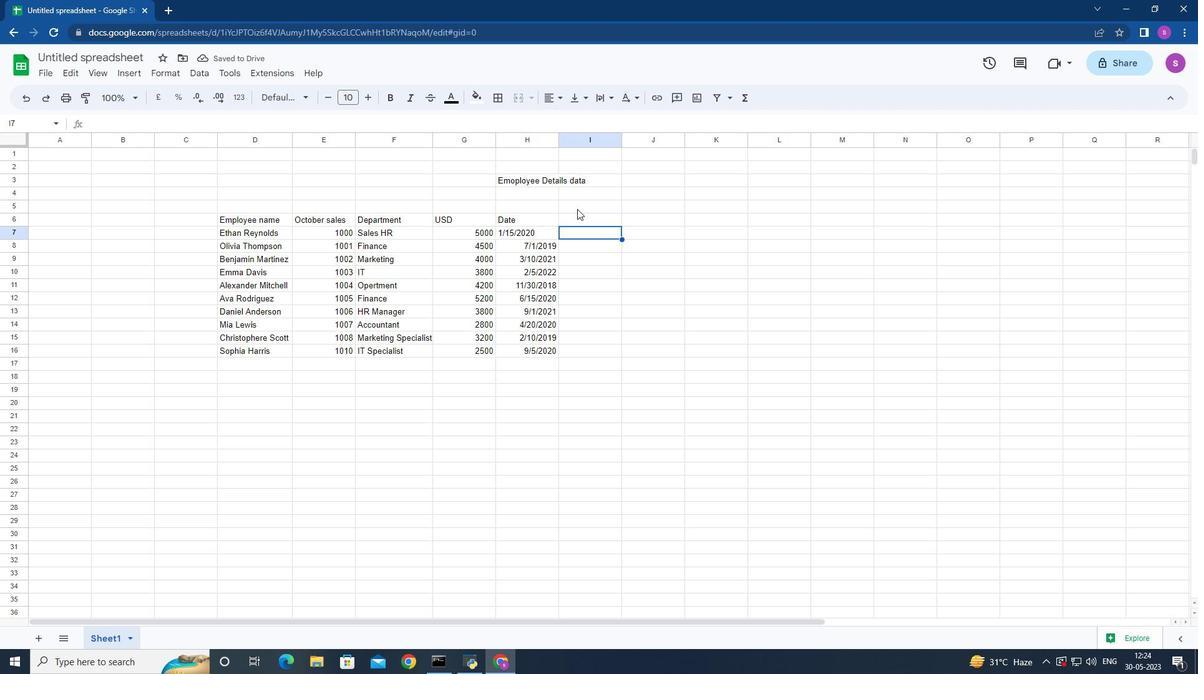
Action: Mouse moved to (119, 53)
Screenshot: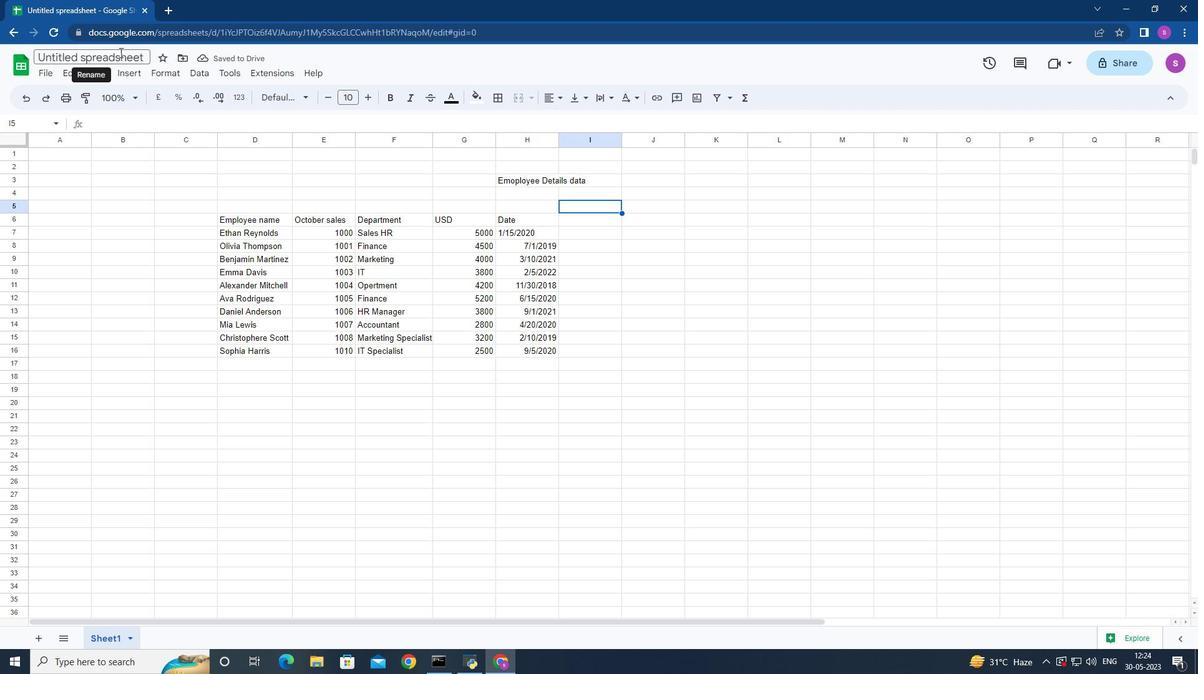 
Action: Mouse pressed left at (119, 53)
Screenshot: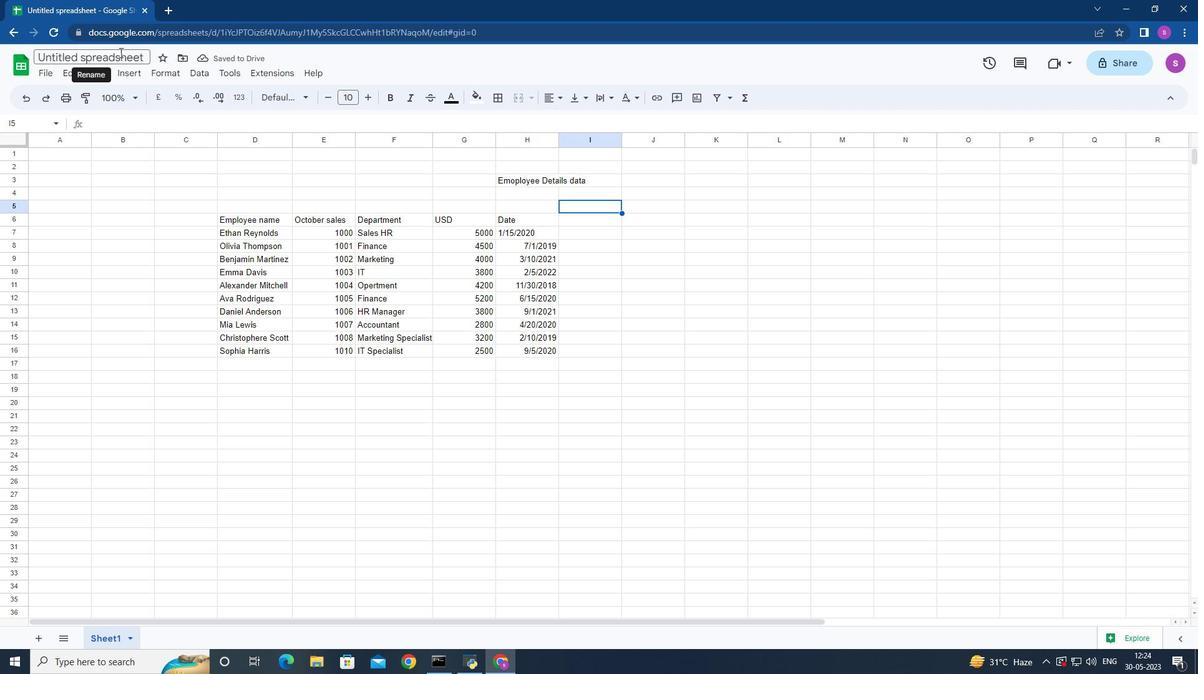 
Action: Mouse moved to (121, 54)
Screenshot: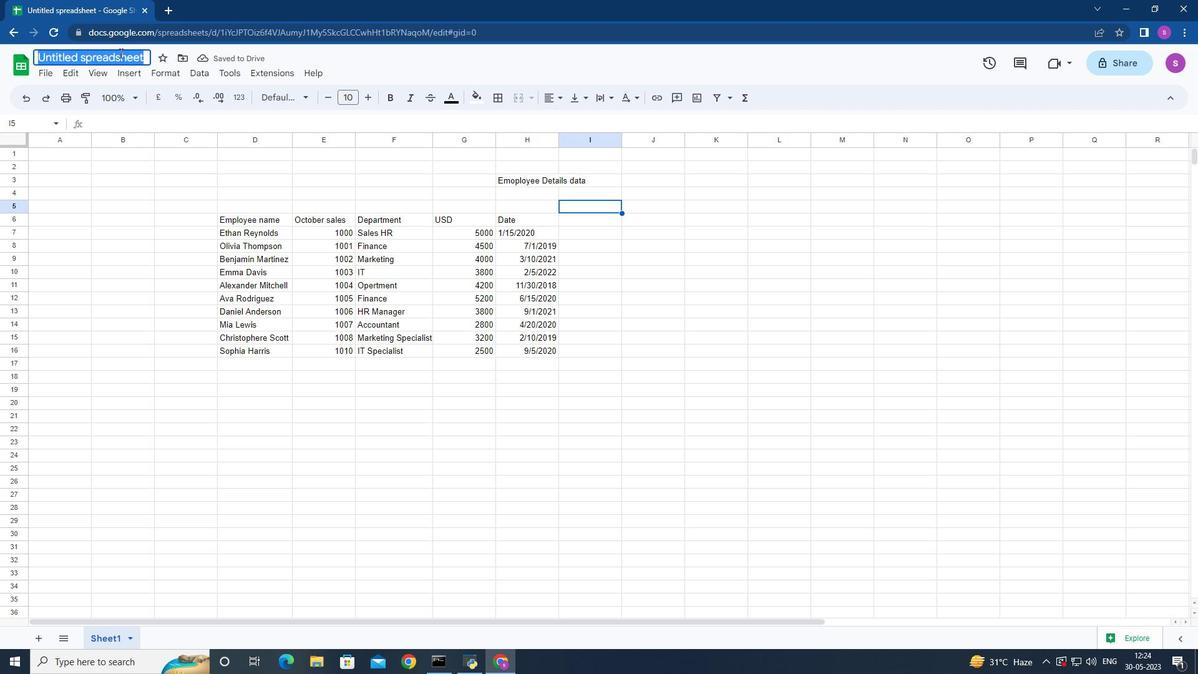 
Action: Key pressed <Key.backspace><Key.shift>Auditing<Key.space><Key.shift>Sales<Key.space>by<Key.space><Key.shift>category<Key.enter>
Screenshot: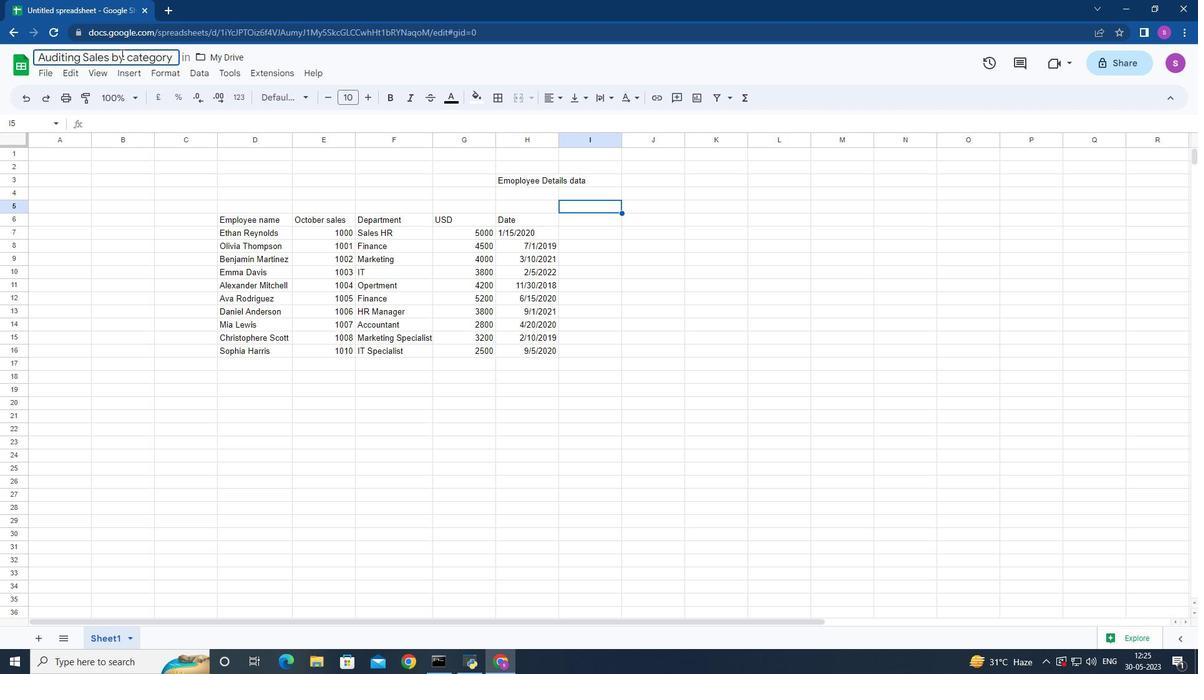 
Action: Mouse moved to (545, 216)
Screenshot: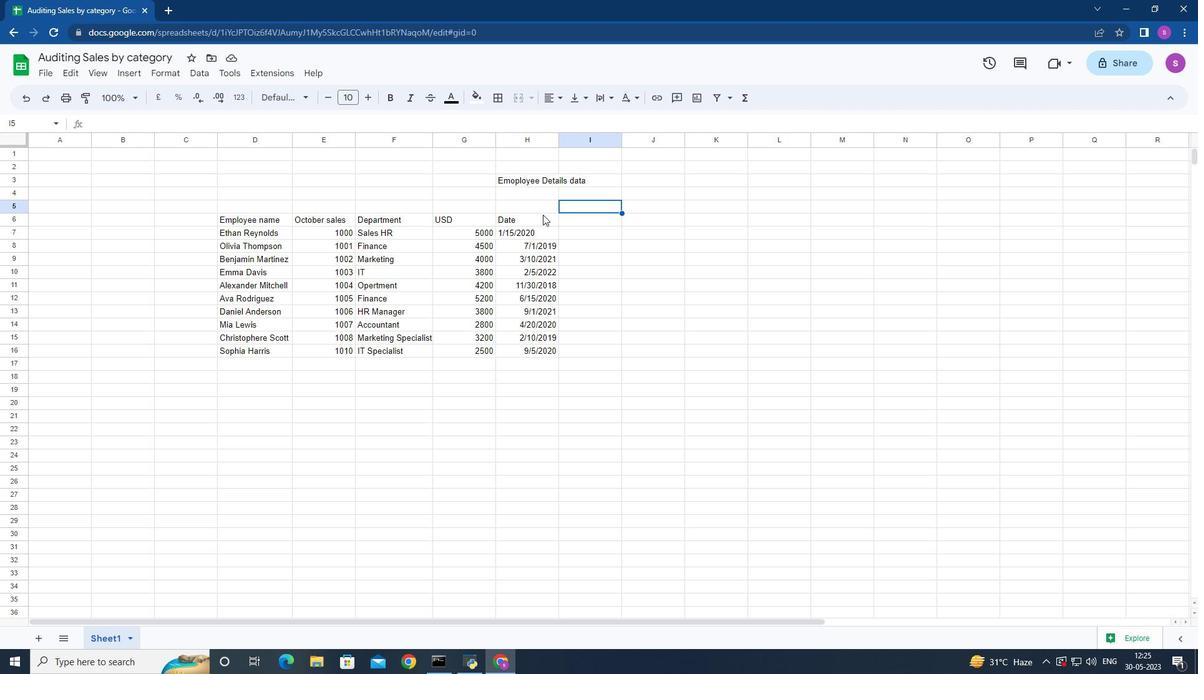 
Action: Mouse pressed left at (545, 216)
Screenshot: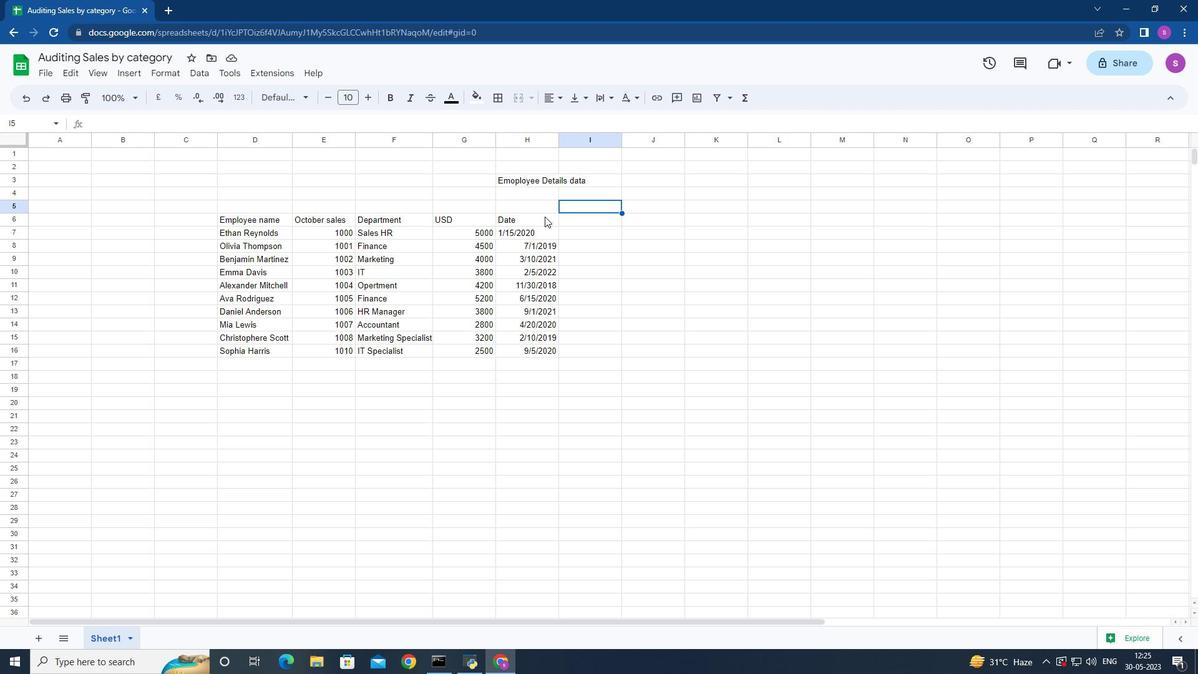 
Action: Mouse moved to (588, 218)
Screenshot: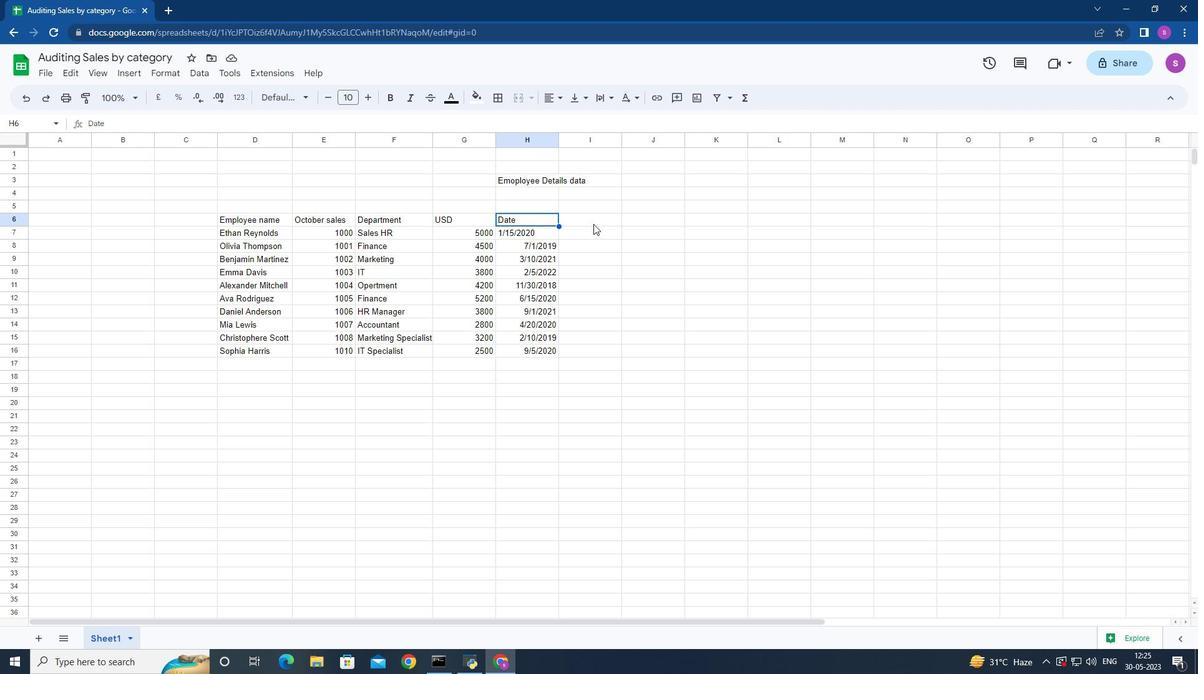 
Action: Mouse pressed left at (588, 218)
Screenshot: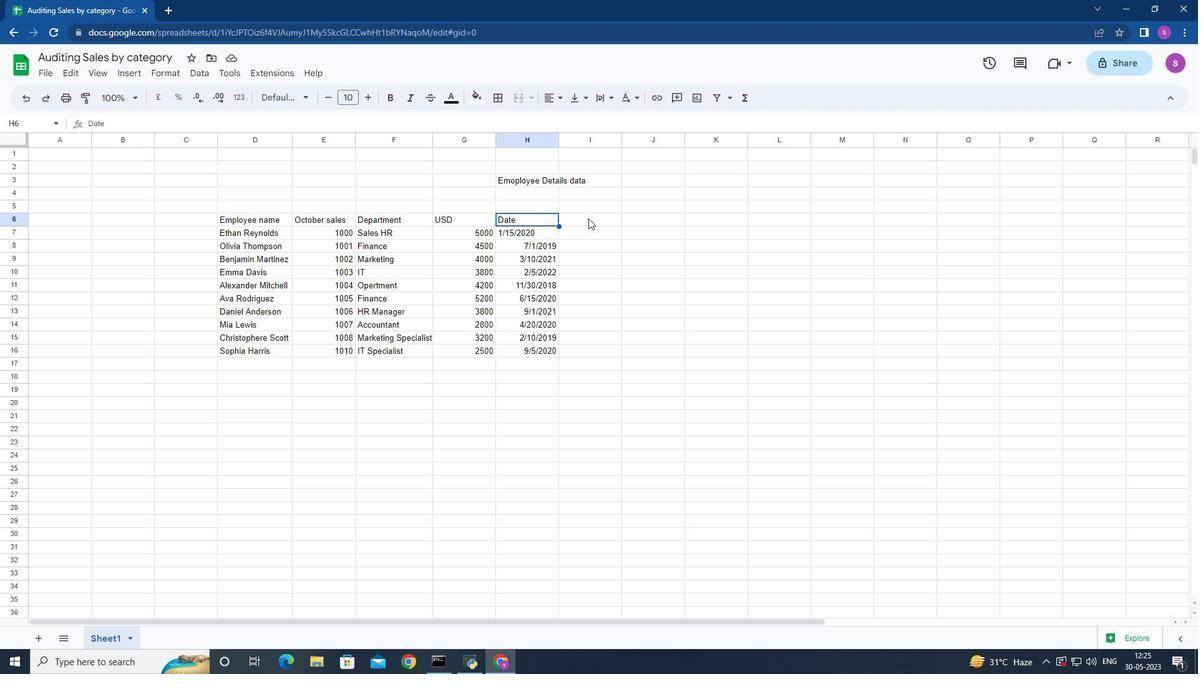 
Action: Mouse moved to (610, 271)
Screenshot: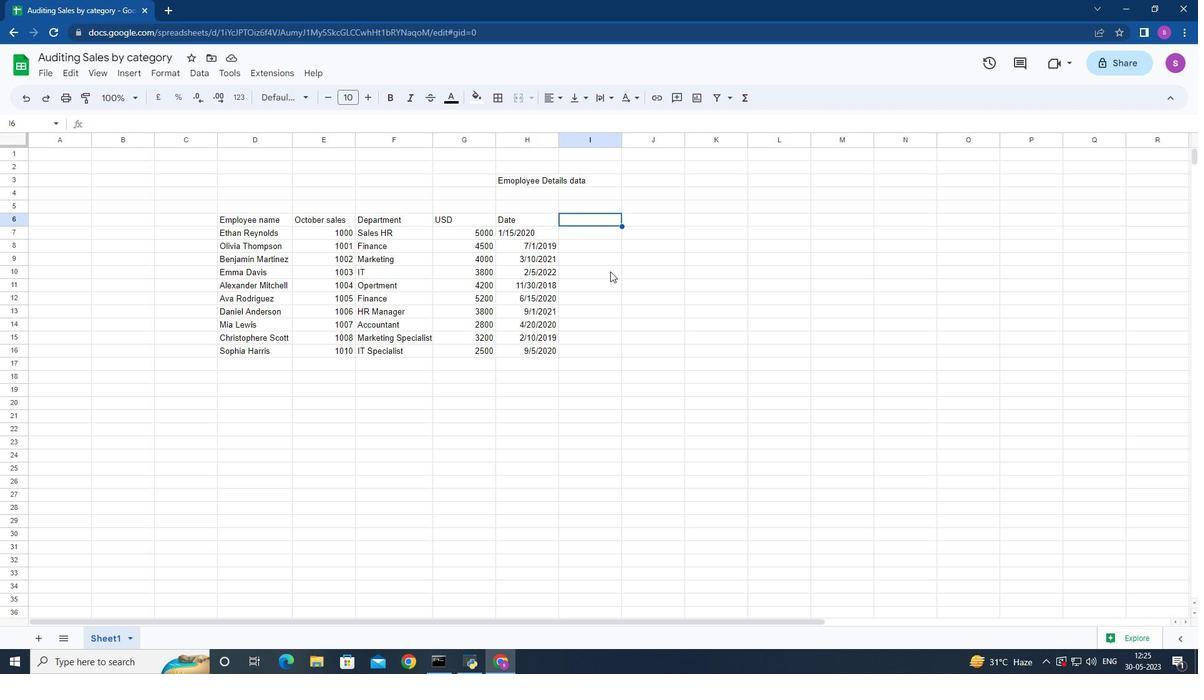 
Action: Mouse scrolled (610, 270) with delta (0, 0)
Screenshot: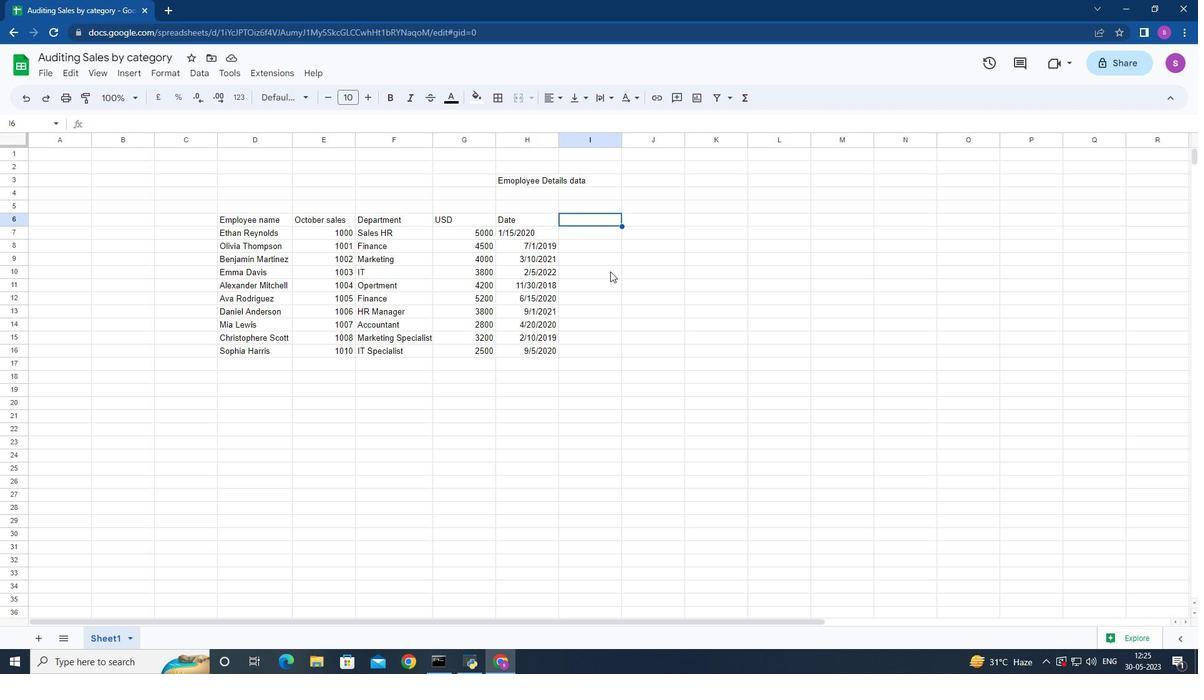 
Action: Mouse moved to (605, 301)
Screenshot: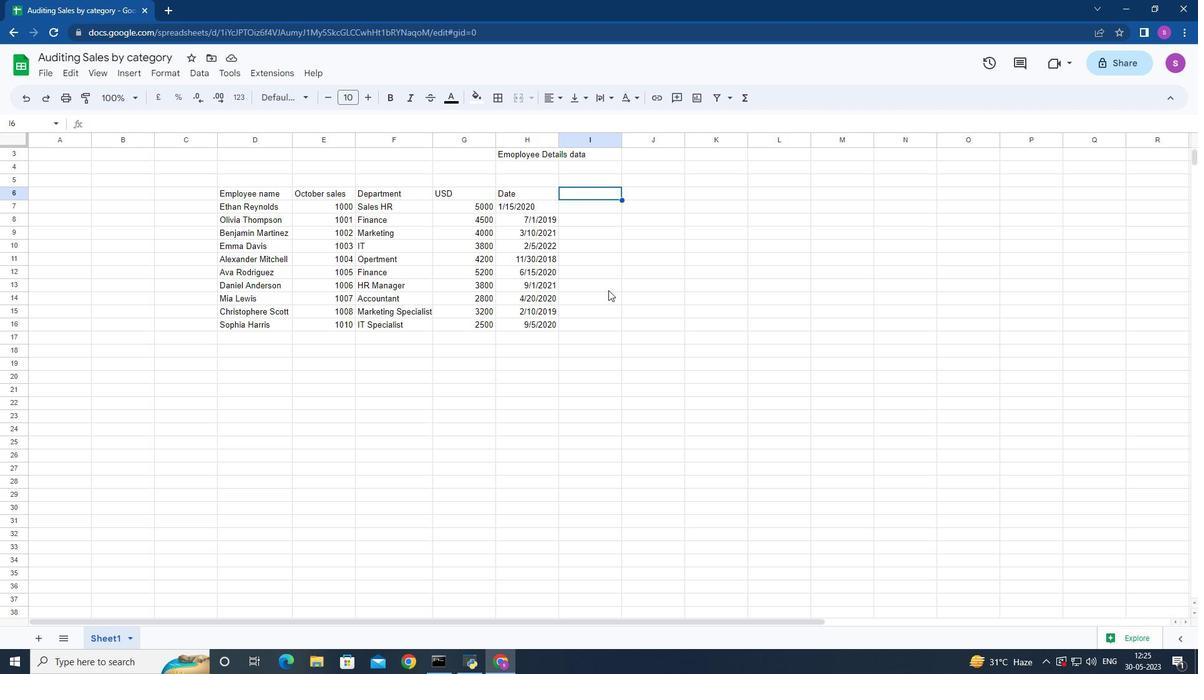 
Action: Mouse scrolled (605, 302) with delta (0, 0)
Screenshot: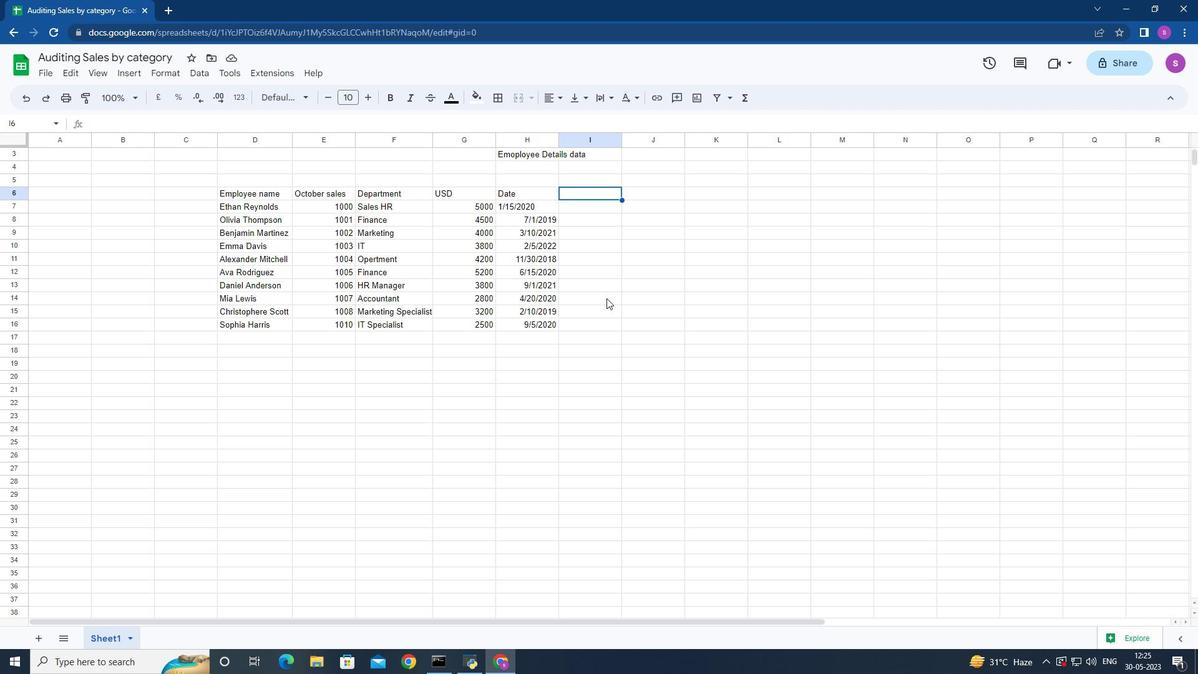 
Action: Mouse scrolled (605, 302) with delta (0, 0)
Screenshot: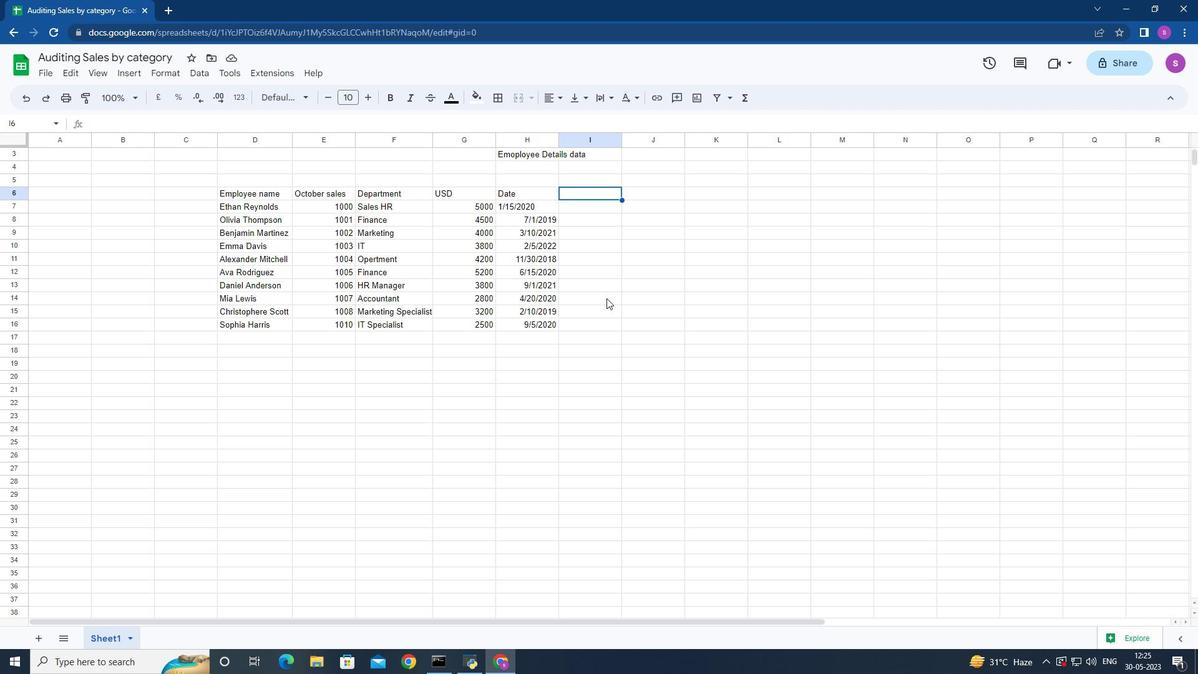 
Action: Mouse scrolled (605, 302) with delta (0, 0)
Screenshot: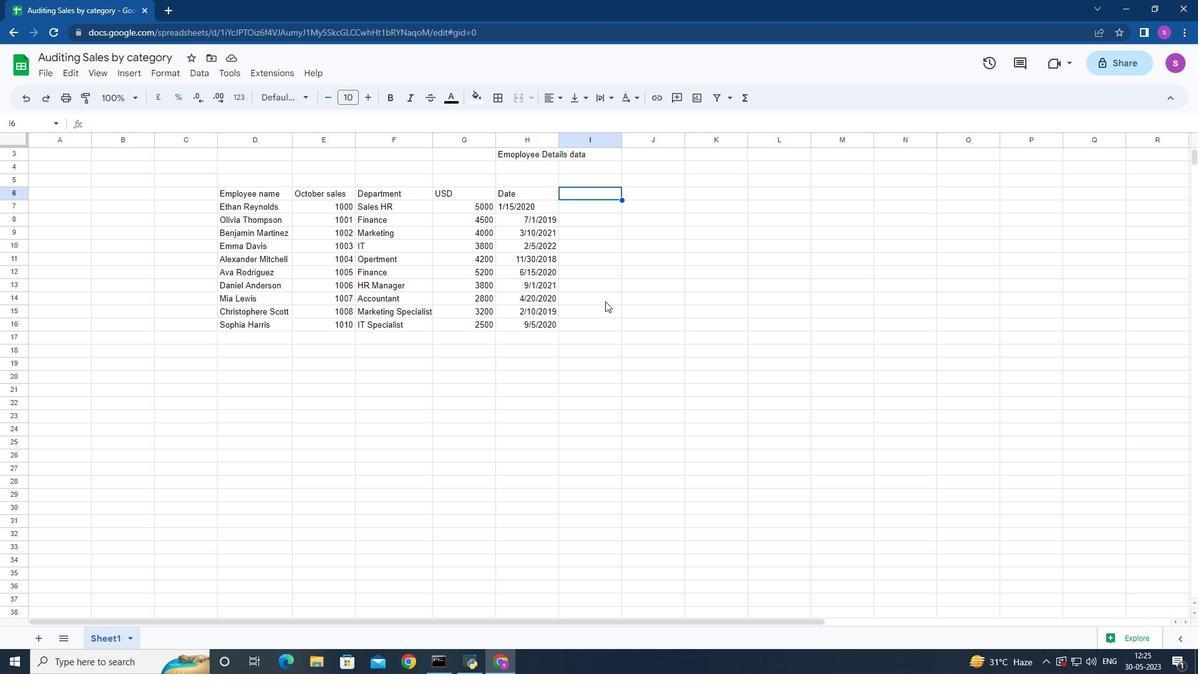 
Action: Mouse moved to (606, 302)
Screenshot: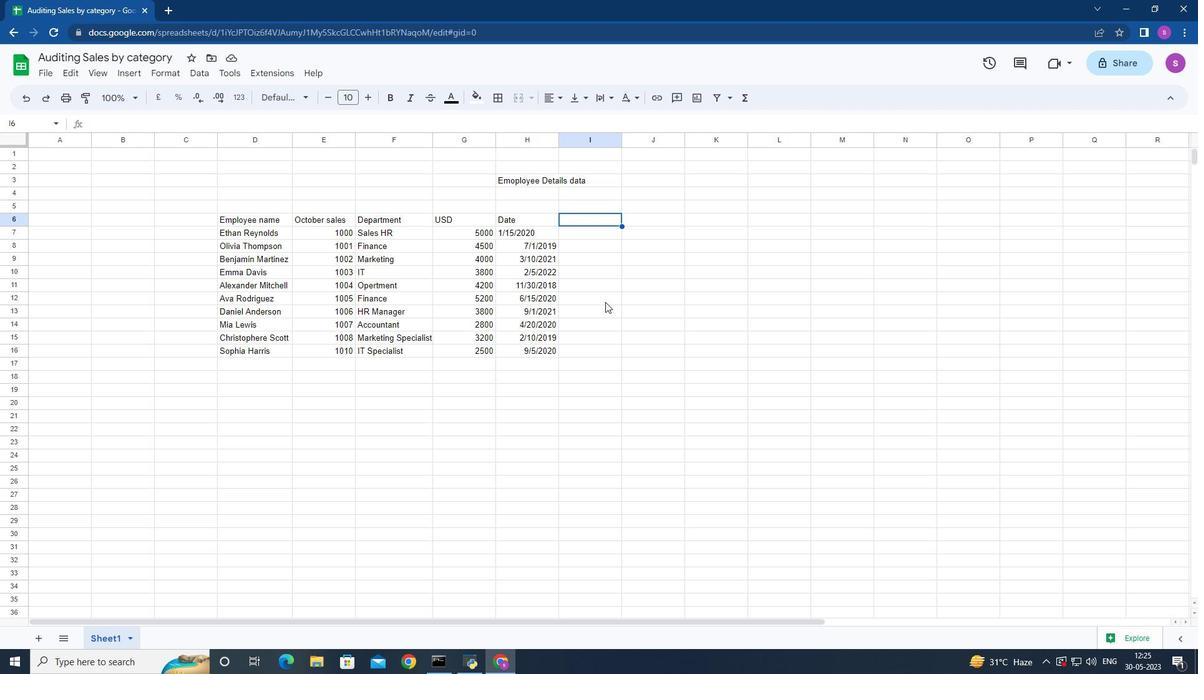 
Action: Key pressed ctrl+S
Screenshot: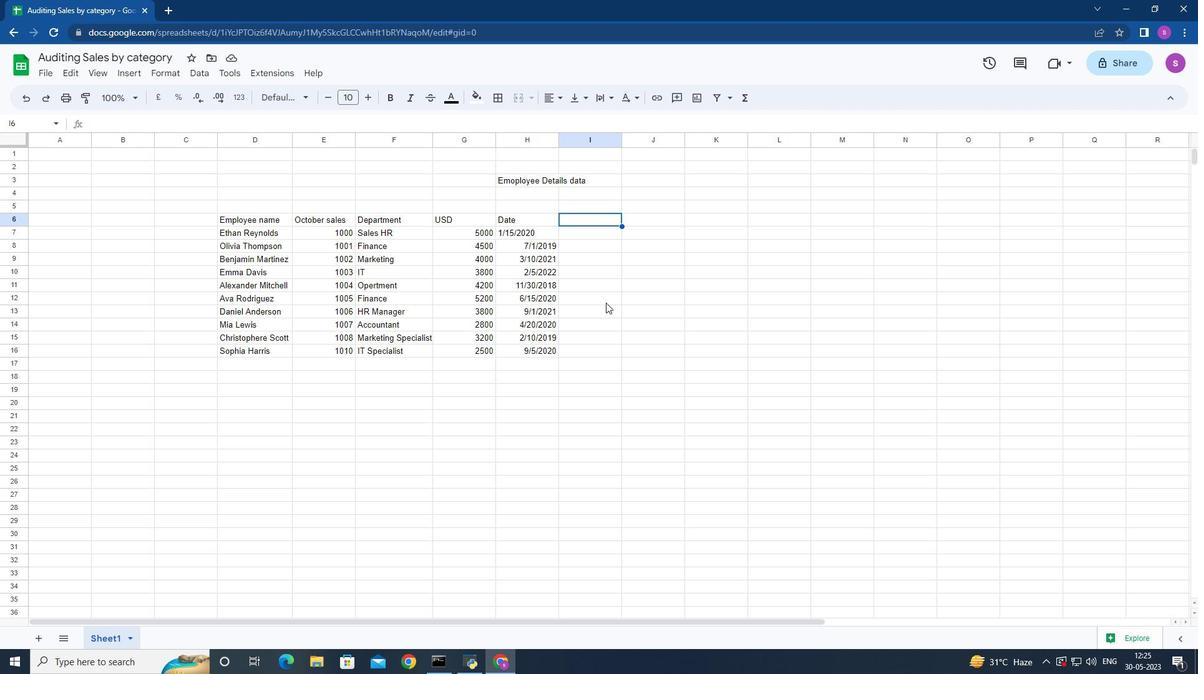 
Action: Mouse moved to (584, 280)
Screenshot: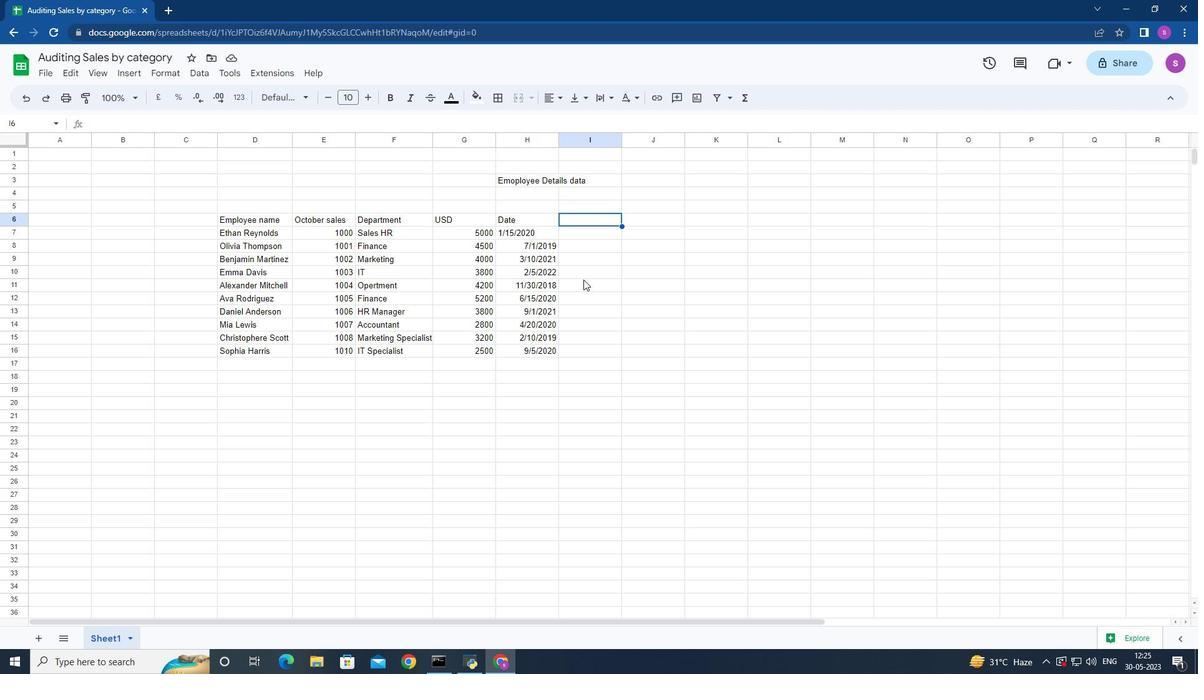 
